 Task: Add a signature Janice Green containing Have a great Grandparents Day, Janice Green to email address softage.5@softage.net and add a folder Birthday parties
Action: Mouse moved to (168, 37)
Screenshot: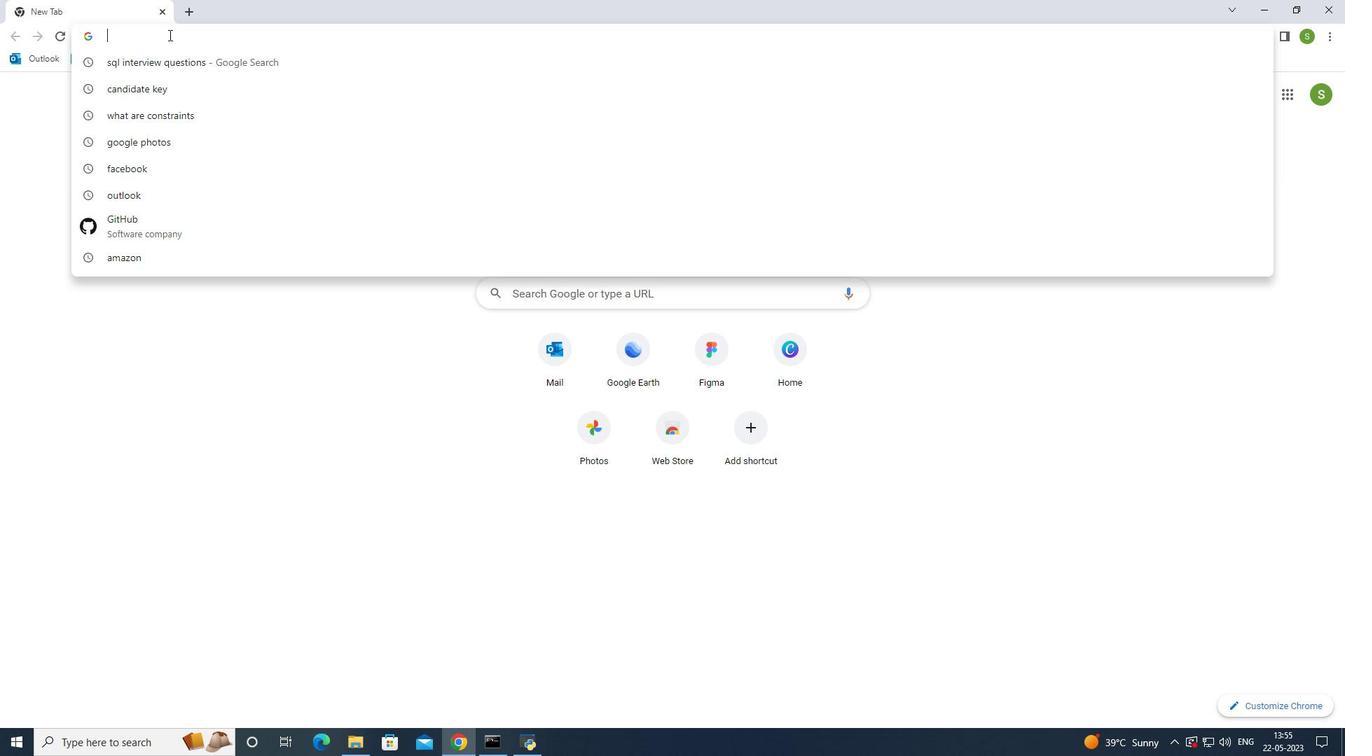 
Action: Key pressed out
Screenshot: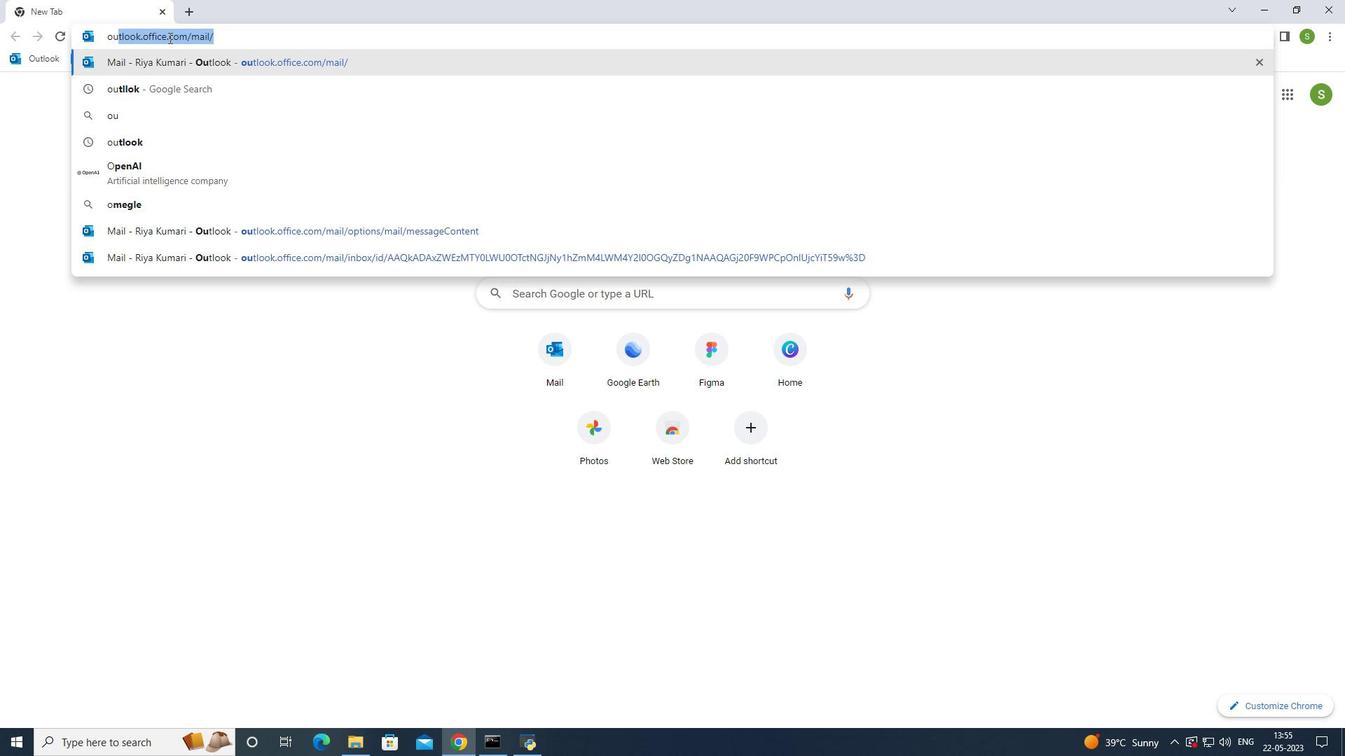 
Action: Mouse moved to (168, 38)
Screenshot: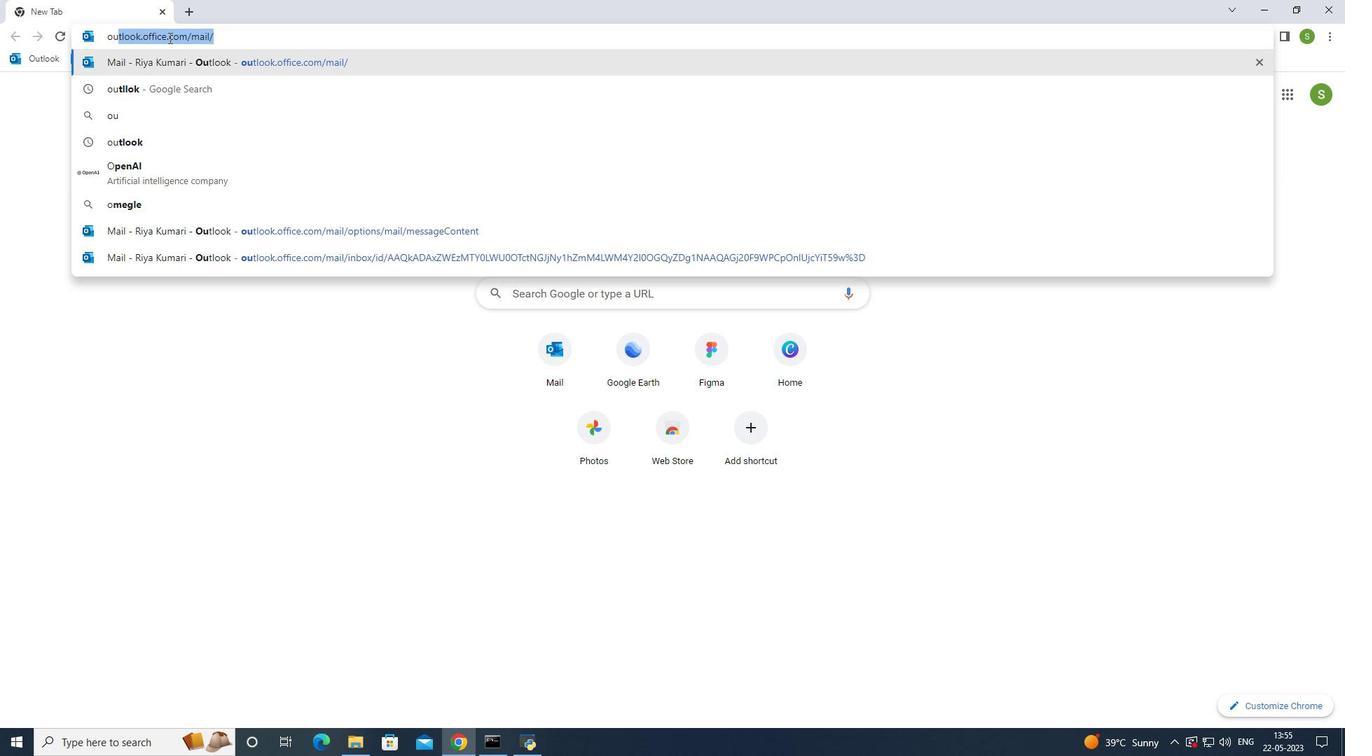 
Action: Key pressed look<Key.enter>
Screenshot: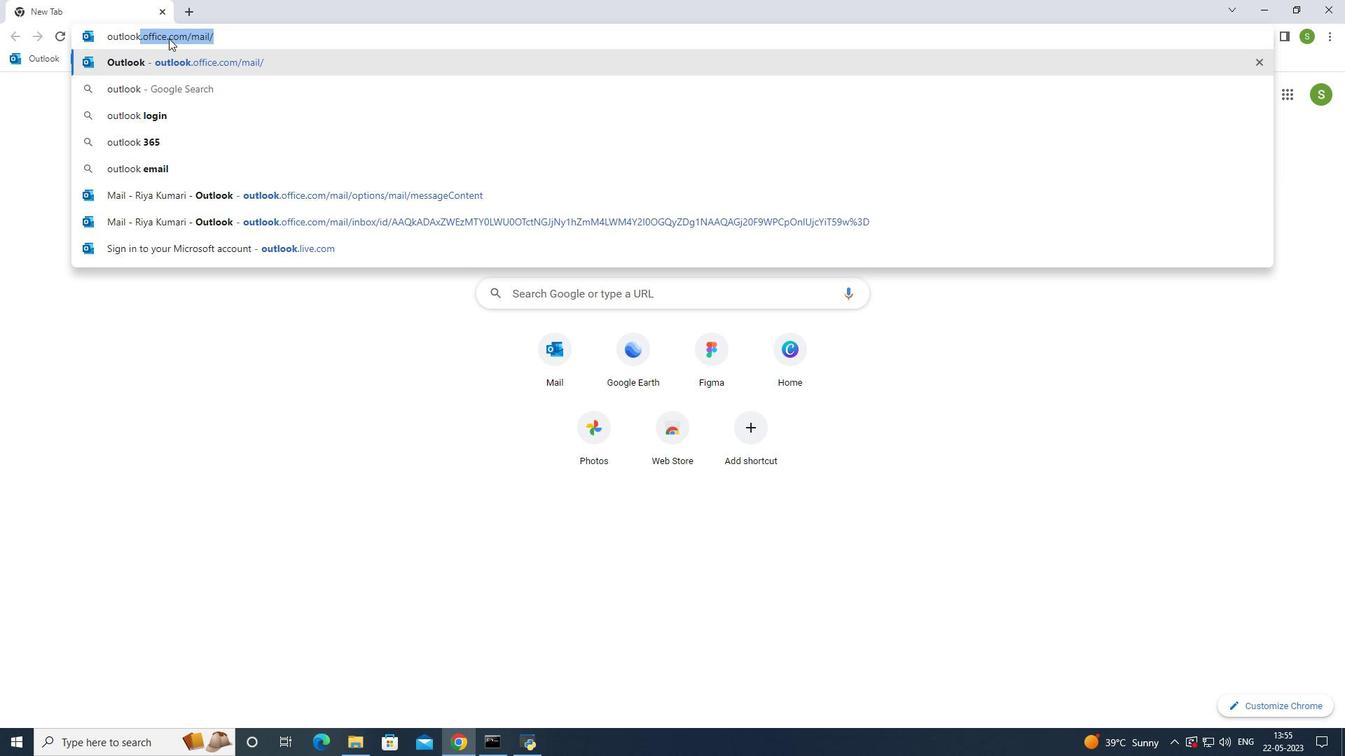 
Action: Mouse moved to (107, 120)
Screenshot: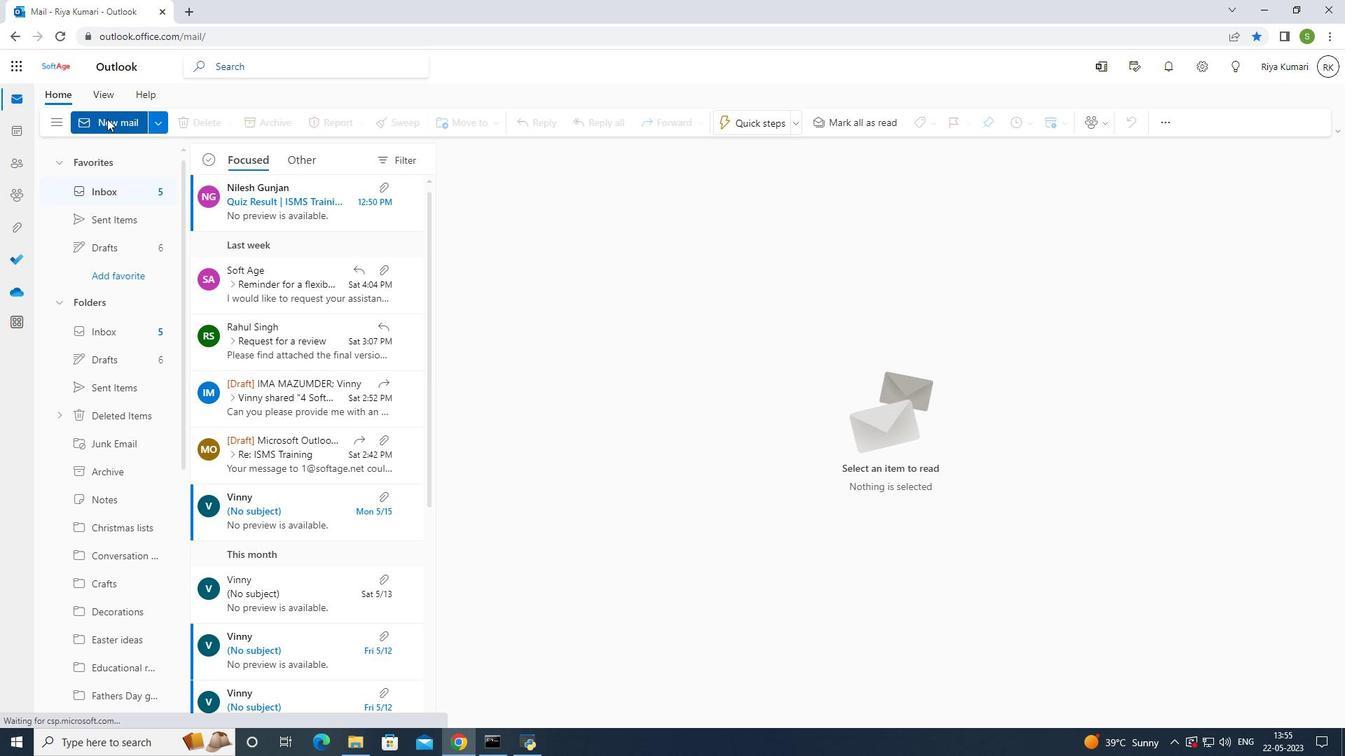 
Action: Mouse pressed left at (107, 120)
Screenshot: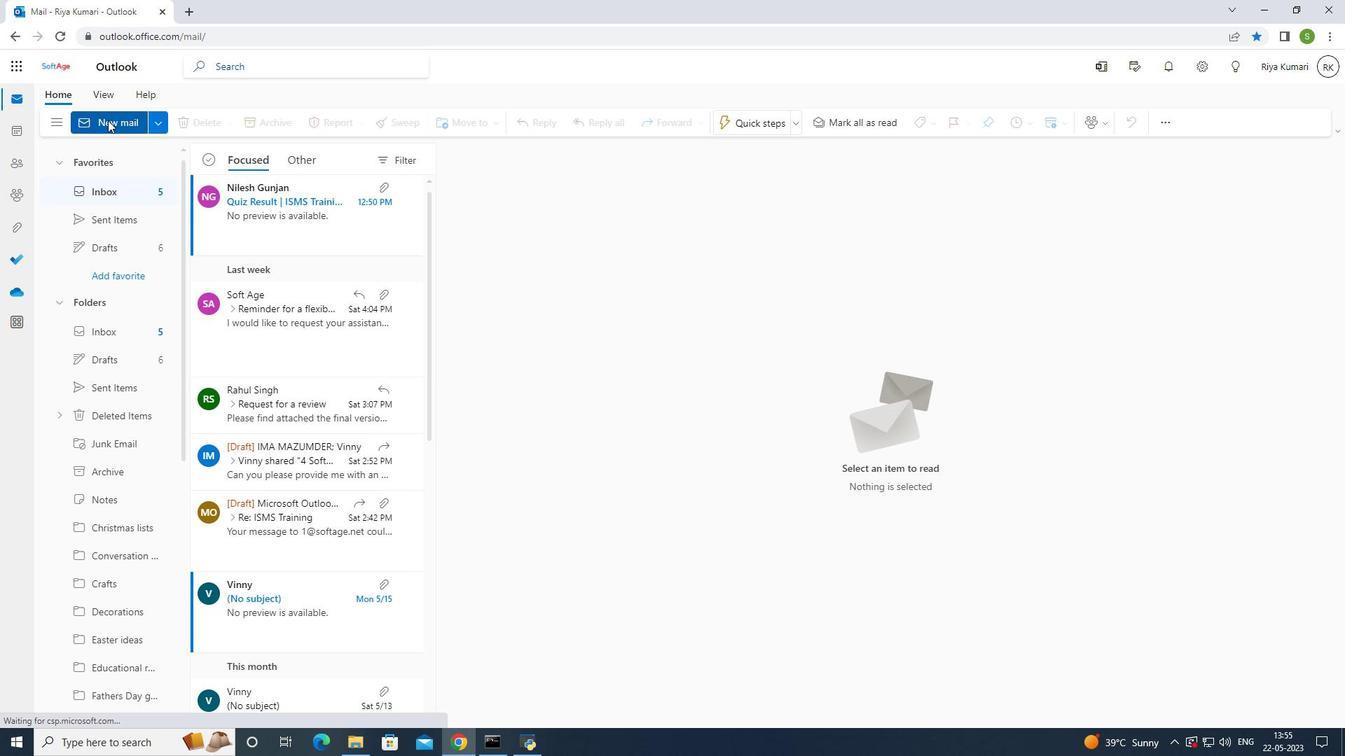 
Action: Mouse moved to (917, 129)
Screenshot: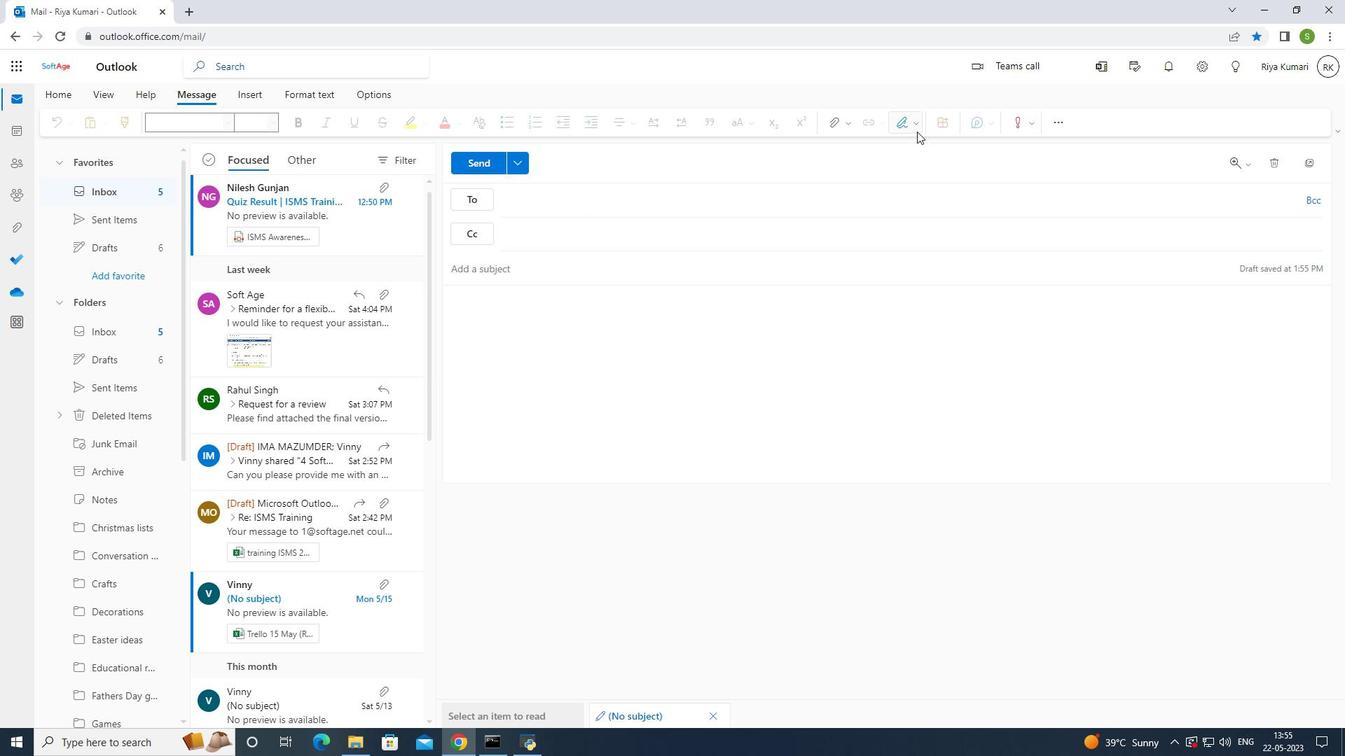 
Action: Mouse pressed left at (917, 129)
Screenshot: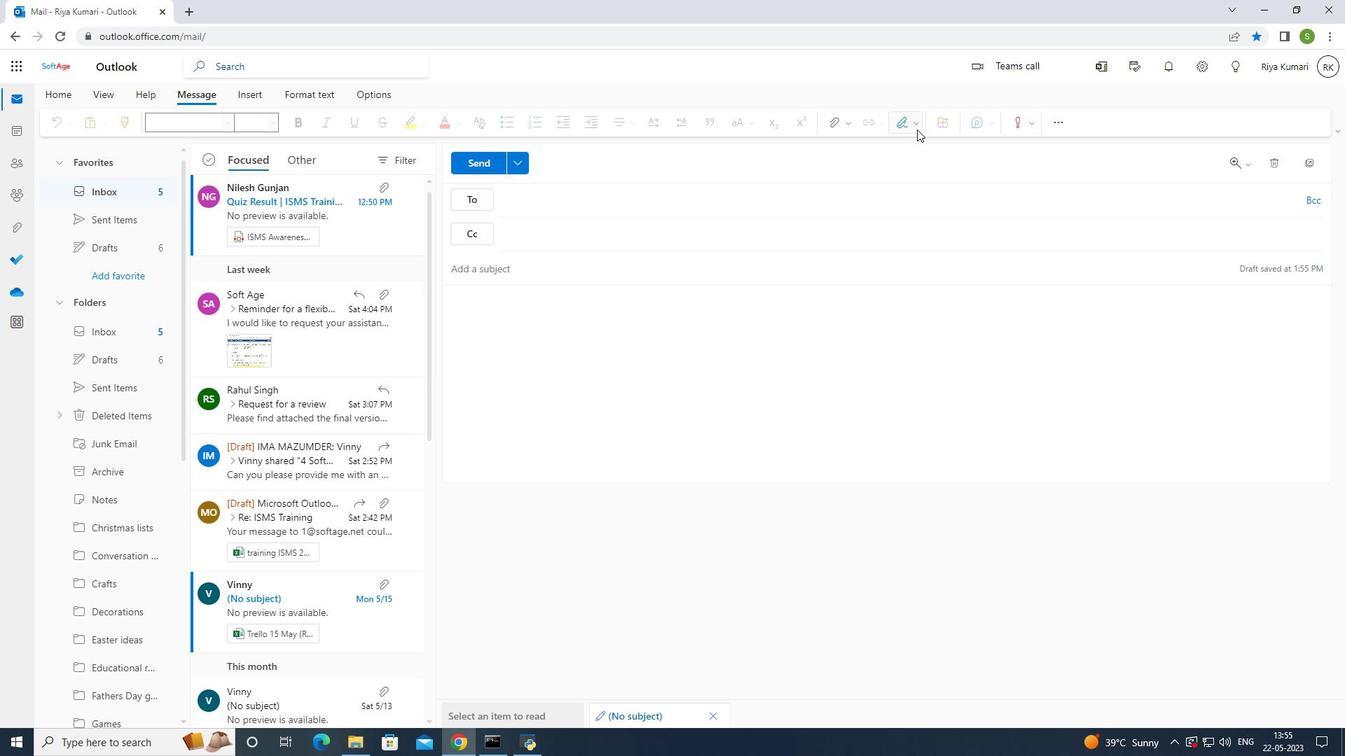 
Action: Mouse moved to (903, 178)
Screenshot: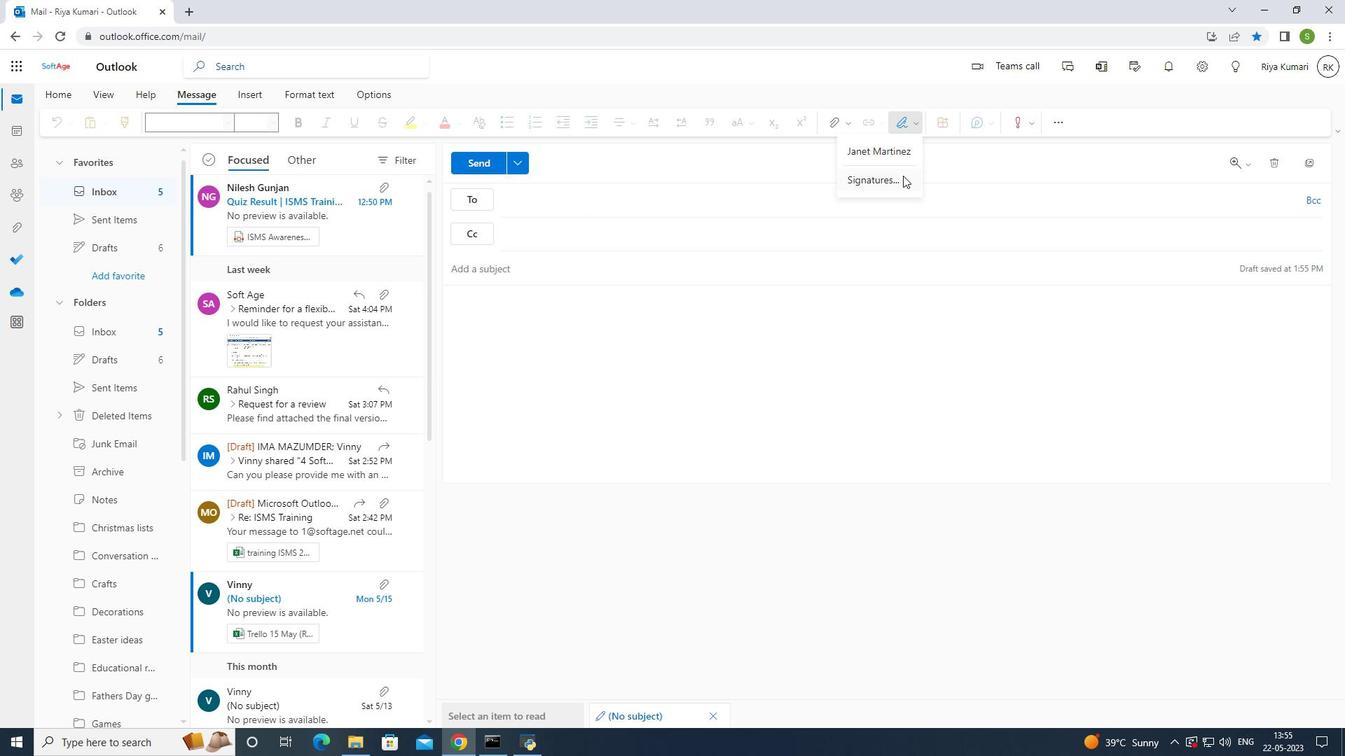 
Action: Mouse pressed left at (903, 178)
Screenshot: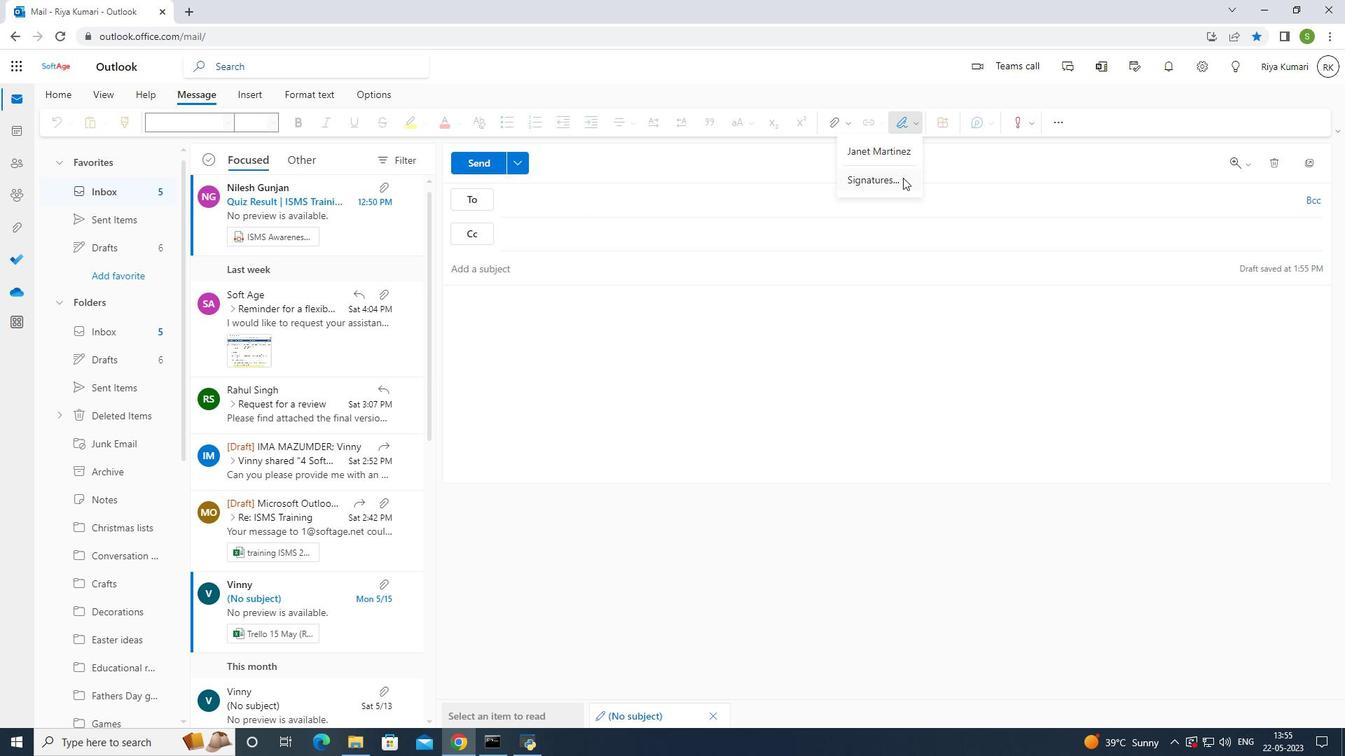 
Action: Mouse moved to (891, 241)
Screenshot: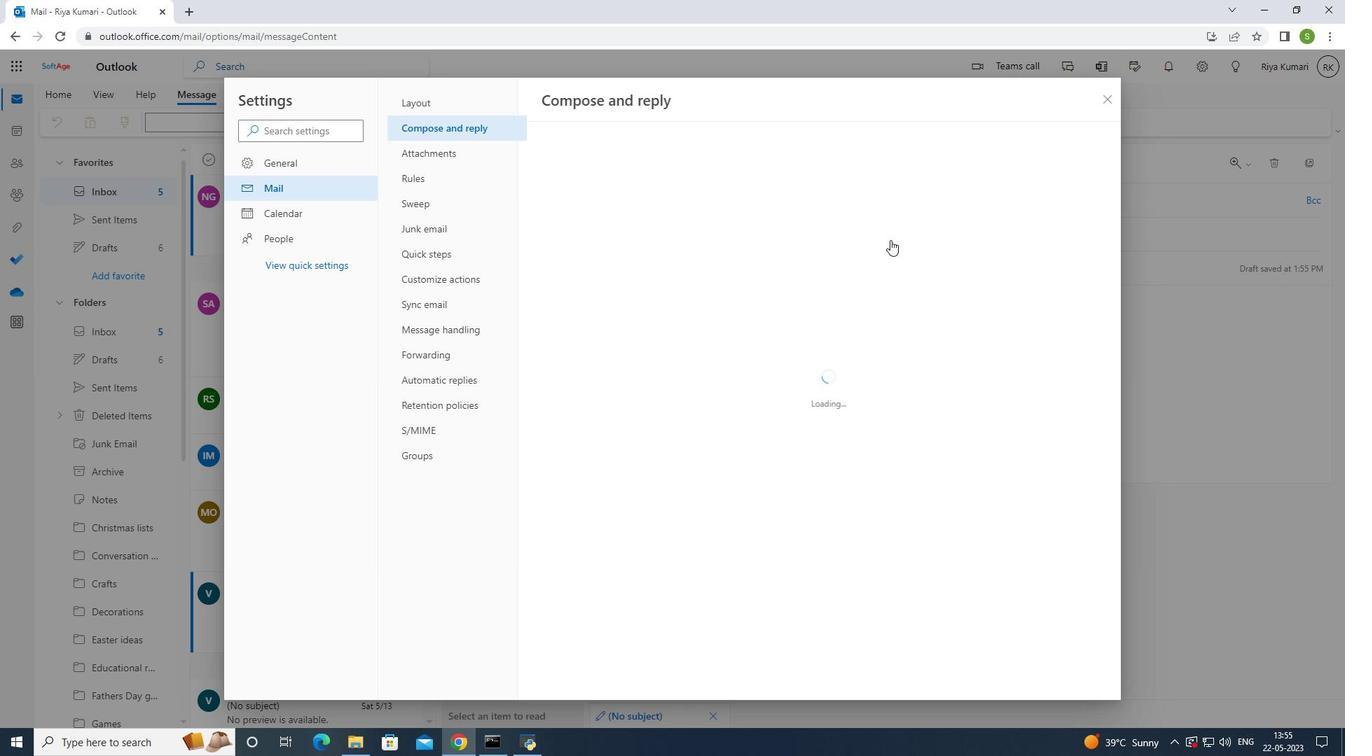 
Action: Mouse pressed left at (891, 241)
Screenshot: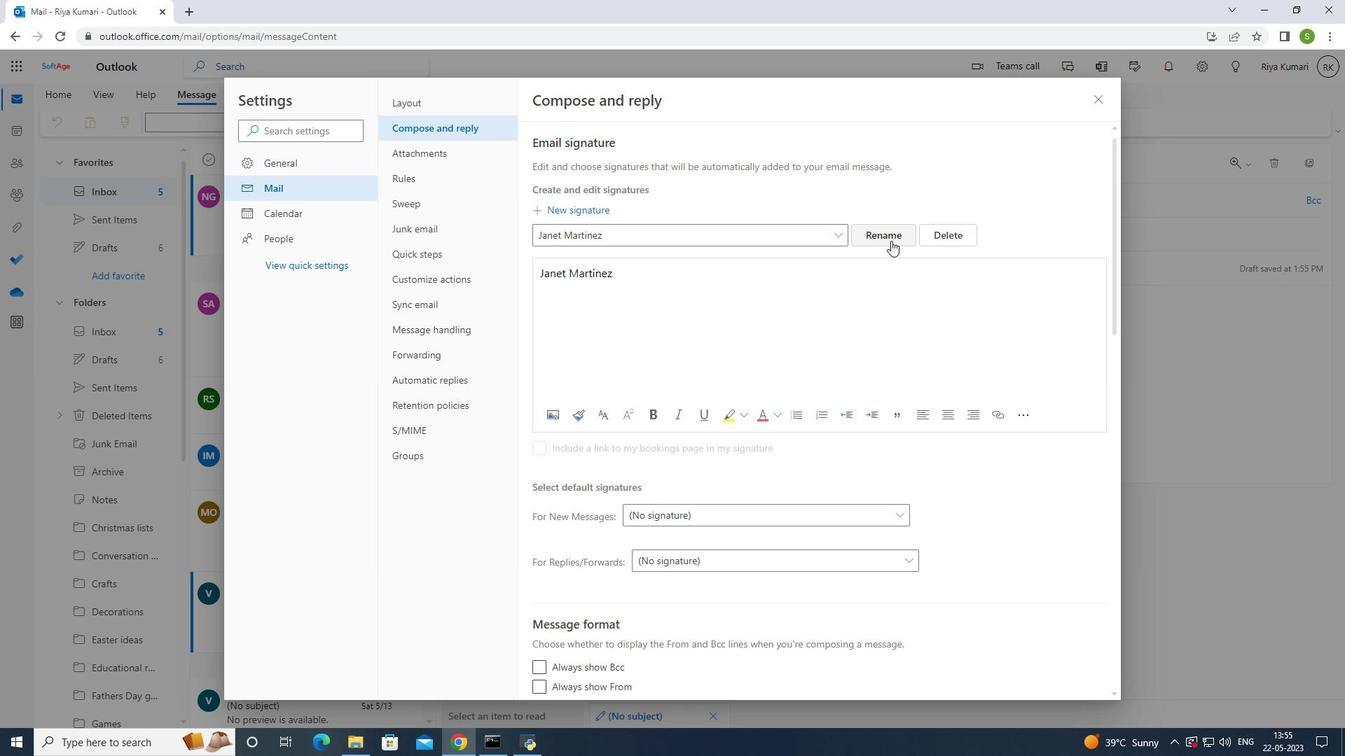 
Action: Mouse moved to (822, 238)
Screenshot: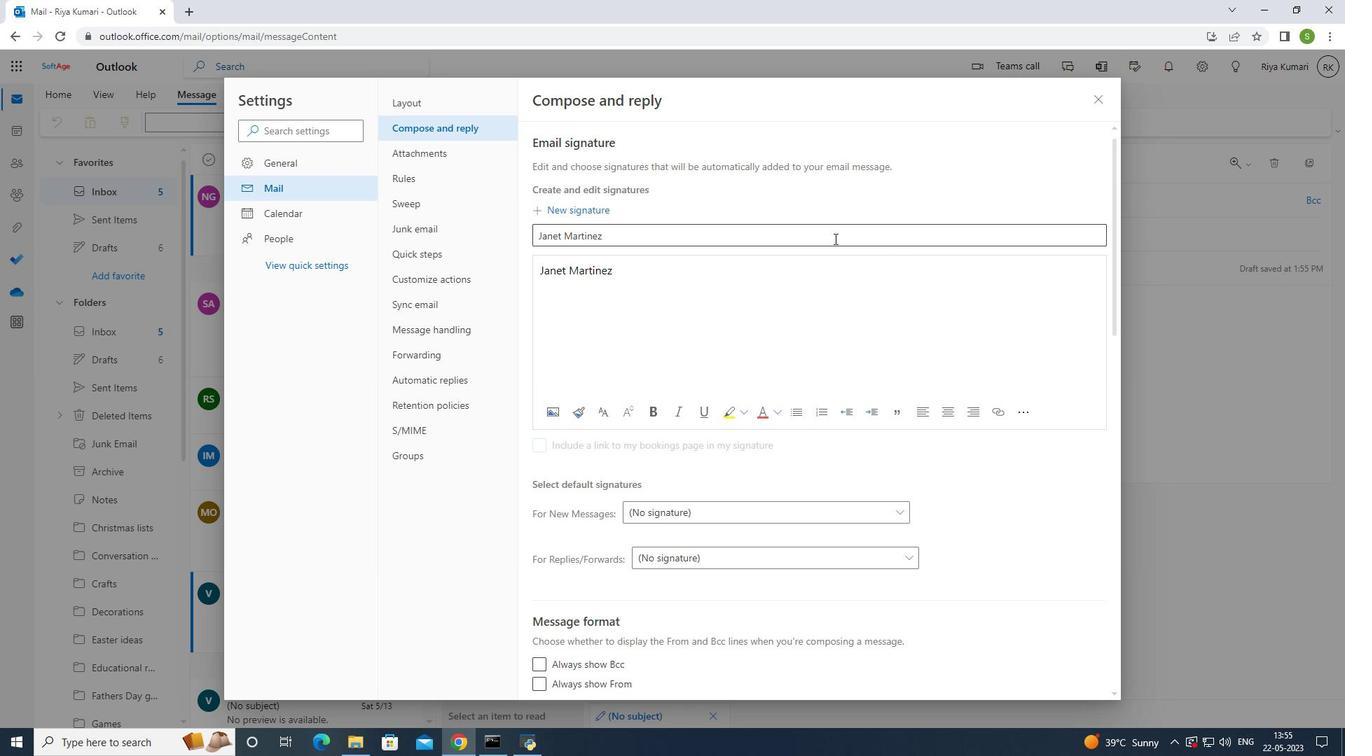 
Action: Mouse pressed left at (822, 238)
Screenshot: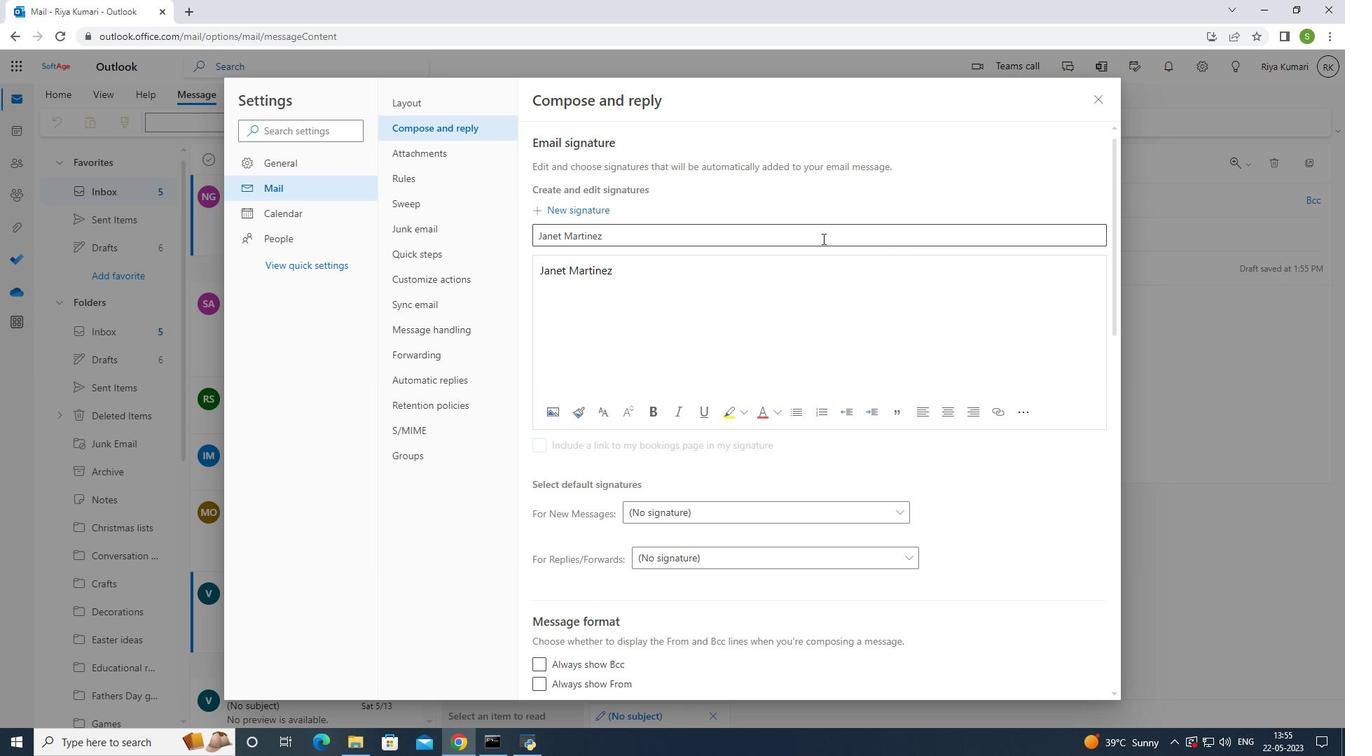 
Action: Mouse moved to (819, 232)
Screenshot: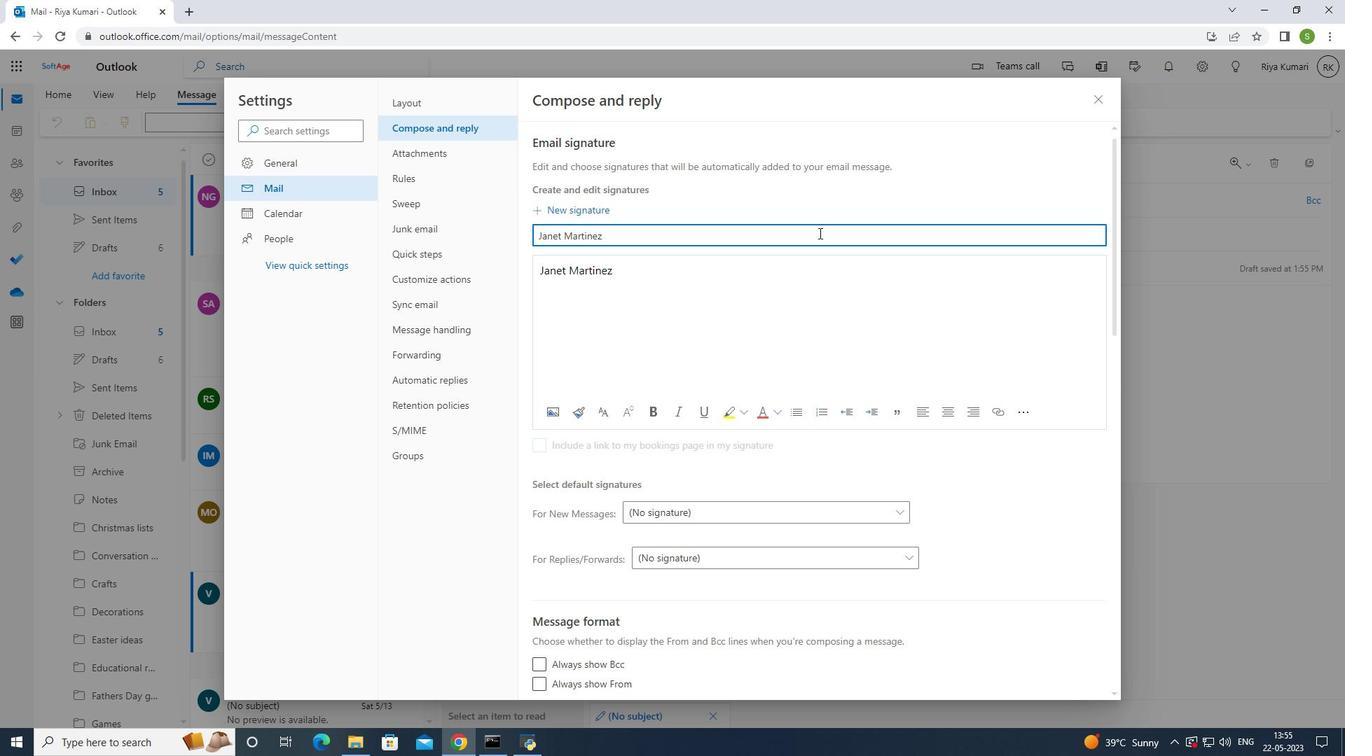 
Action: Key pressed <Key.backspace>
Screenshot: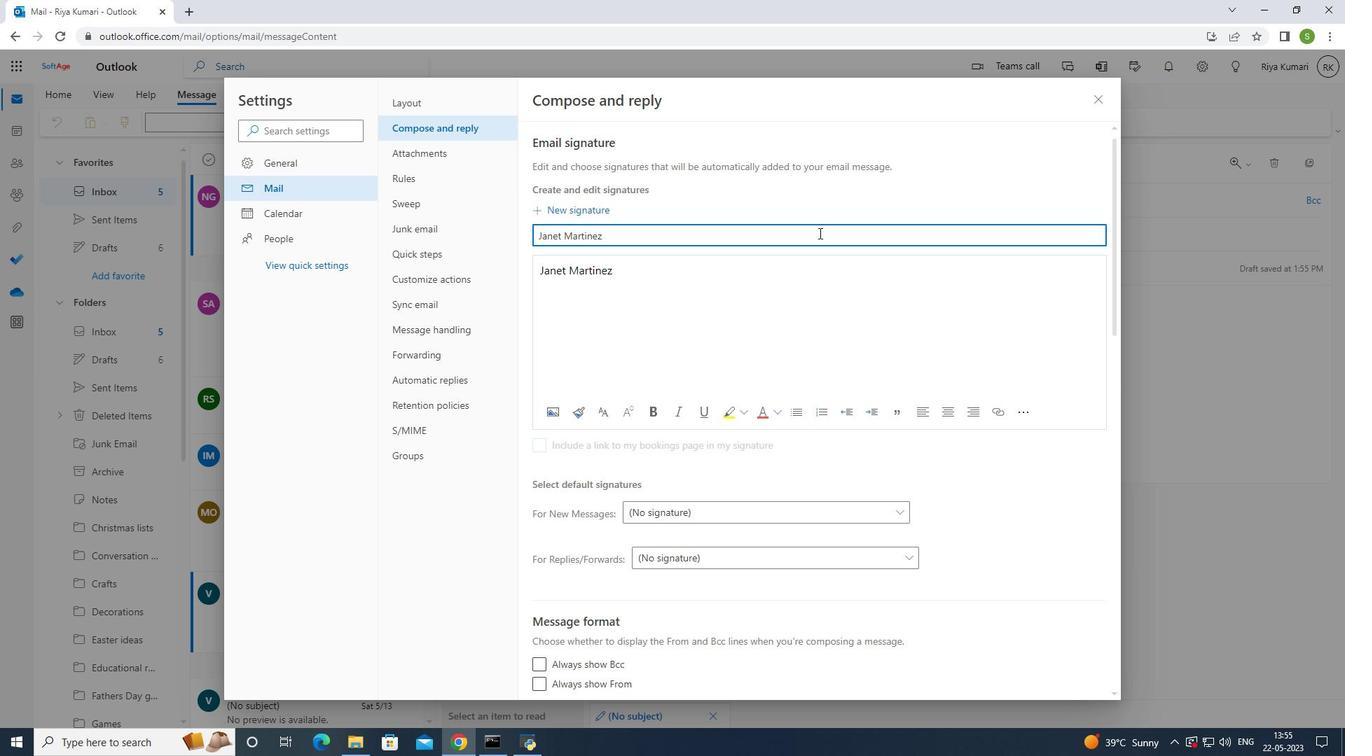 
Action: Mouse moved to (819, 230)
Screenshot: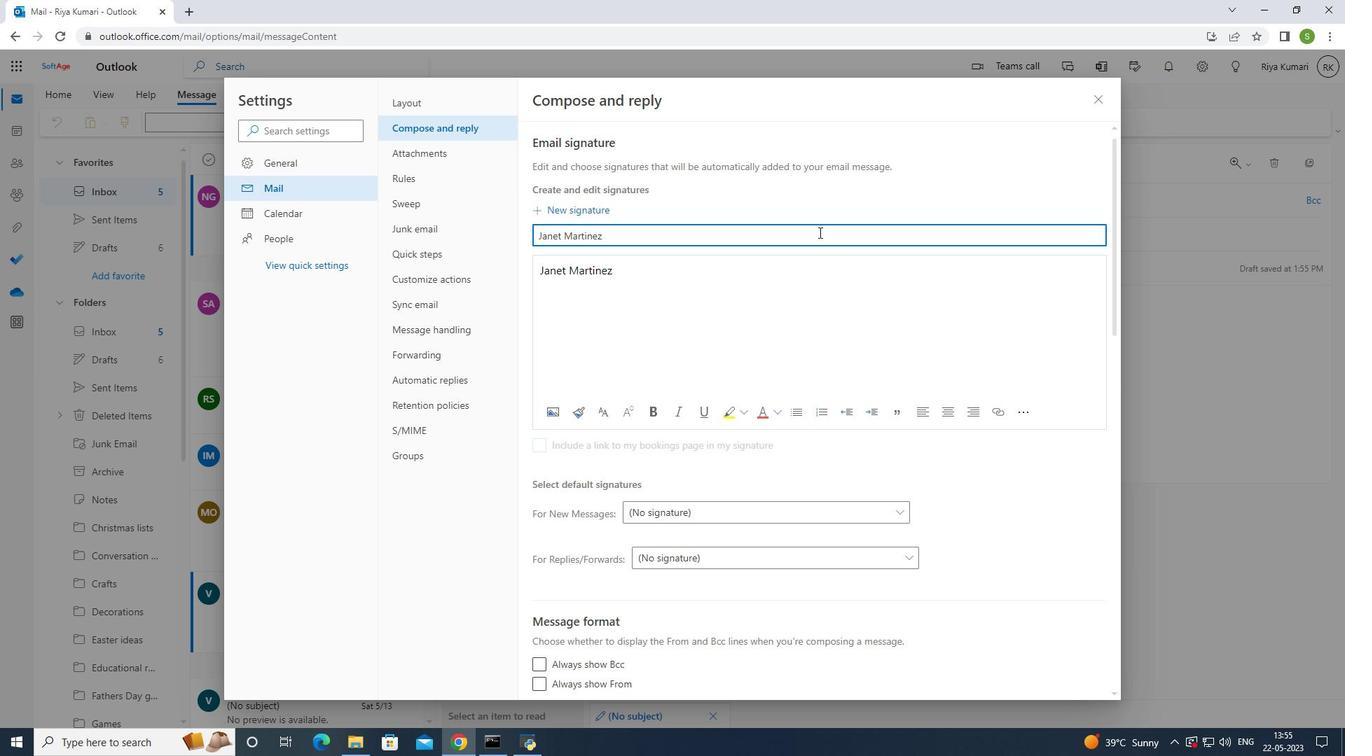 
Action: Key pressed <Key.backspace><Key.backspace><Key.backspace><Key.backspace><Key.backspace><Key.backspace><Key.backspace><Key.backspace><Key.backspace><Key.backspace><Key.backspace><Key.backspace><Key.backspace><Key.backspace><Key.backspace><Key.backspace><Key.backspace><Key.shift><Key.shift><Key.shift><Key.shift><Key.shift><Key.shift><Key.shift><Key.shift><Key.shift><Key.shift><Key.shift><Key.shift>Janice<Key.space><Key.shift><Key.shift><Key.shift><Key.shift><Key.shift><Key.shift><Key.shift>Greenctrl+A
Screenshot: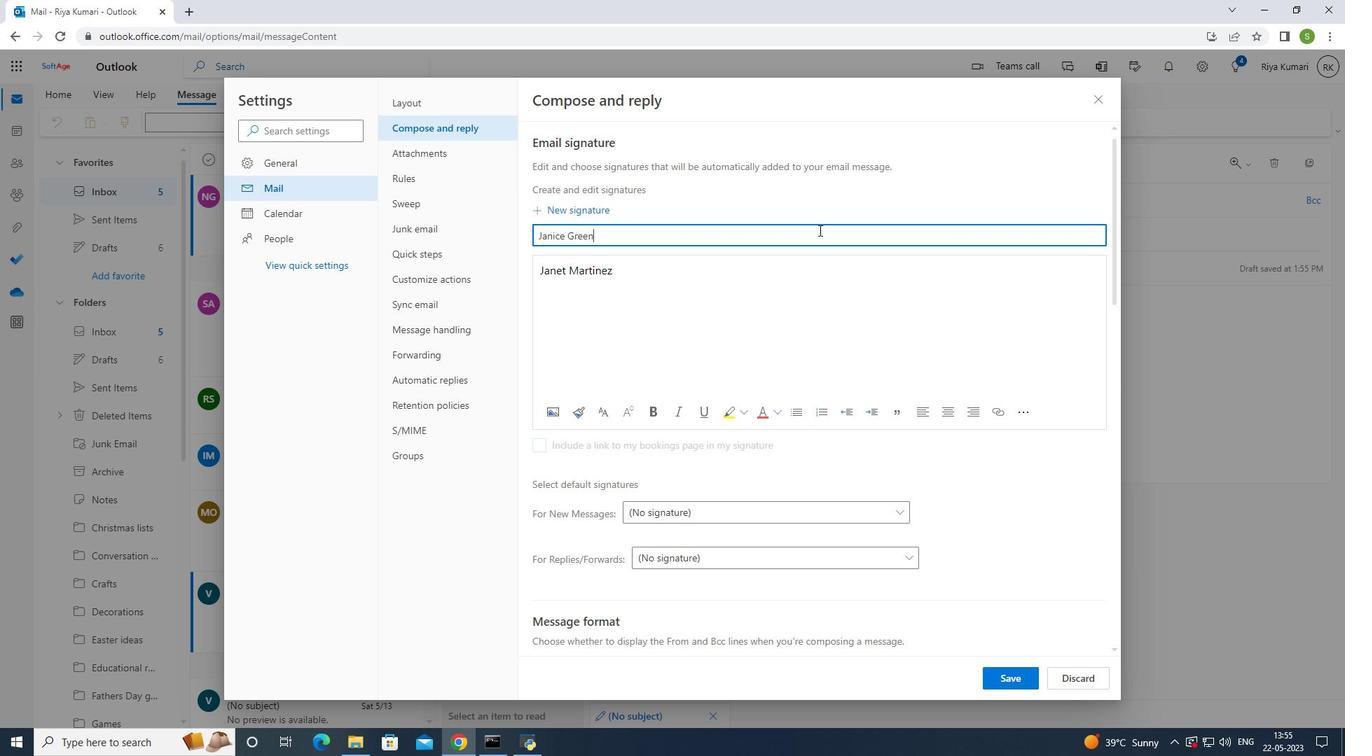 
Action: Mouse moved to (626, 271)
Screenshot: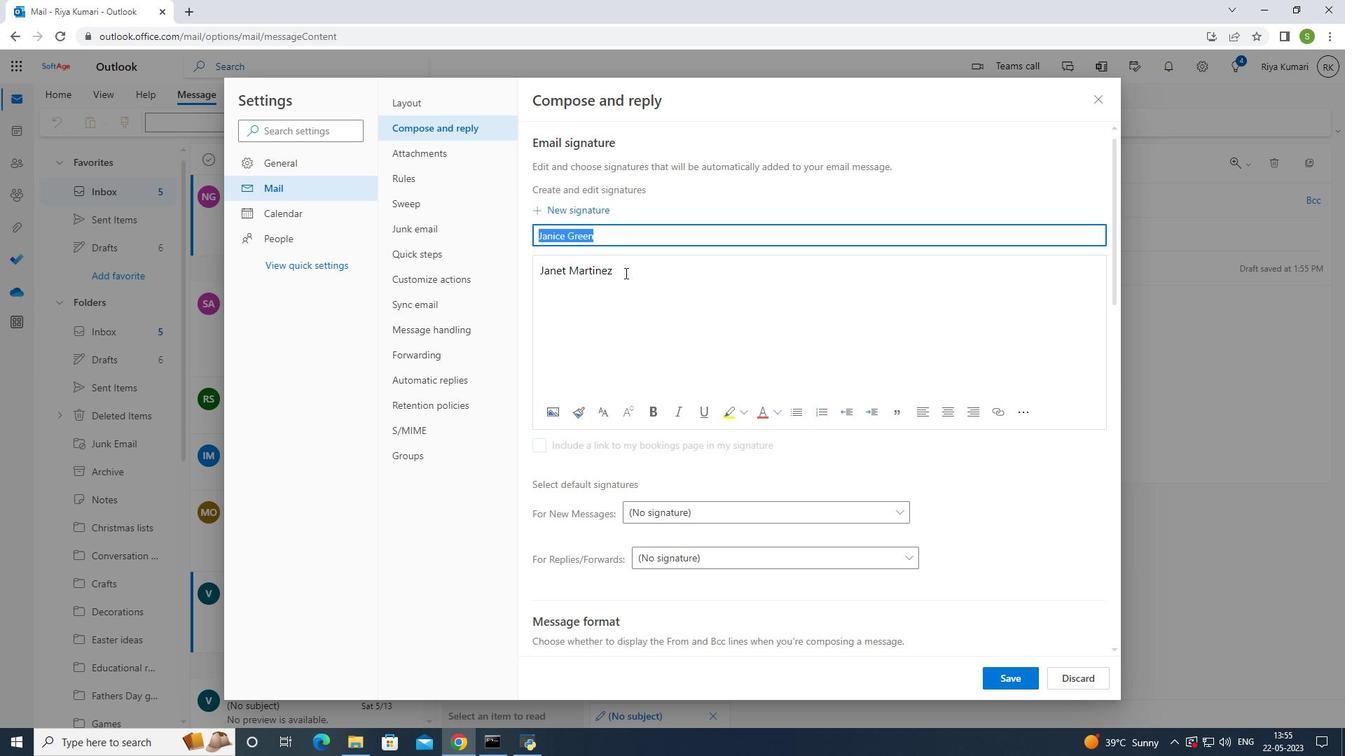 
Action: Mouse pressed left at (626, 271)
Screenshot: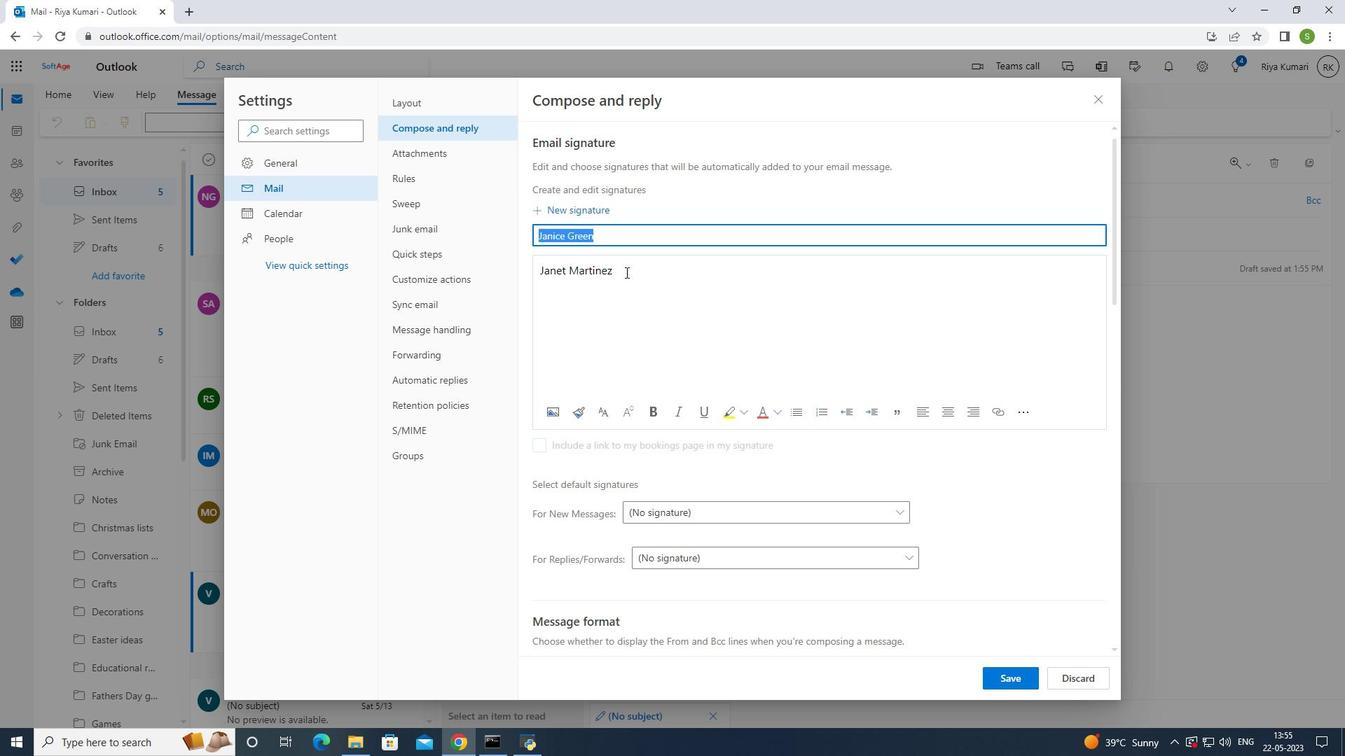 
Action: Key pressed <Key.backspace>
Screenshot: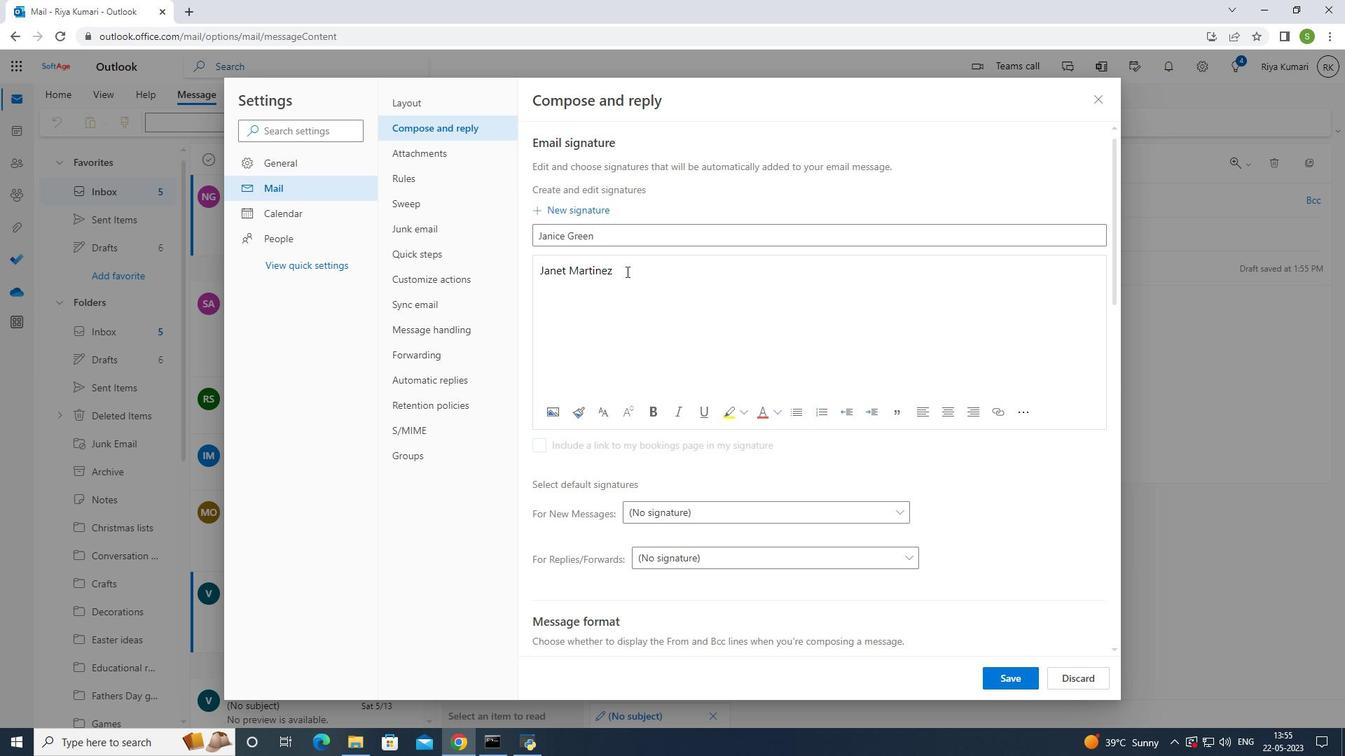 
Action: Mouse moved to (626, 271)
Screenshot: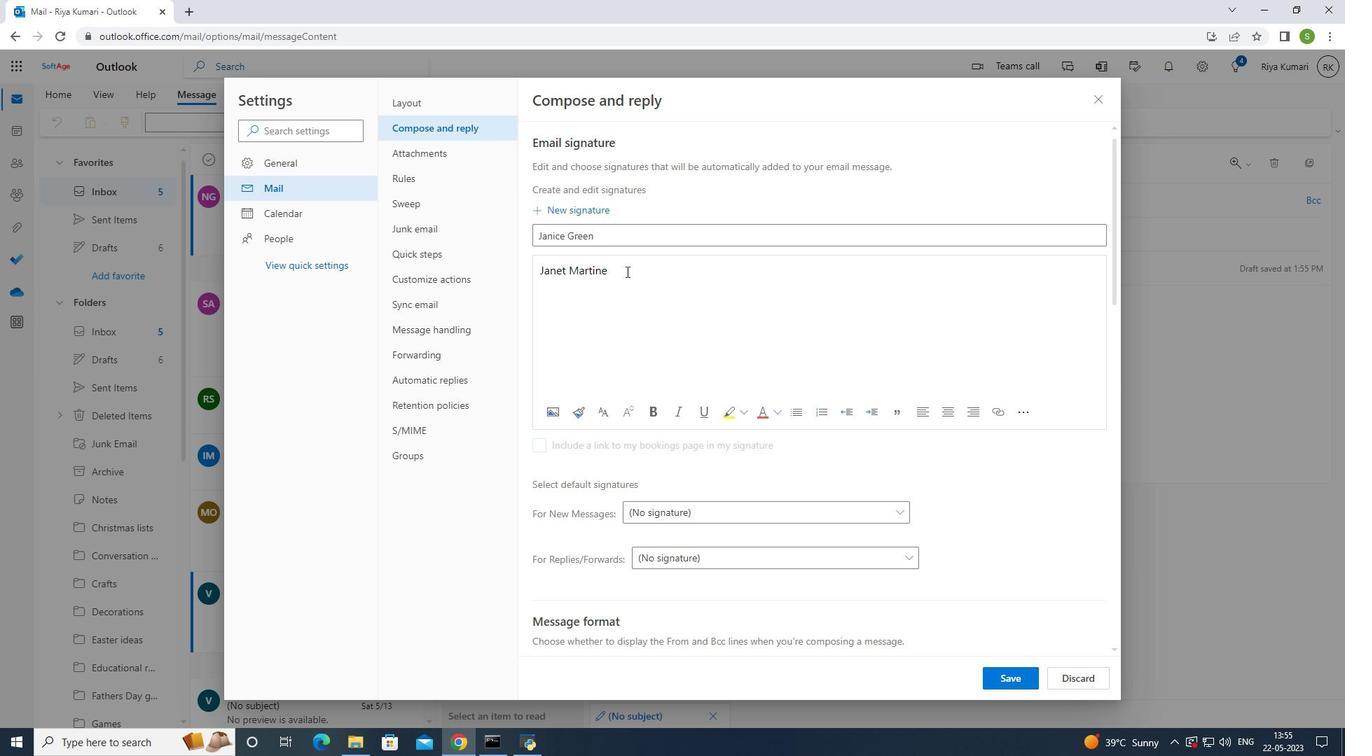 
Action: Key pressed <Key.backspace><Key.backspace><Key.backspace><Key.backspace><Key.backspace><Key.backspace><Key.backspace><Key.backspace>
Screenshot: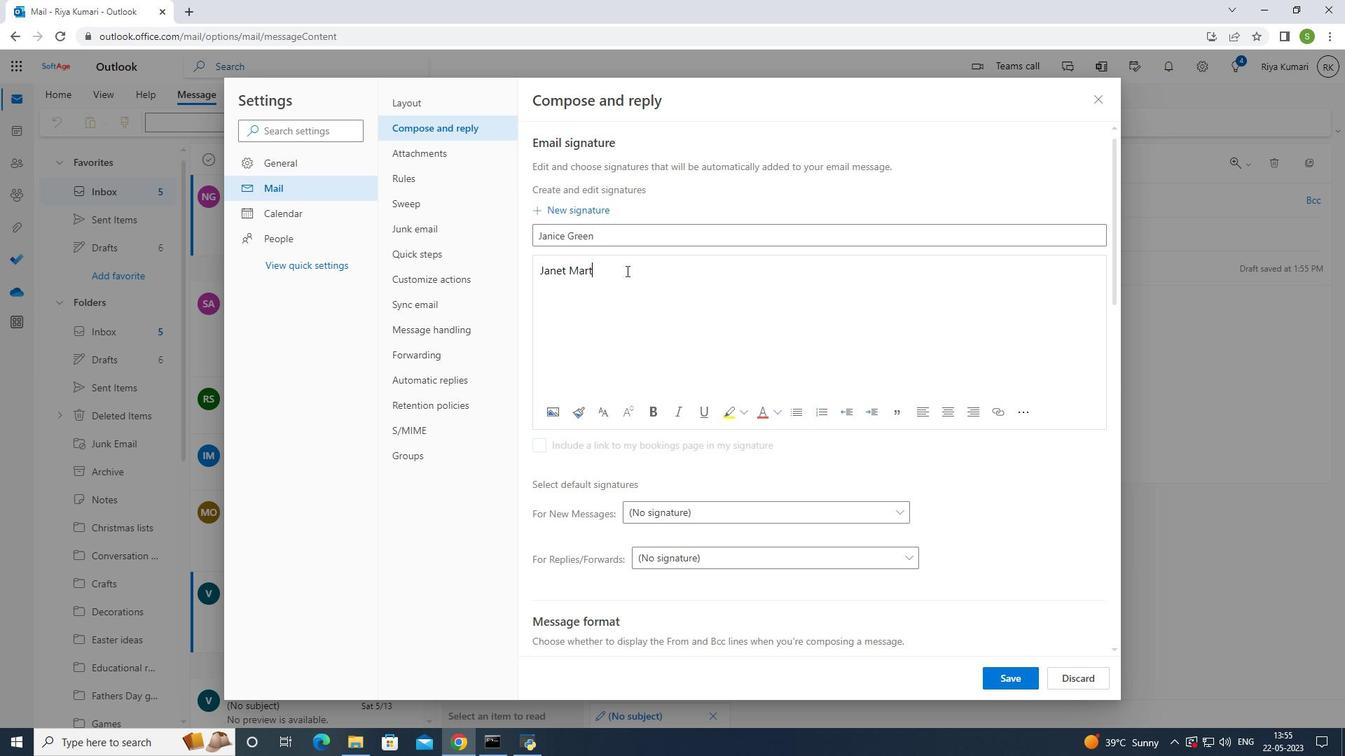 
Action: Mouse moved to (624, 272)
Screenshot: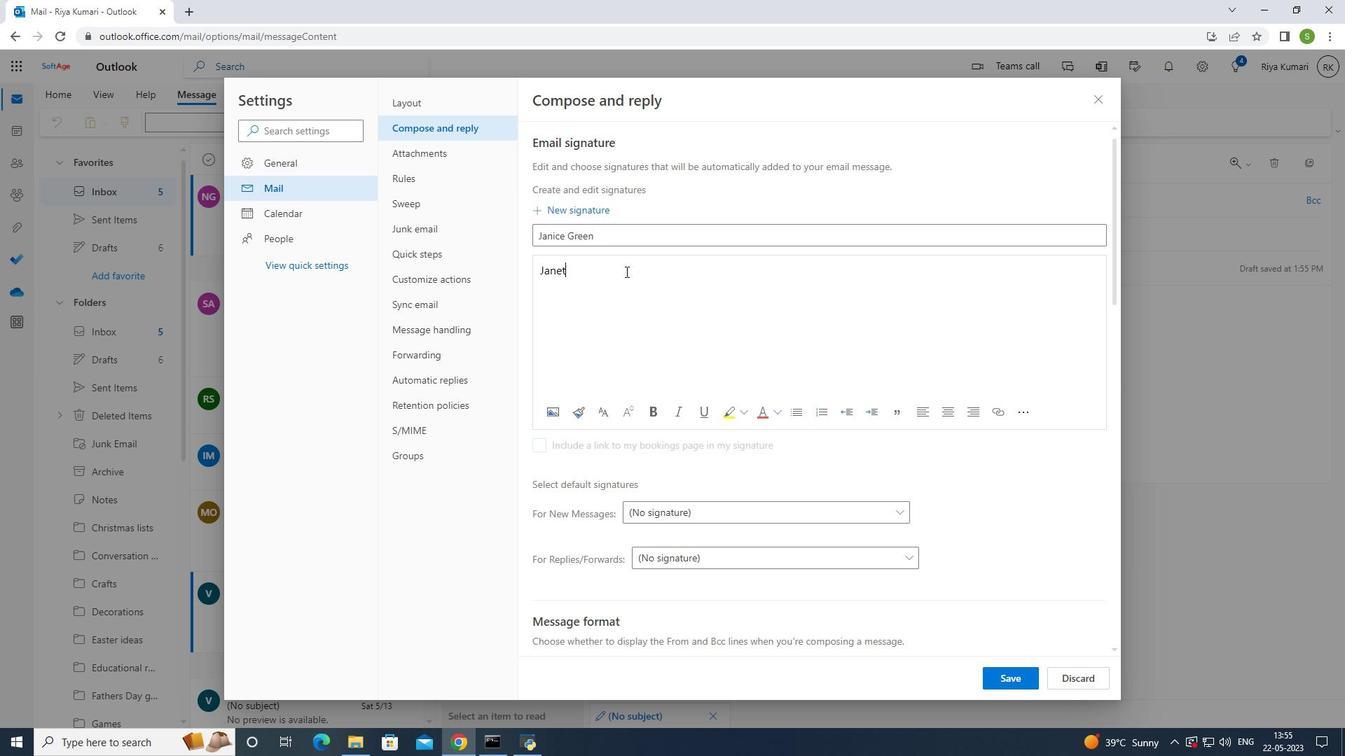 
Action: Key pressed <Key.backspace>
Screenshot: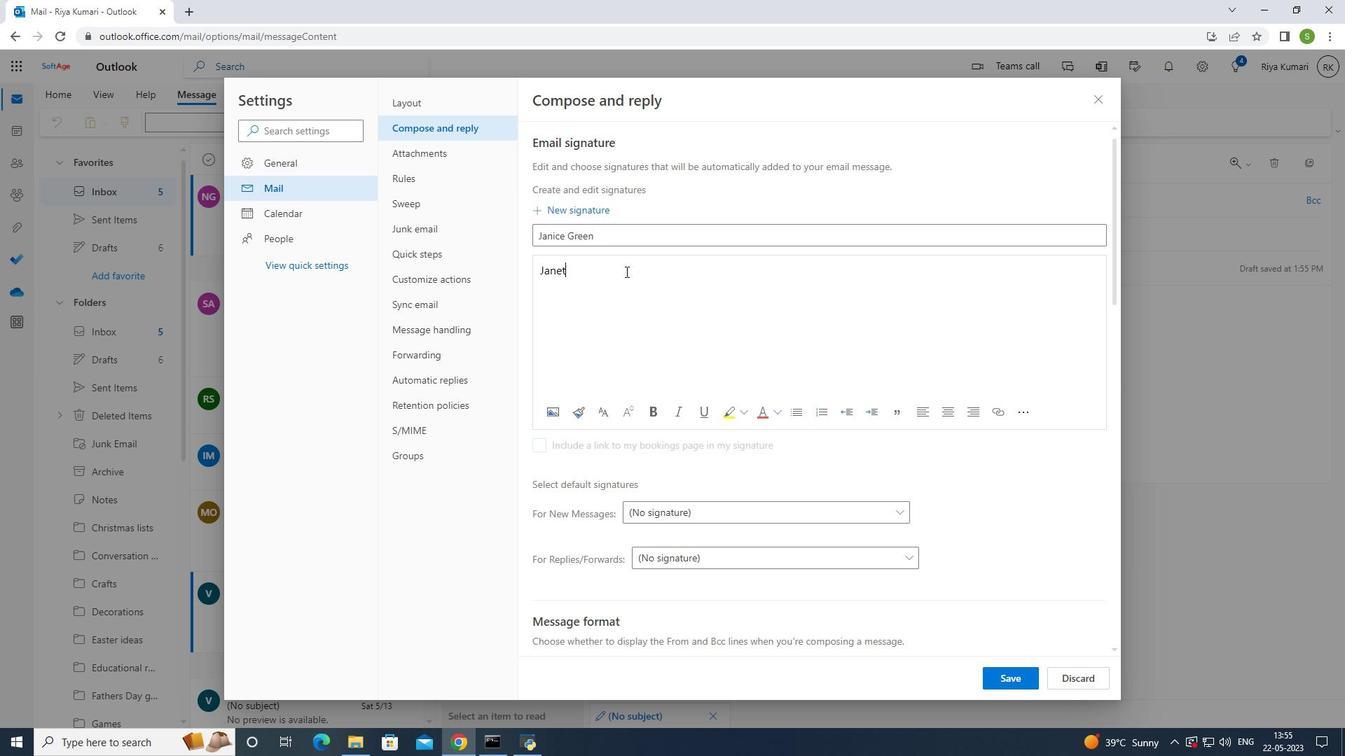 
Action: Mouse moved to (623, 272)
Screenshot: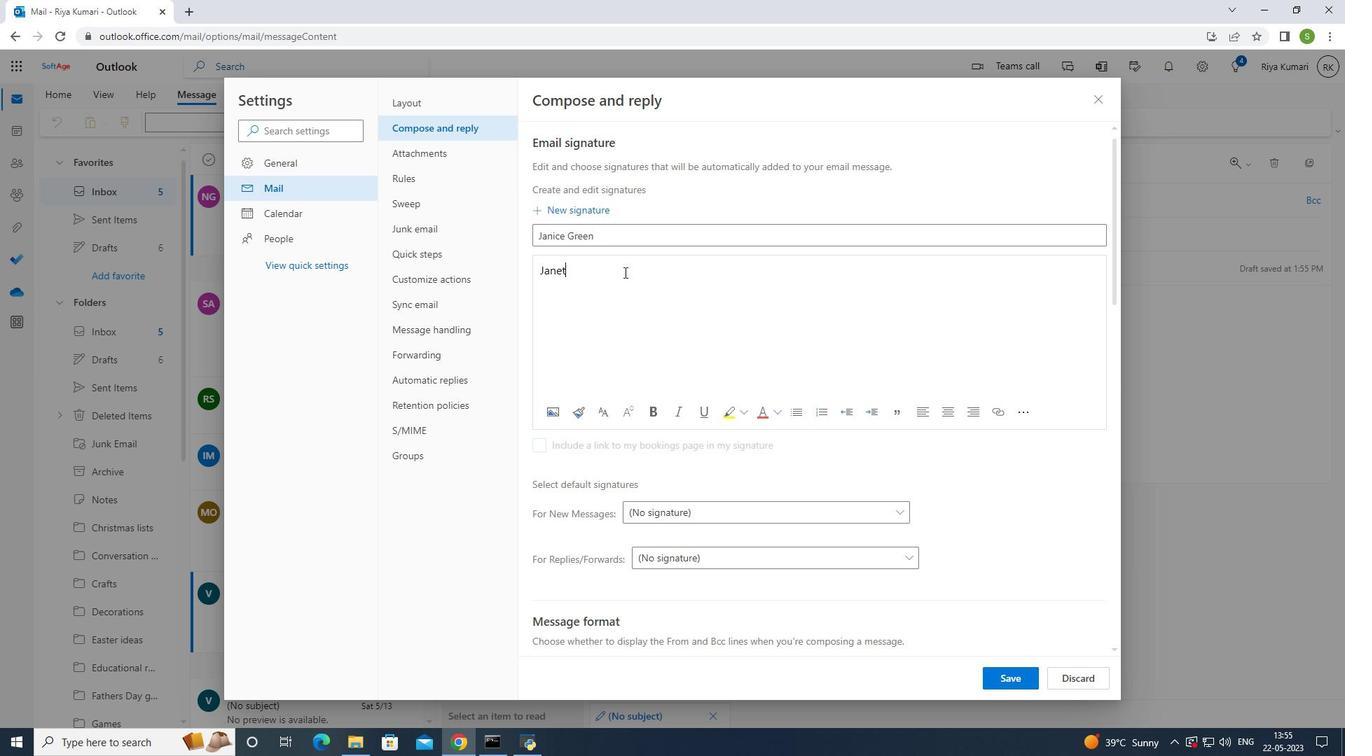 
Action: Key pressed <Key.backspace>ice<Key.space><Key.shift>Green
Screenshot: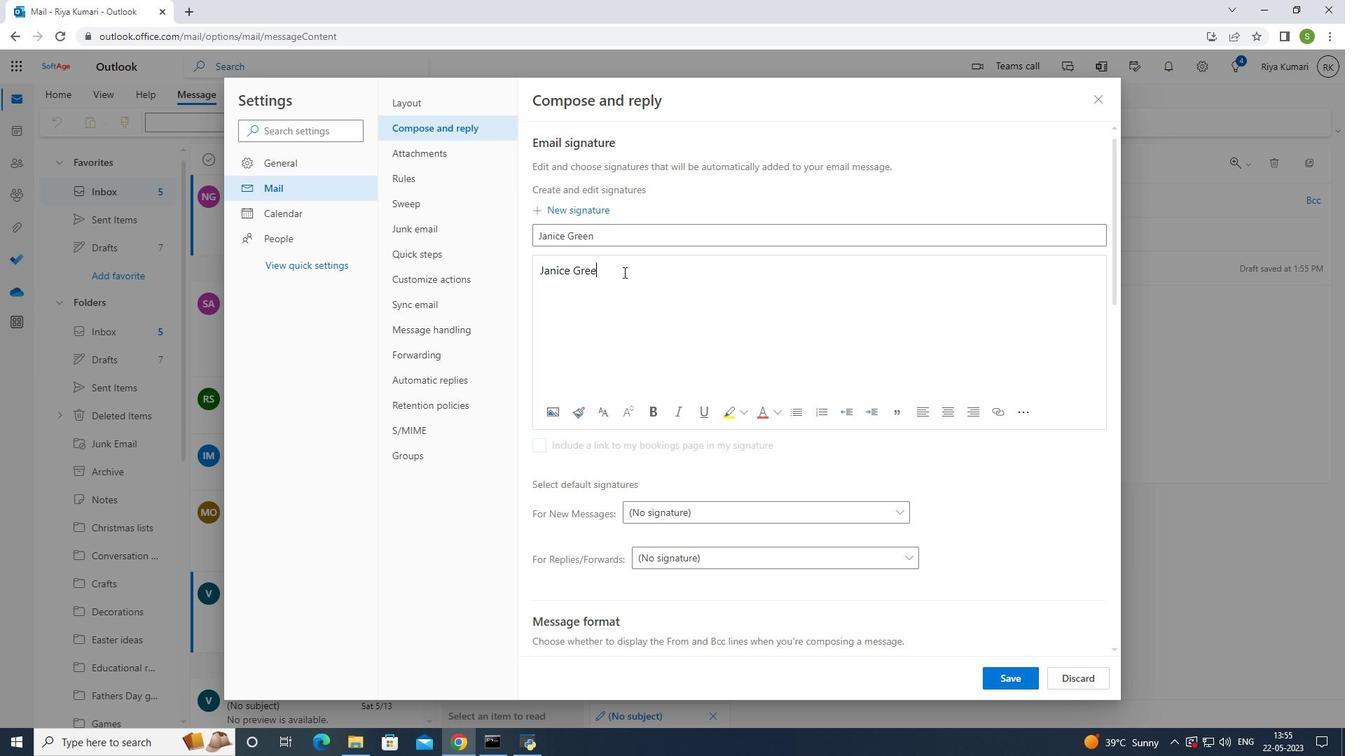 
Action: Mouse moved to (1011, 681)
Screenshot: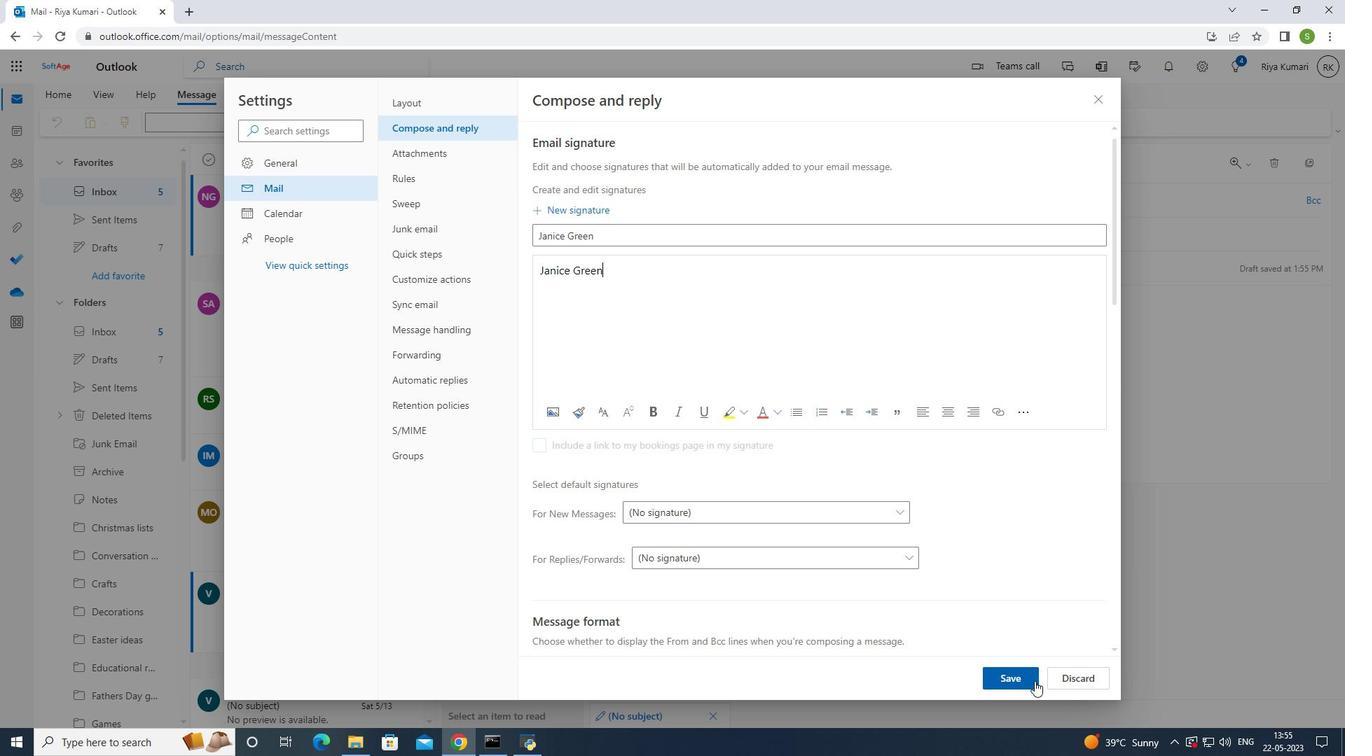 
Action: Mouse pressed left at (1011, 681)
Screenshot: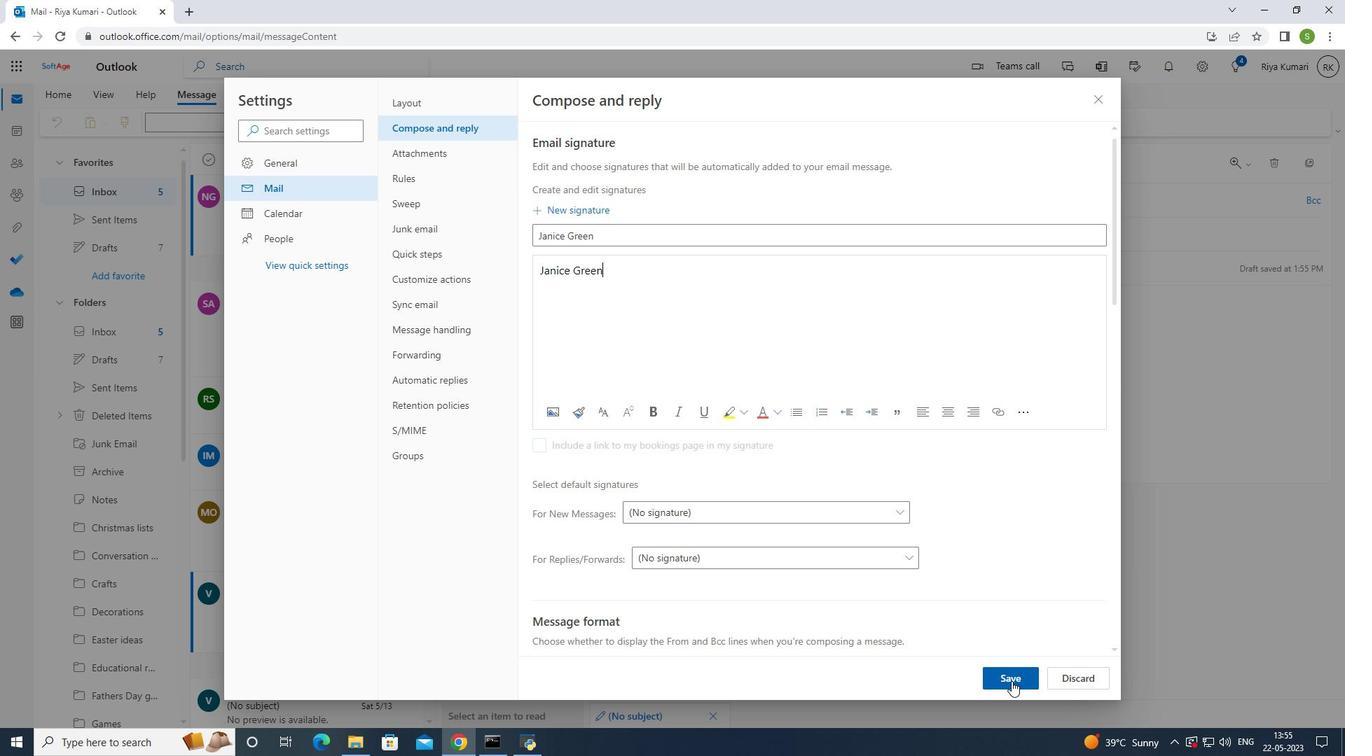 
Action: Mouse moved to (1093, 98)
Screenshot: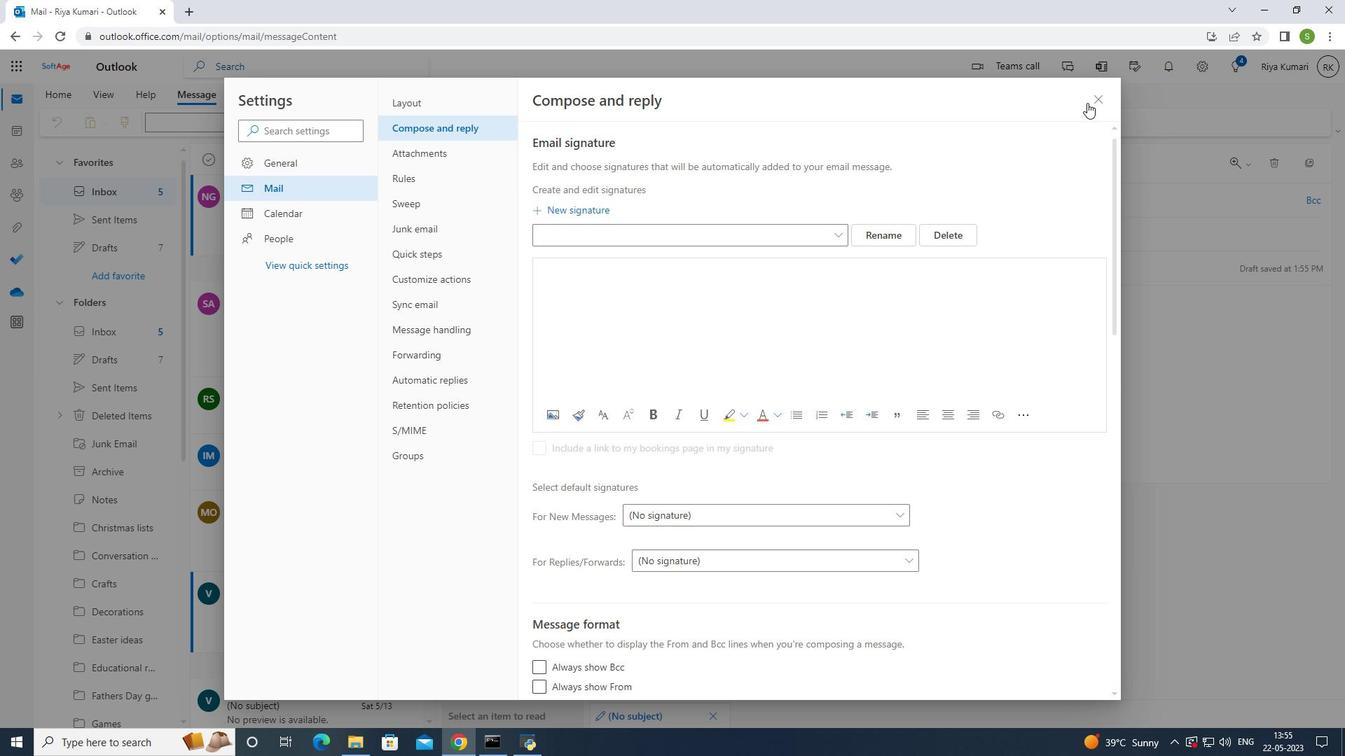 
Action: Mouse pressed left at (1093, 98)
Screenshot: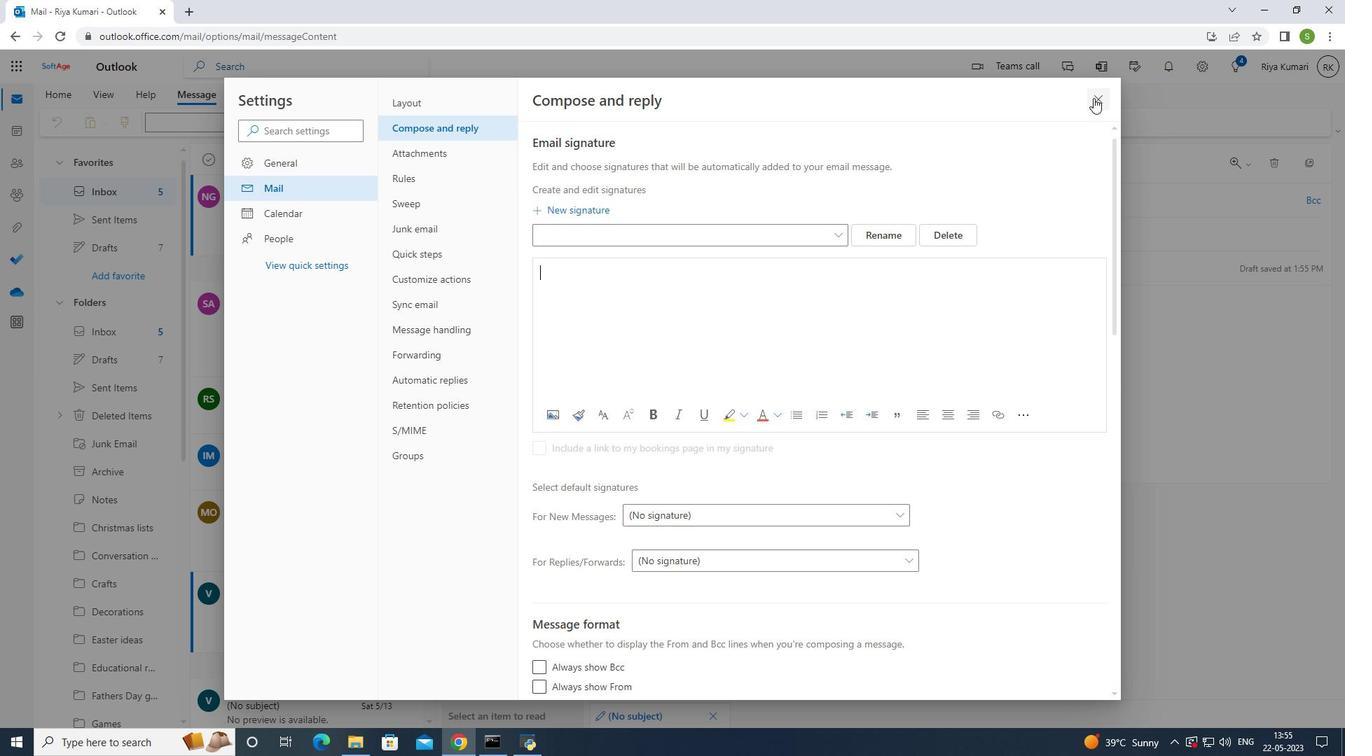 
Action: Mouse moved to (493, 331)
Screenshot: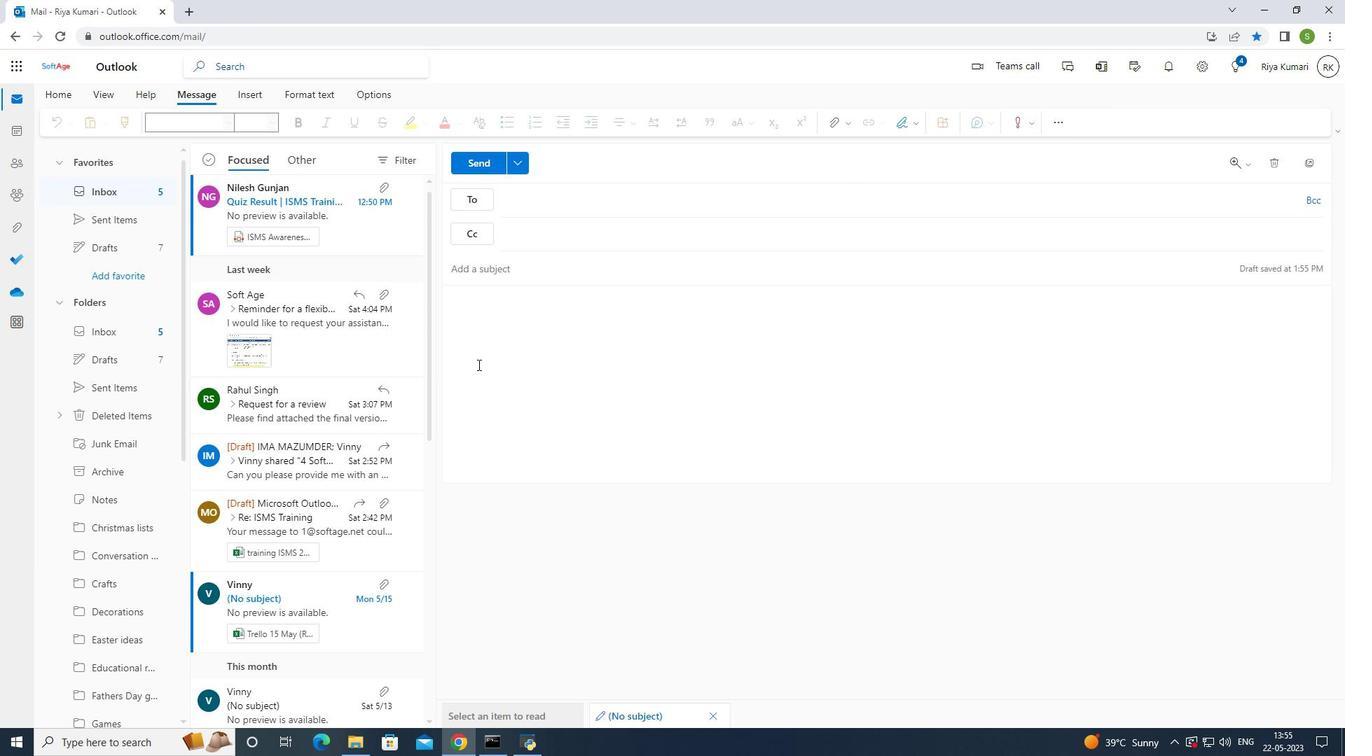 
Action: Mouse pressed left at (493, 331)
Screenshot: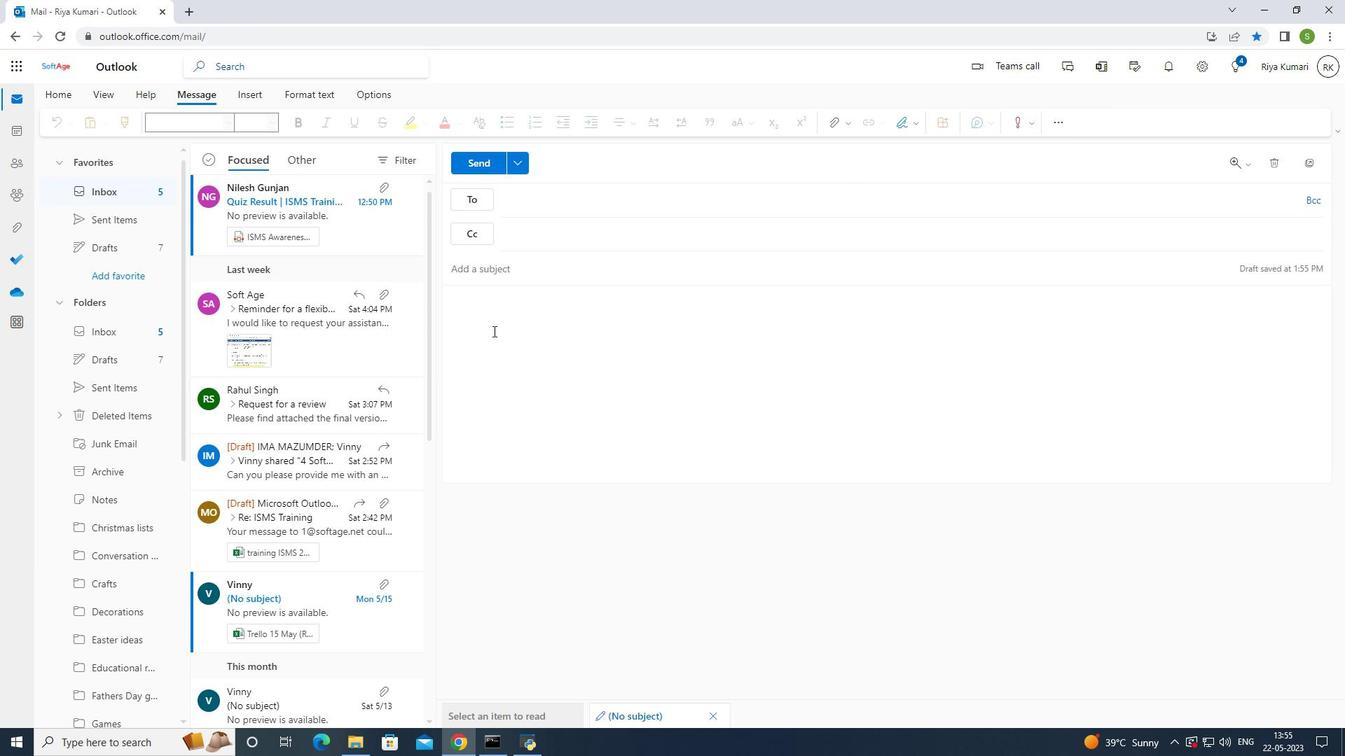 
Action: Mouse moved to (908, 124)
Screenshot: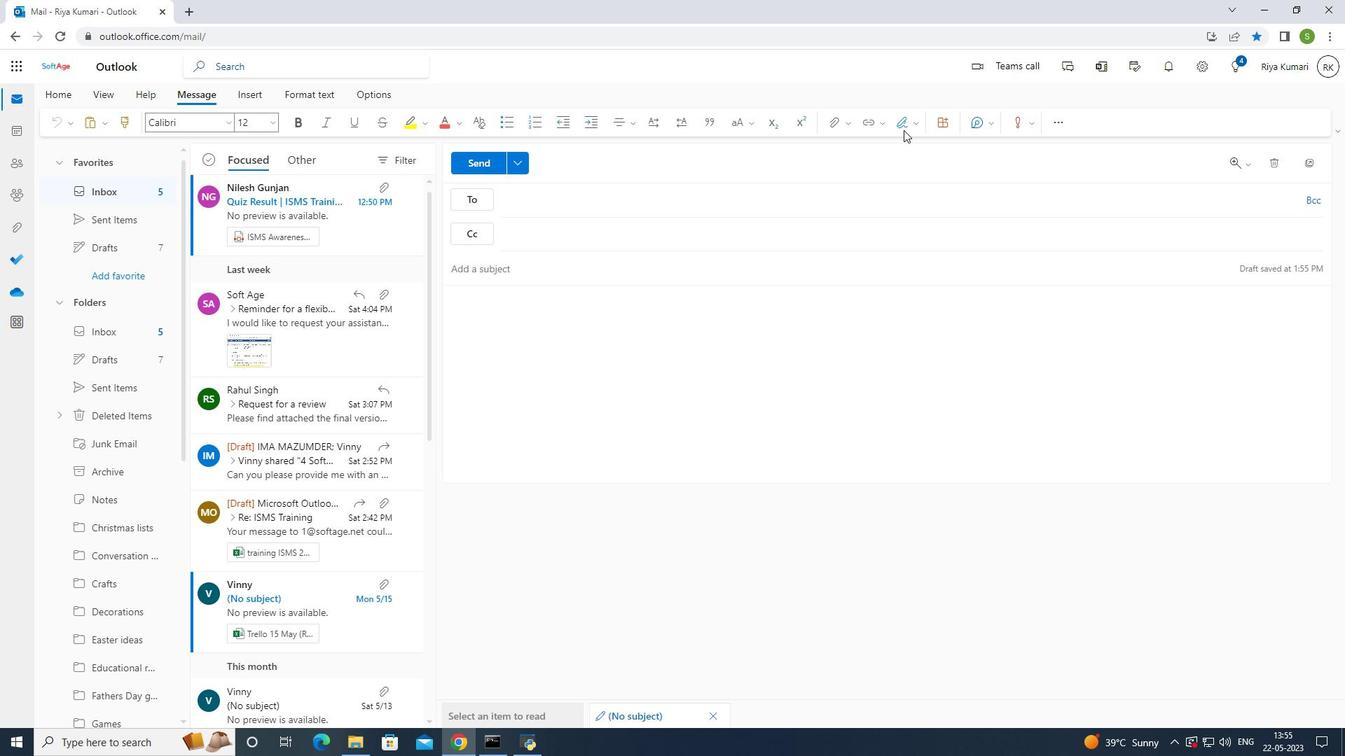 
Action: Mouse pressed left at (908, 124)
Screenshot: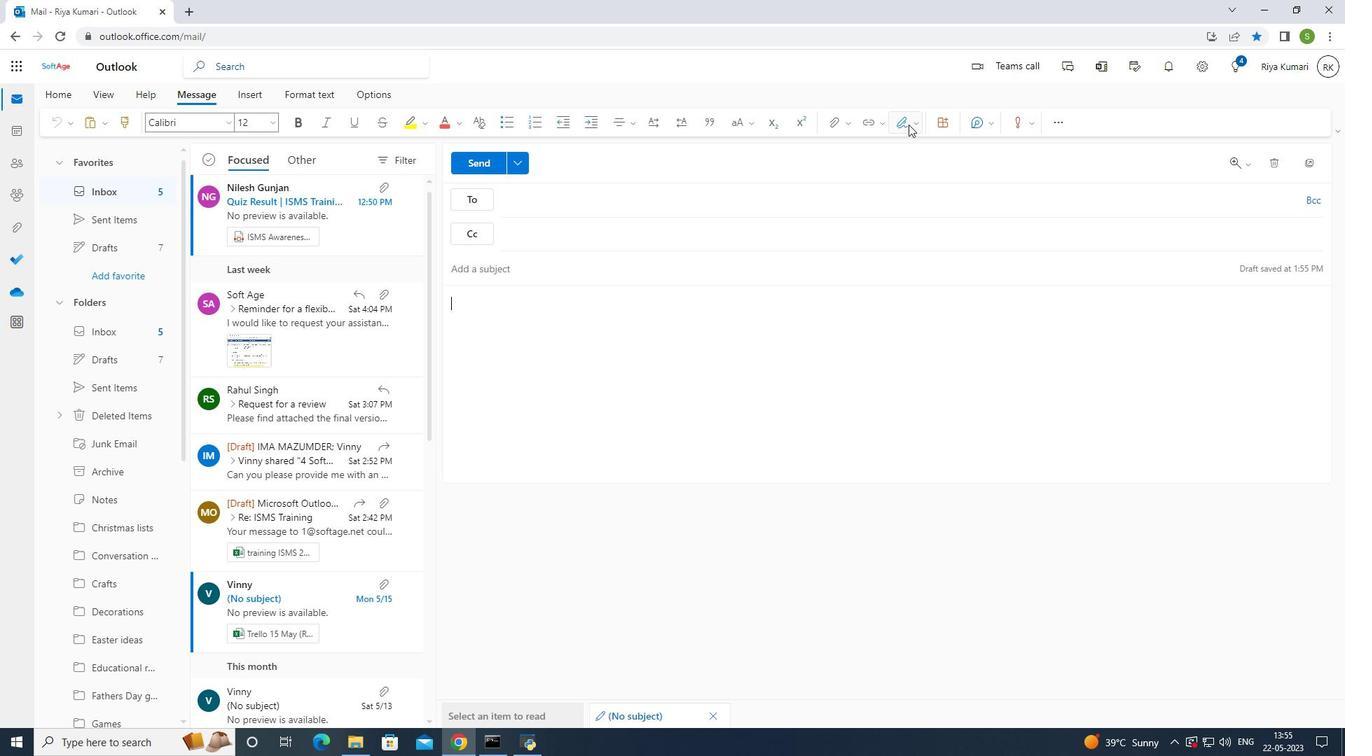
Action: Mouse moved to (906, 148)
Screenshot: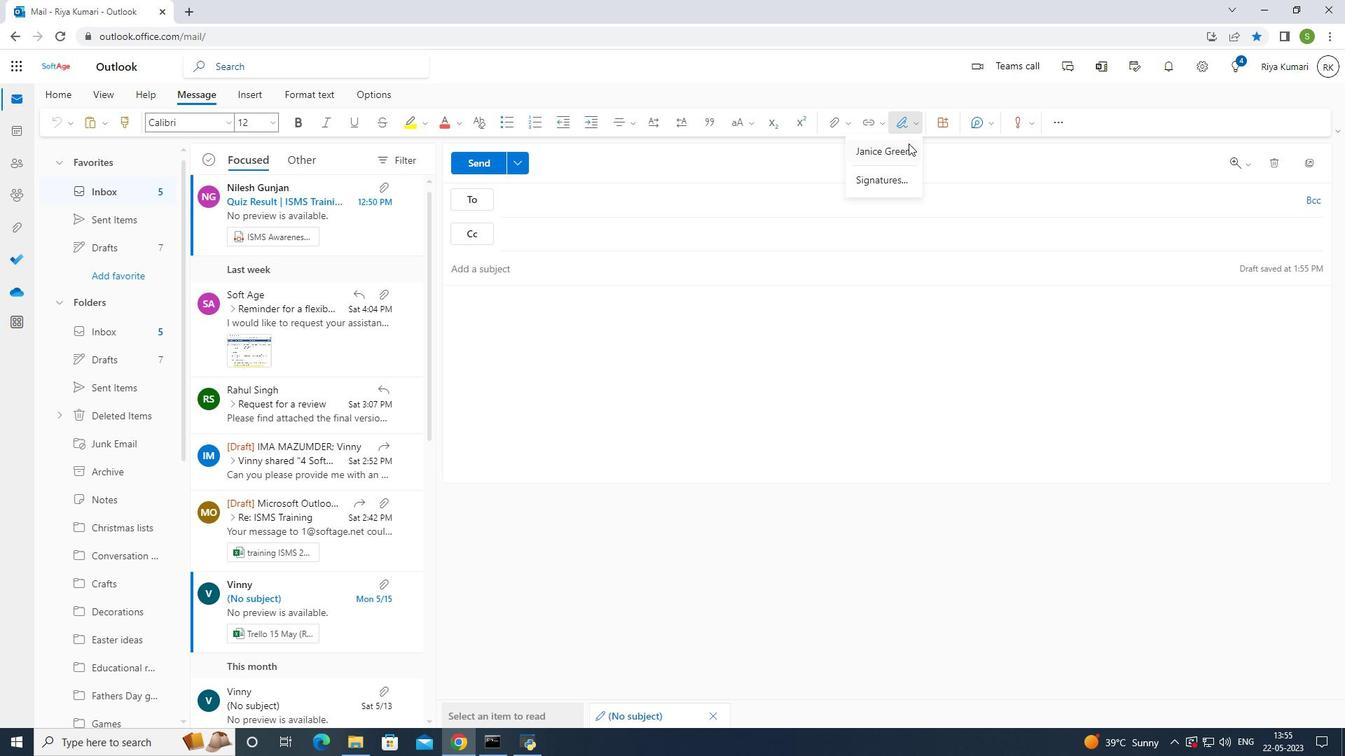 
Action: Mouse pressed left at (906, 148)
Screenshot: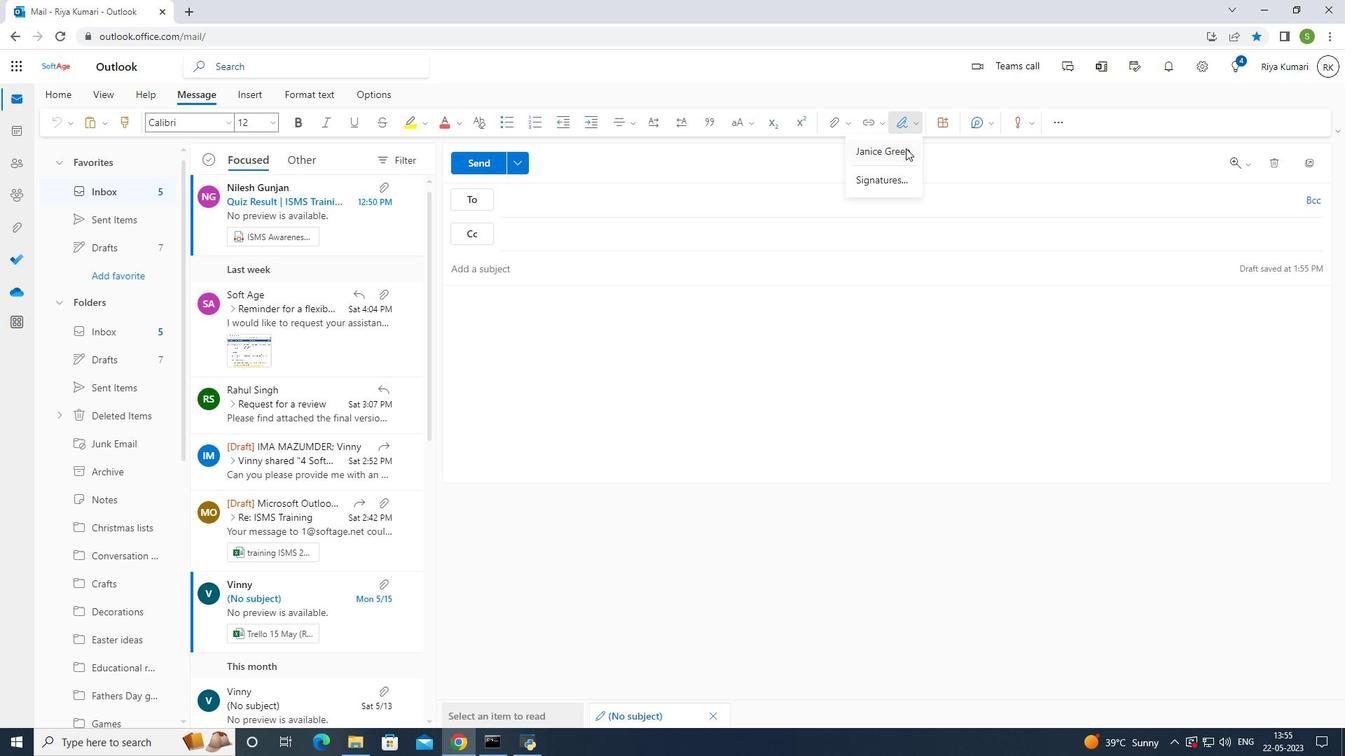 
Action: Mouse moved to (609, 202)
Screenshot: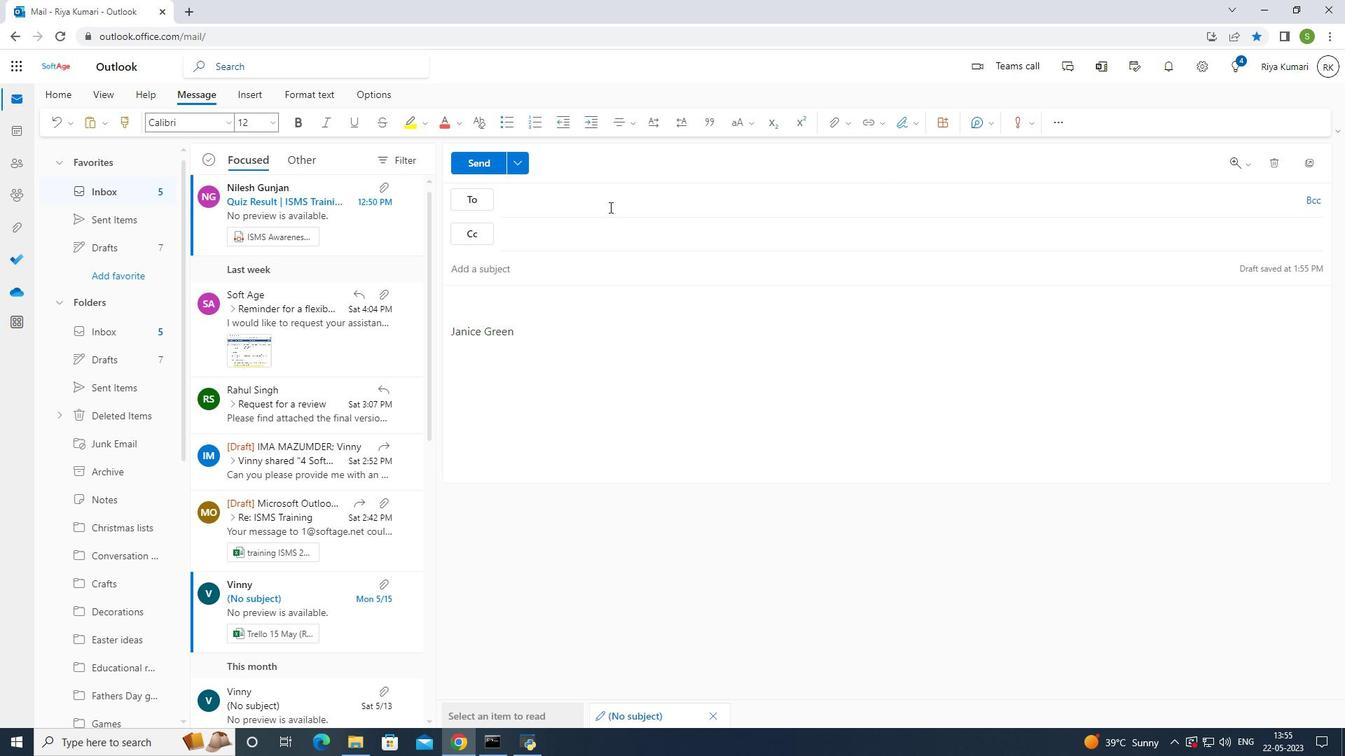 
Action: Mouse pressed left at (609, 202)
Screenshot: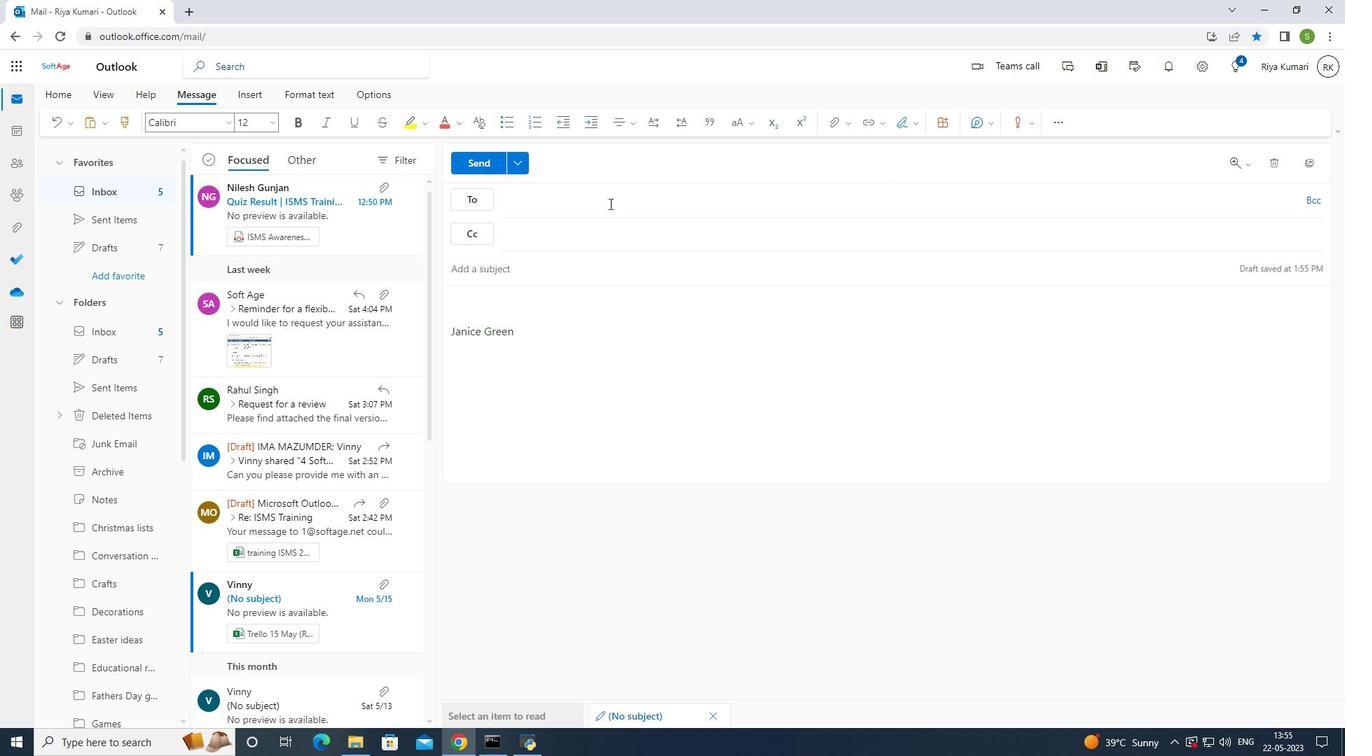 
Action: Mouse moved to (674, 205)
Screenshot: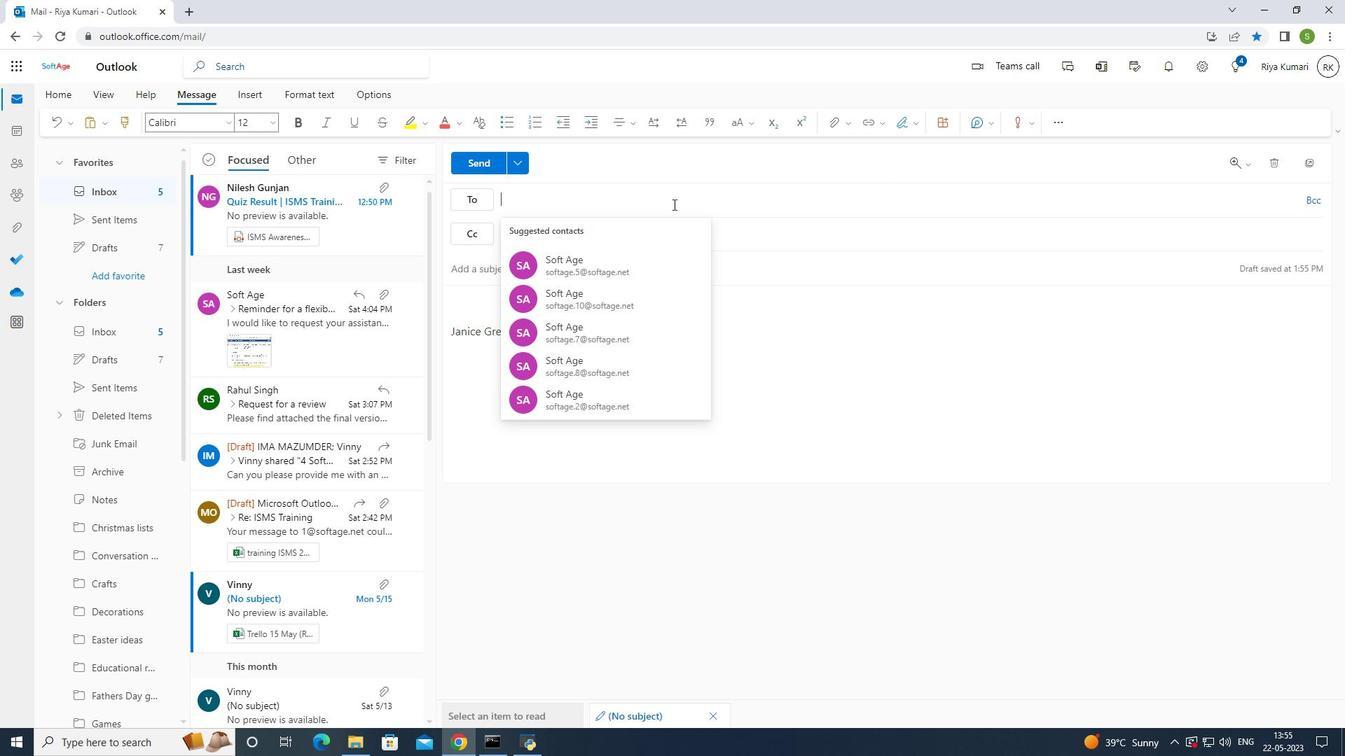 
Action: Key pressed softage.5<Key.shift><Key.shift><Key.shift><Key.shift><Key.shift>@softage.net
Screenshot: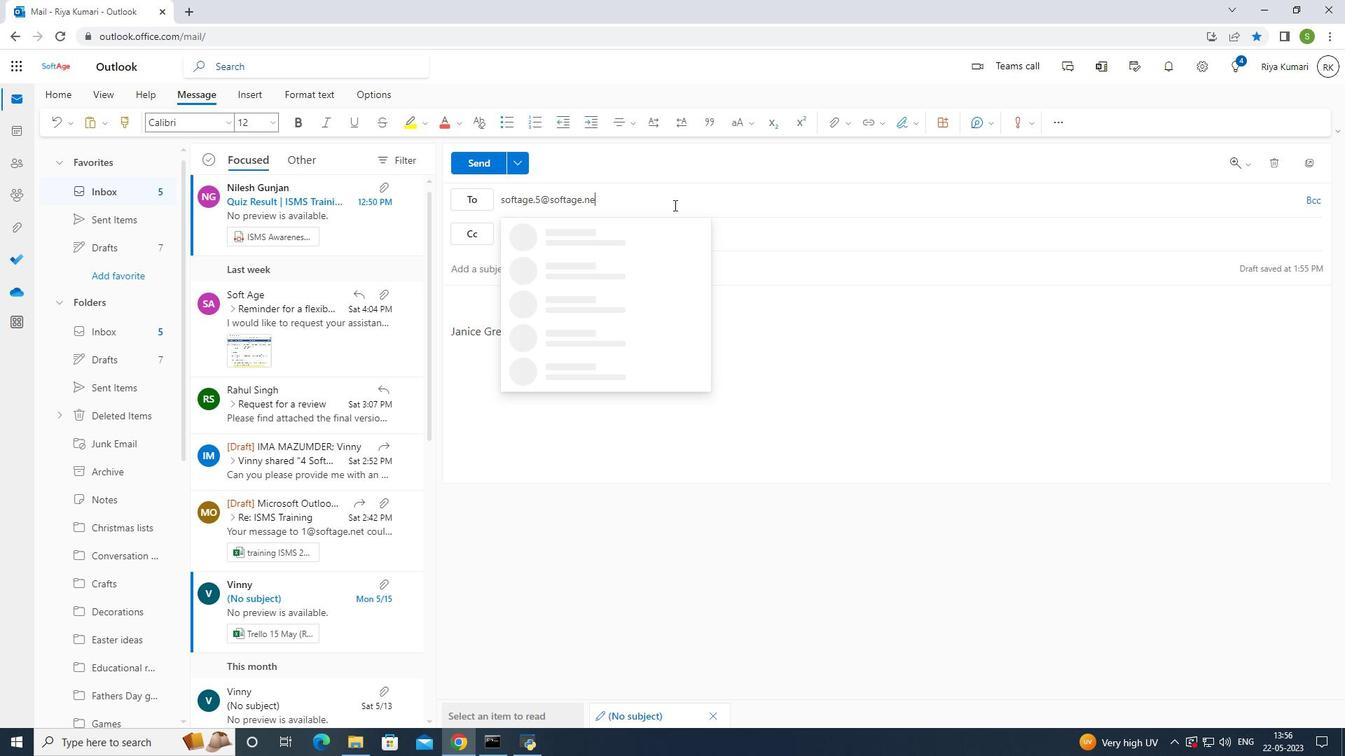 
Action: Mouse moved to (600, 230)
Screenshot: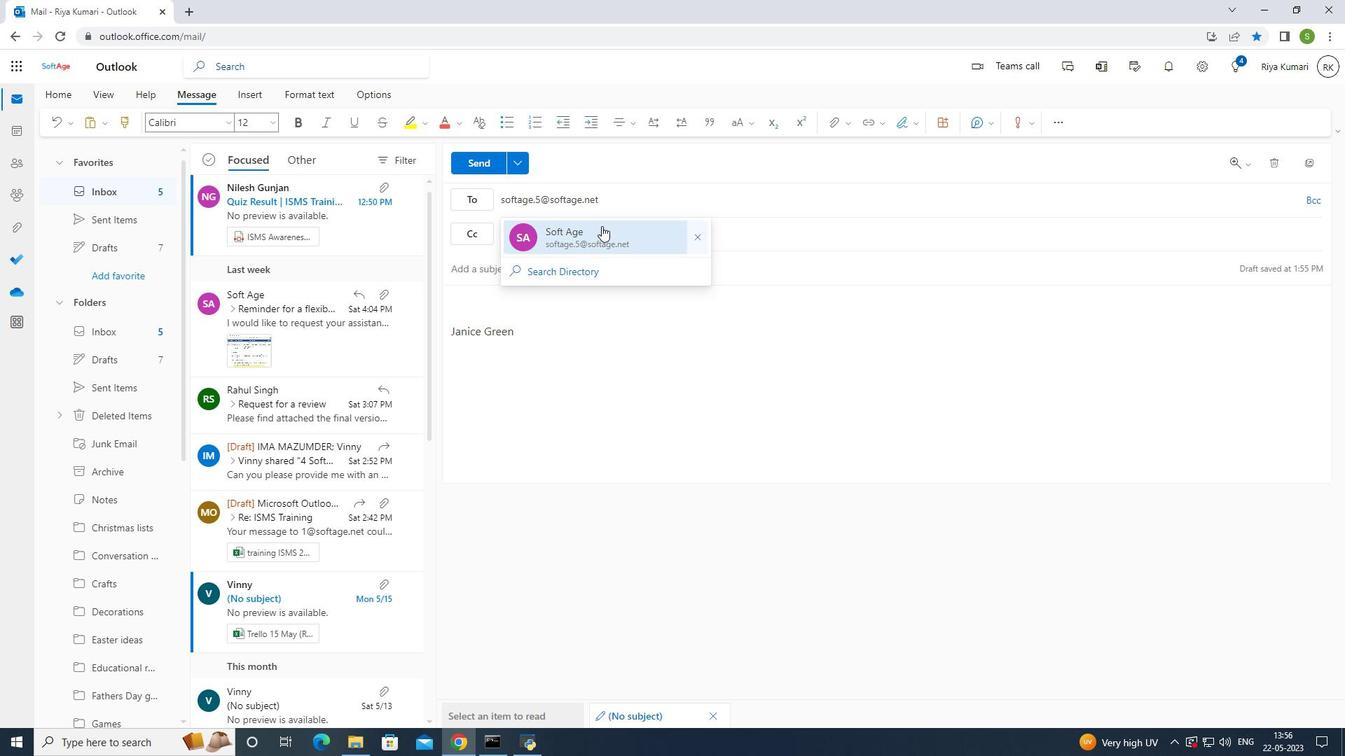 
Action: Mouse pressed left at (600, 230)
Screenshot: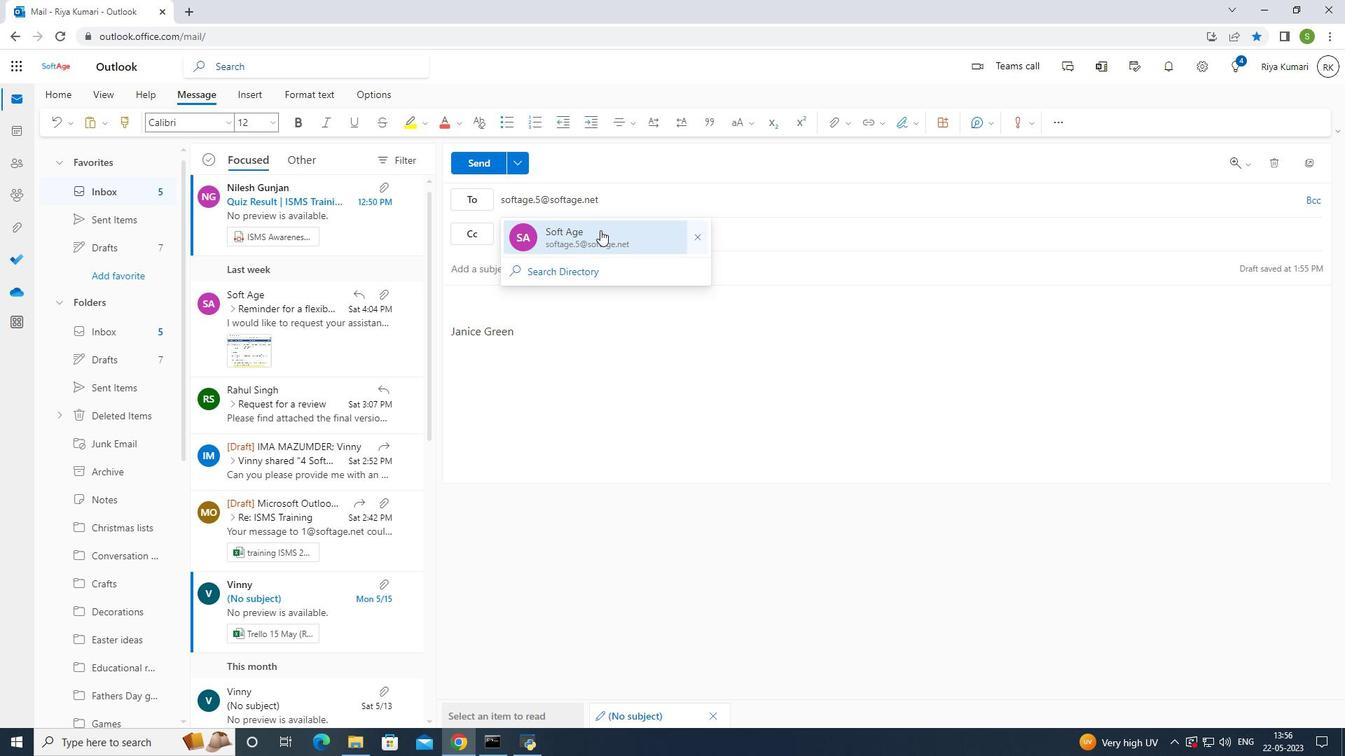 
Action: Mouse moved to (511, 302)
Screenshot: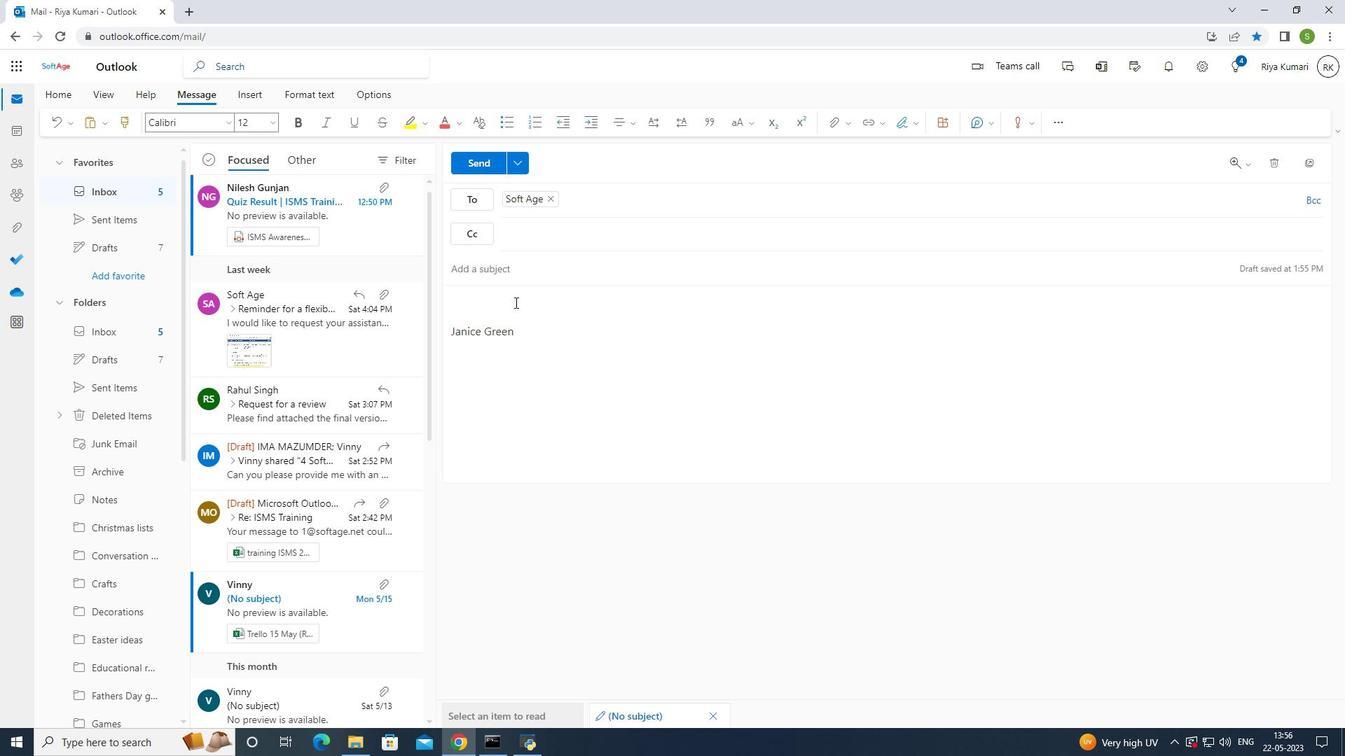 
Action: Mouse pressed left at (511, 302)
Screenshot: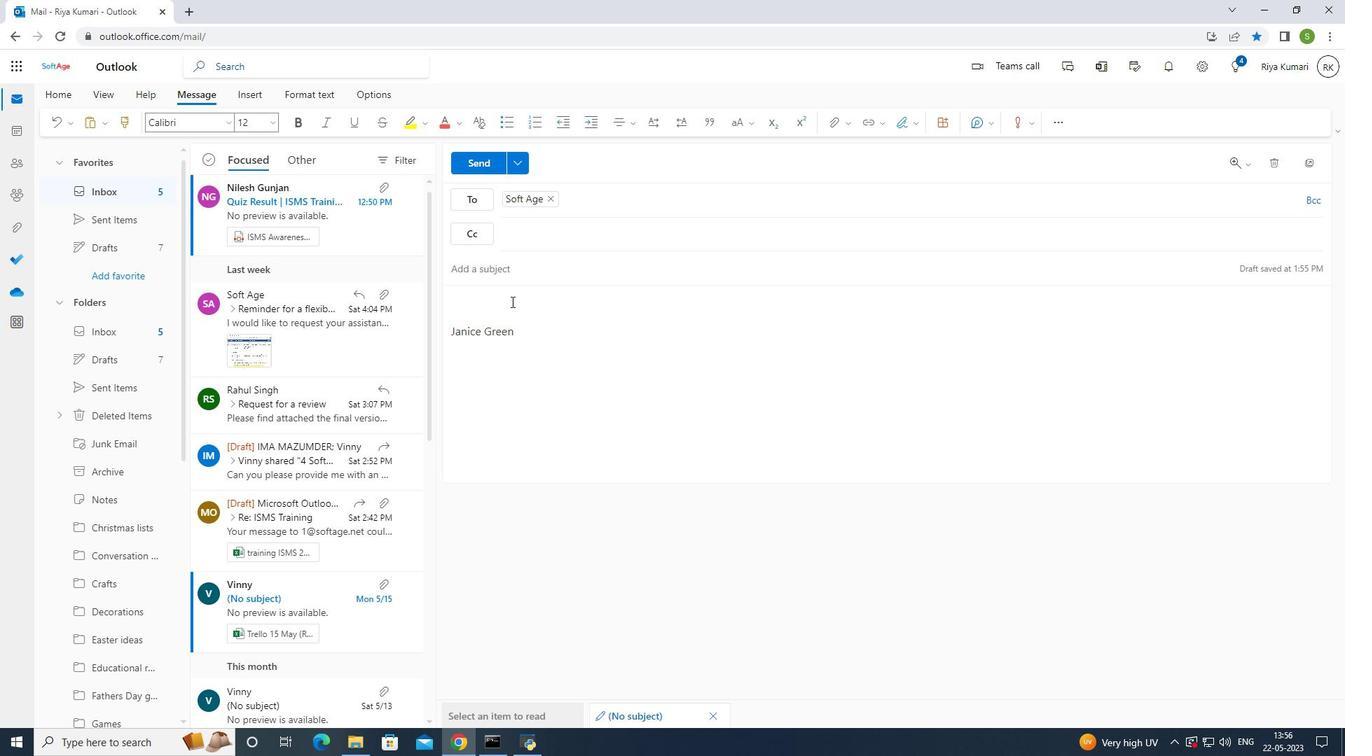 
Action: Mouse moved to (713, 294)
Screenshot: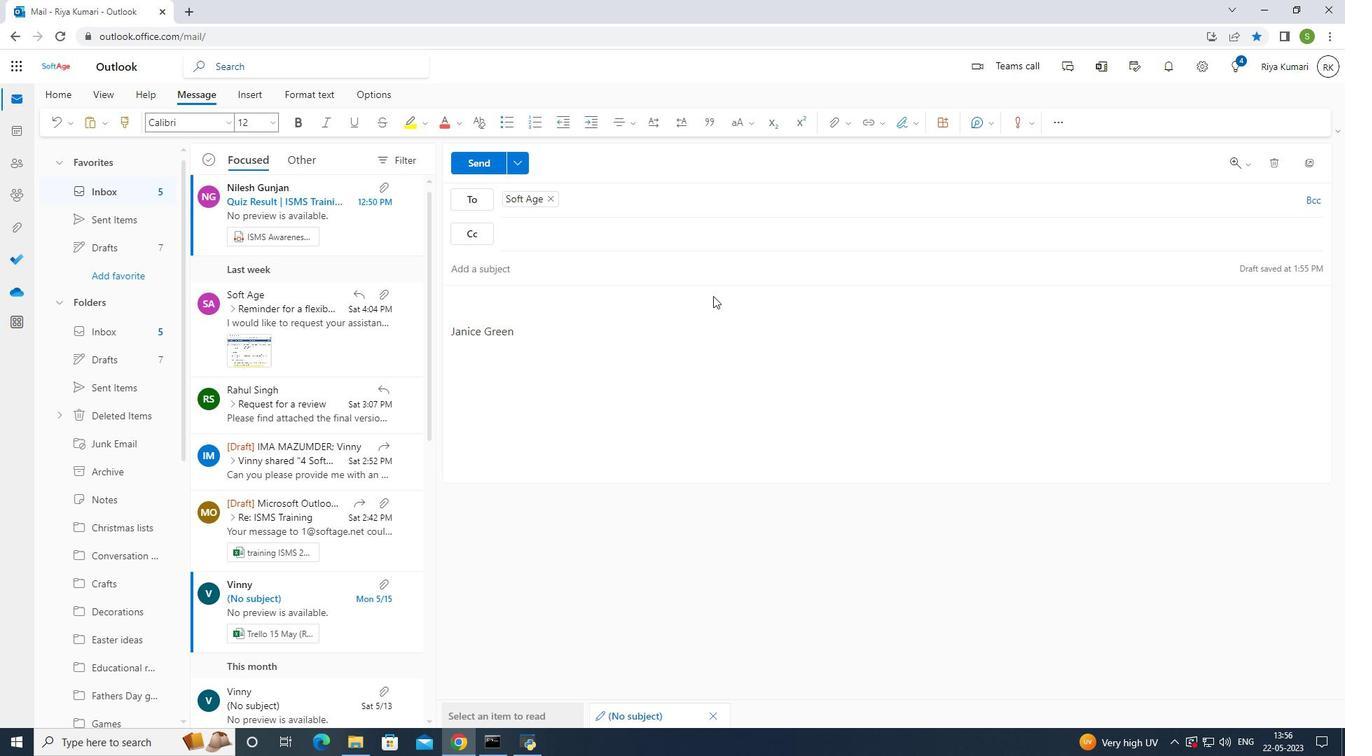 
Action: Key pressed <Key.shift>Have<Key.space>a<Key.space>great<Key.space><Key.shift>Grandparents<Key.space><Key.shift><Key.shift><Key.shift><Key.shift><Key.shift><Key.shift><Key.shift><Key.shift><Key.shift><Key.shift><Key.shift><Key.shift>Day.
Screenshot: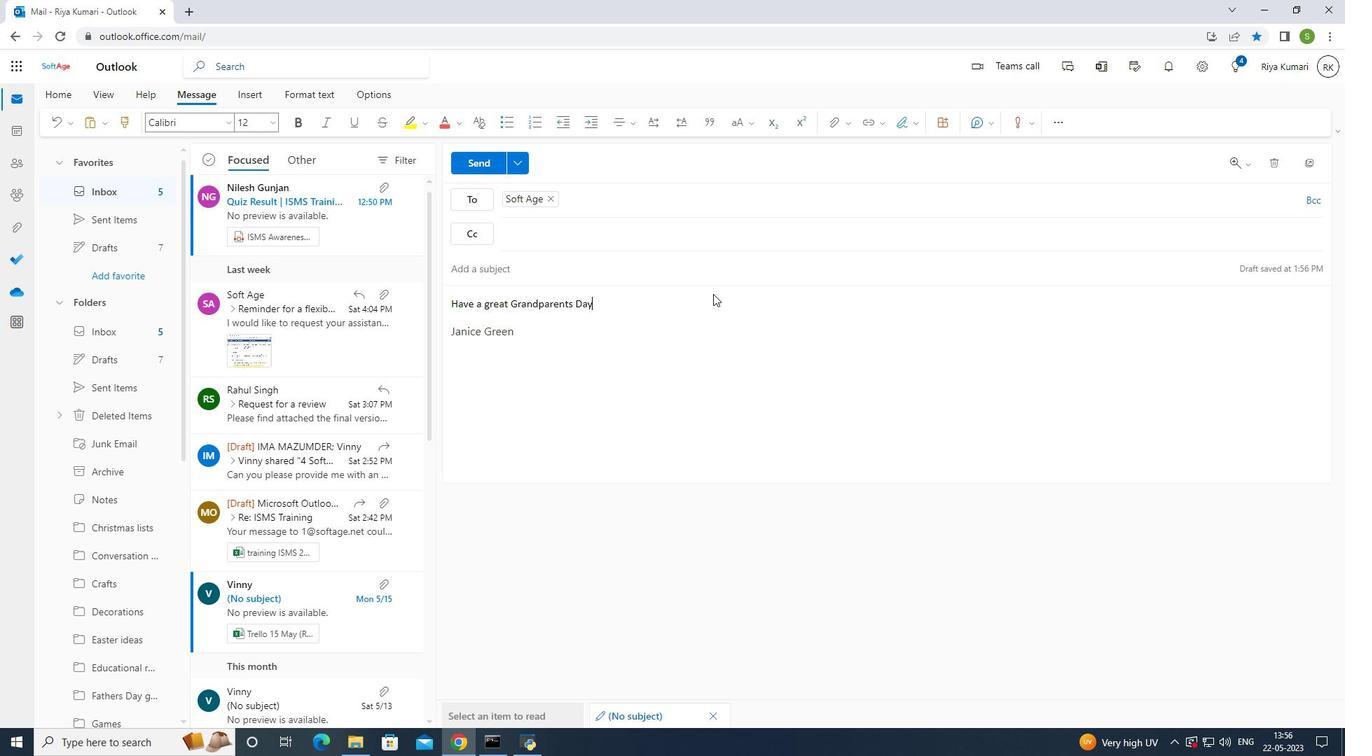 
Action: Mouse moved to (133, 394)
Screenshot: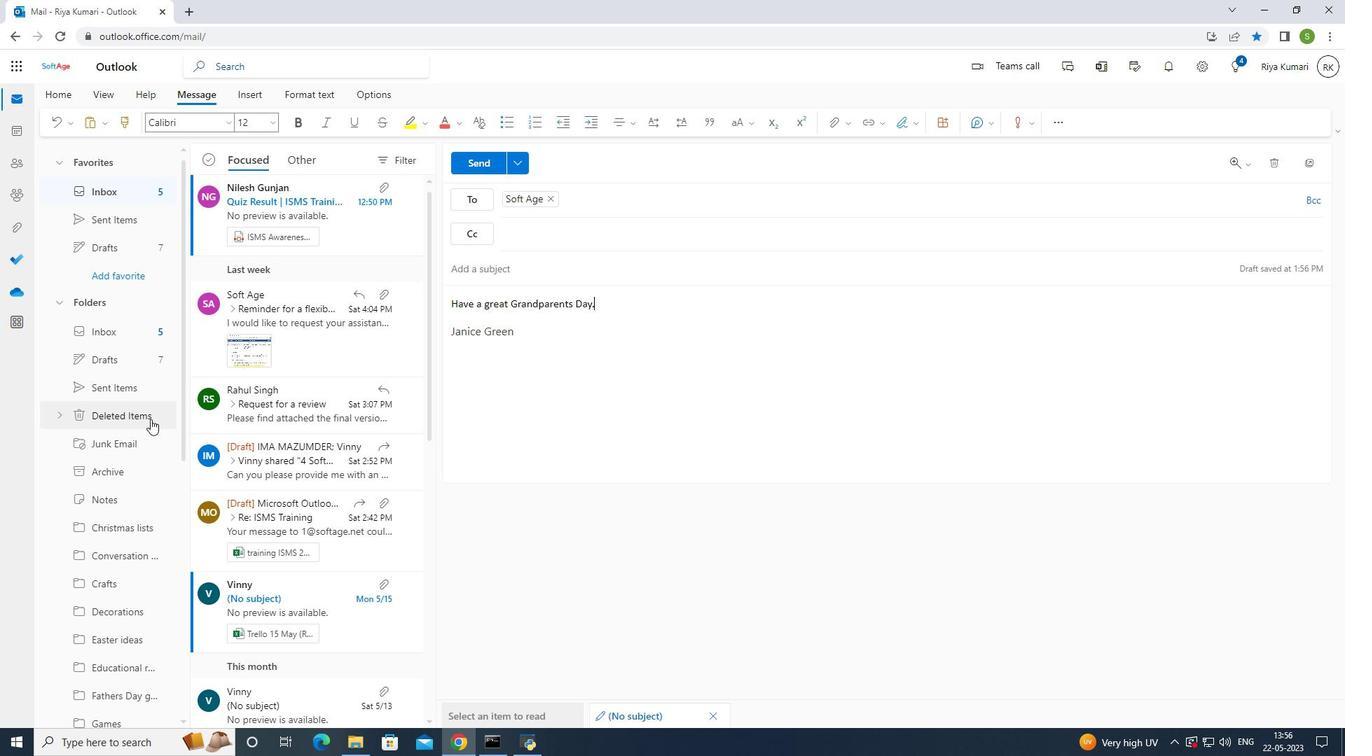 
Action: Mouse scrolled (133, 393) with delta (0, 0)
Screenshot: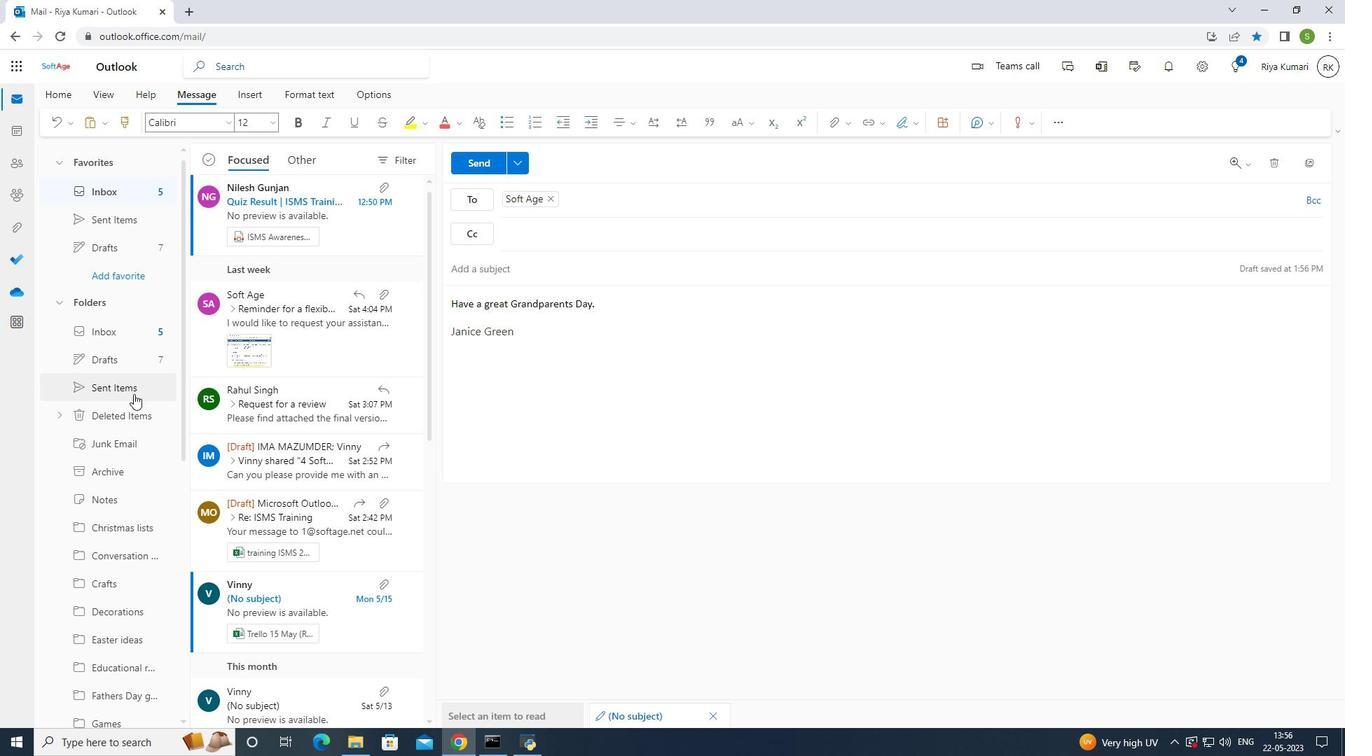 
Action: Mouse scrolled (133, 393) with delta (0, 0)
Screenshot: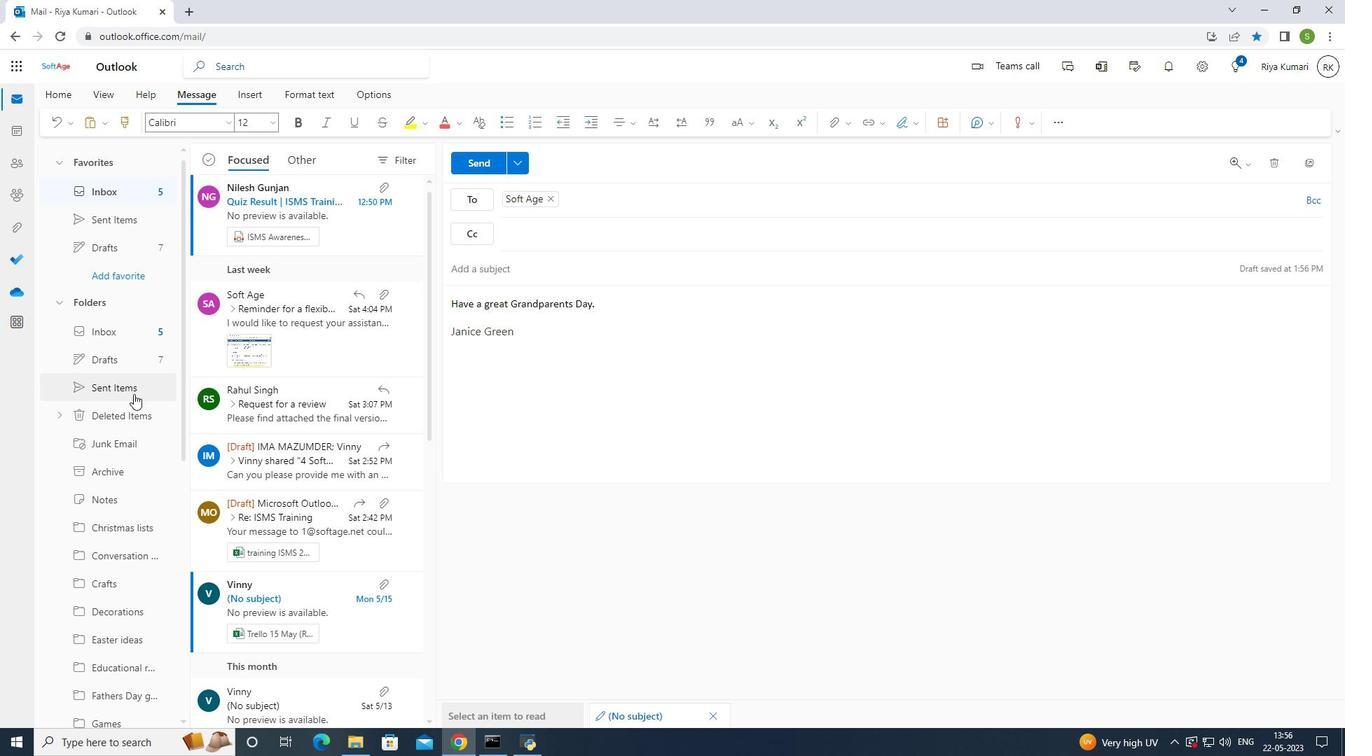
Action: Mouse scrolled (133, 393) with delta (0, 0)
Screenshot: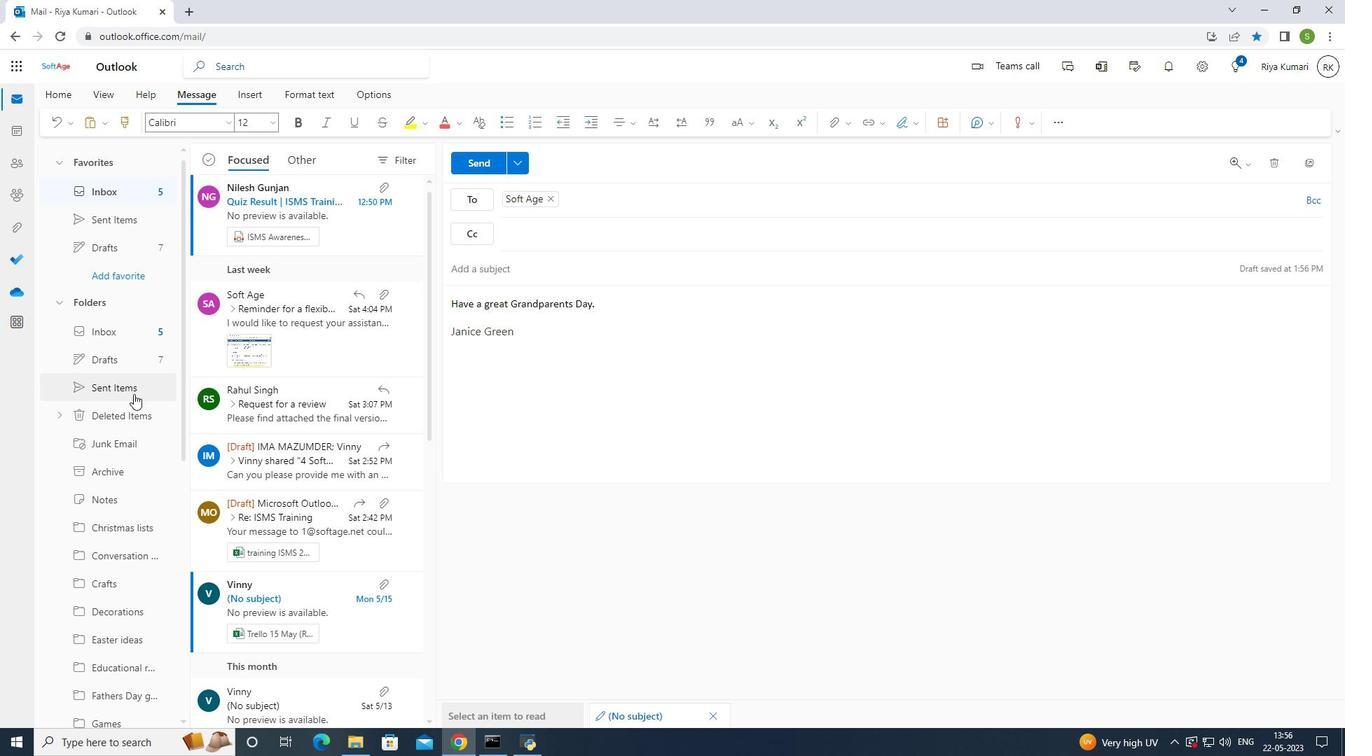 
Action: Mouse scrolled (133, 393) with delta (0, 0)
Screenshot: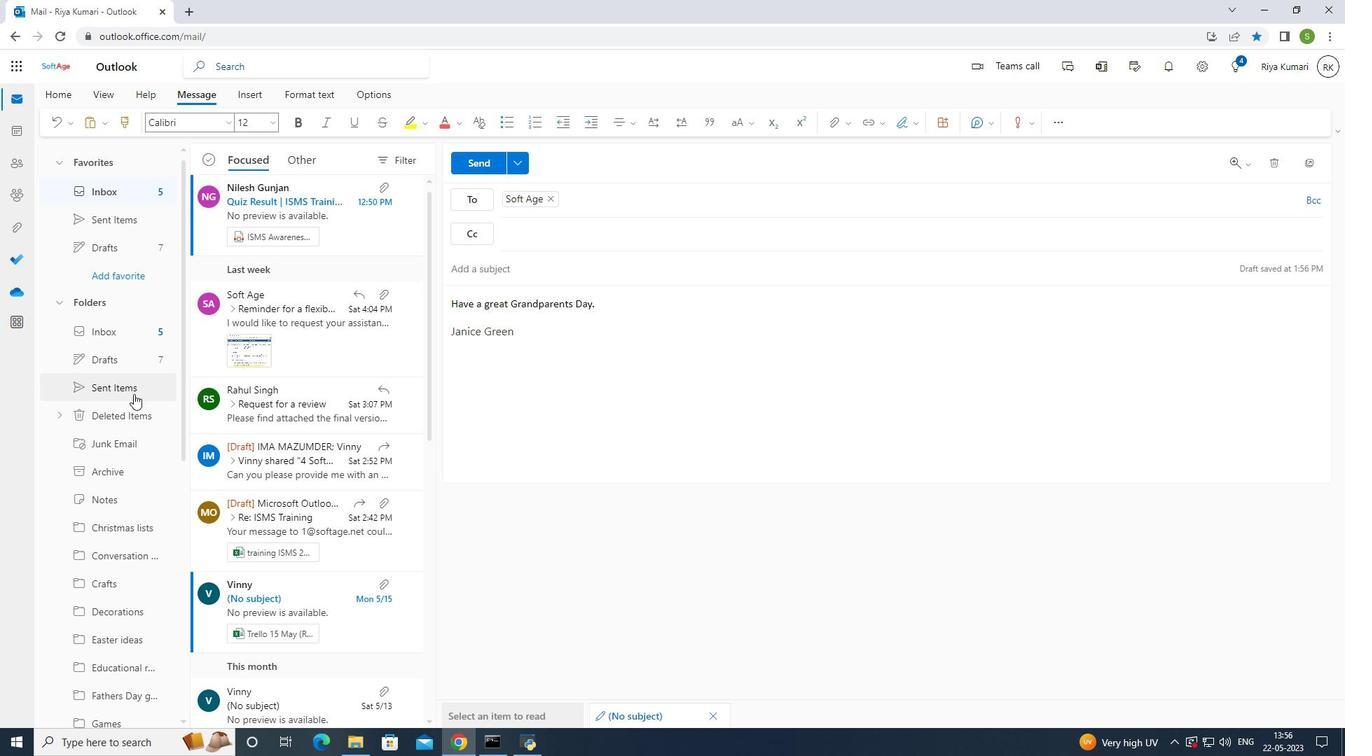 
Action: Mouse moved to (133, 392)
Screenshot: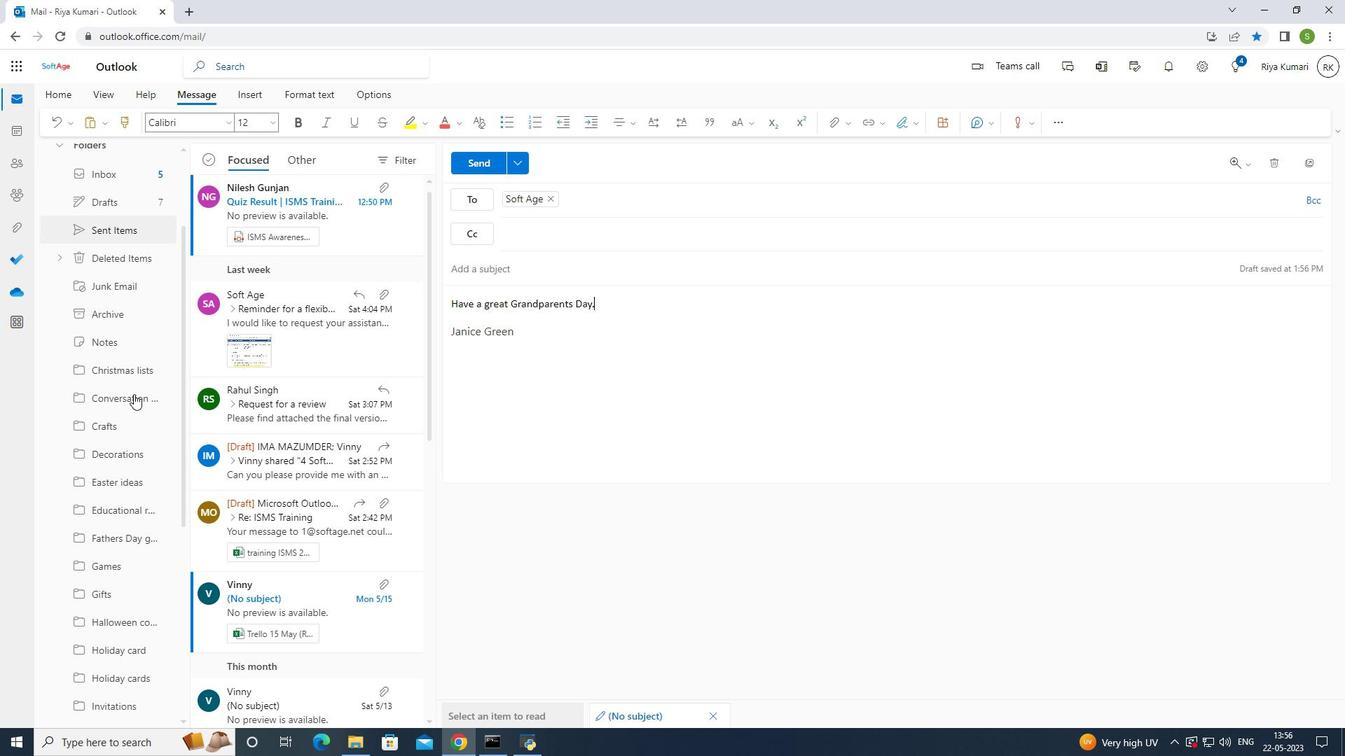 
Action: Mouse scrolled (133, 391) with delta (0, 0)
Screenshot: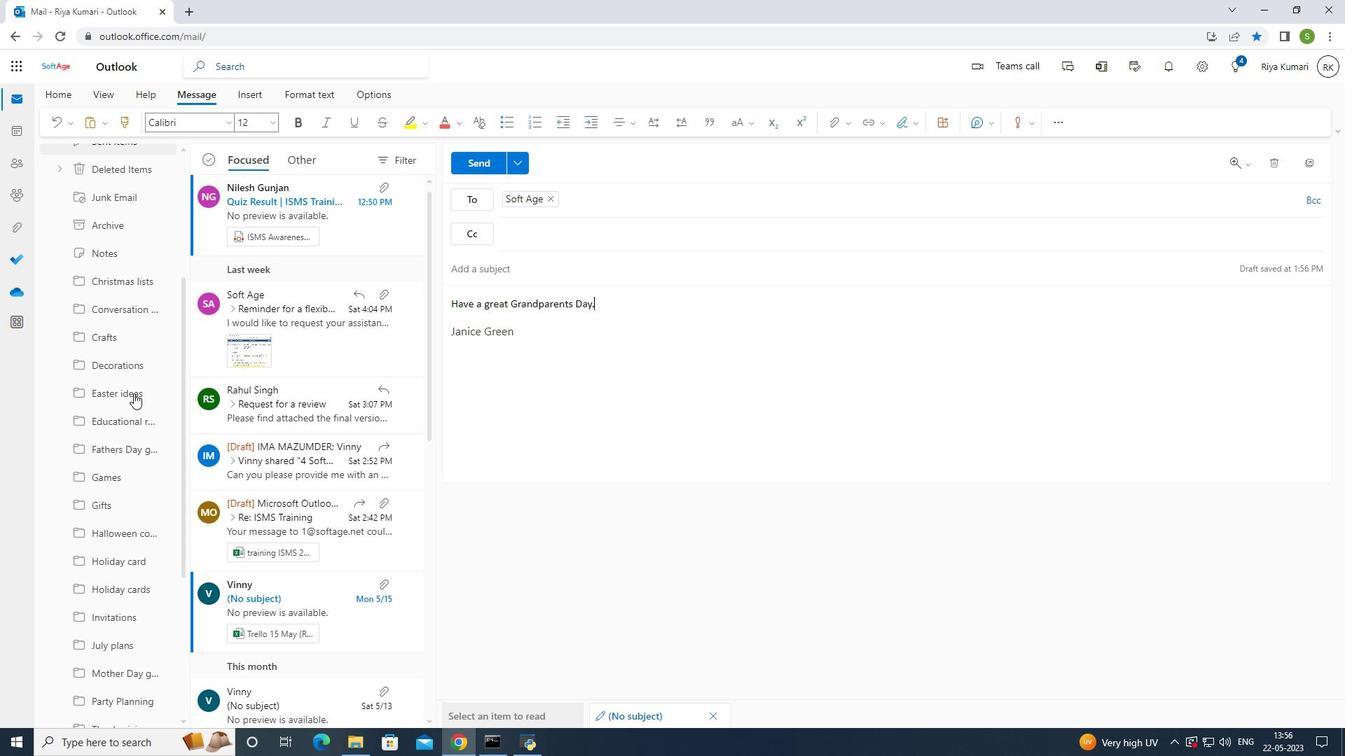 
Action: Mouse scrolled (133, 391) with delta (0, 0)
Screenshot: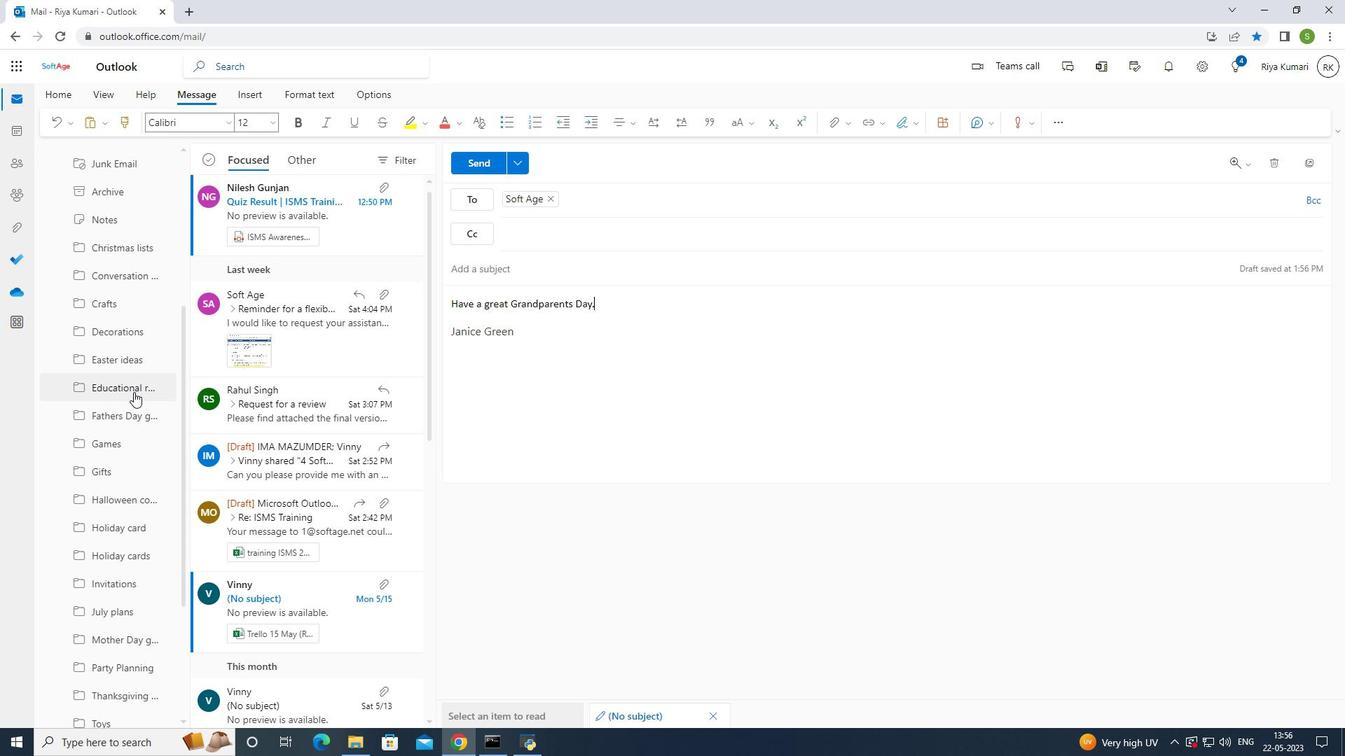 
Action: Mouse scrolled (133, 391) with delta (0, 0)
Screenshot: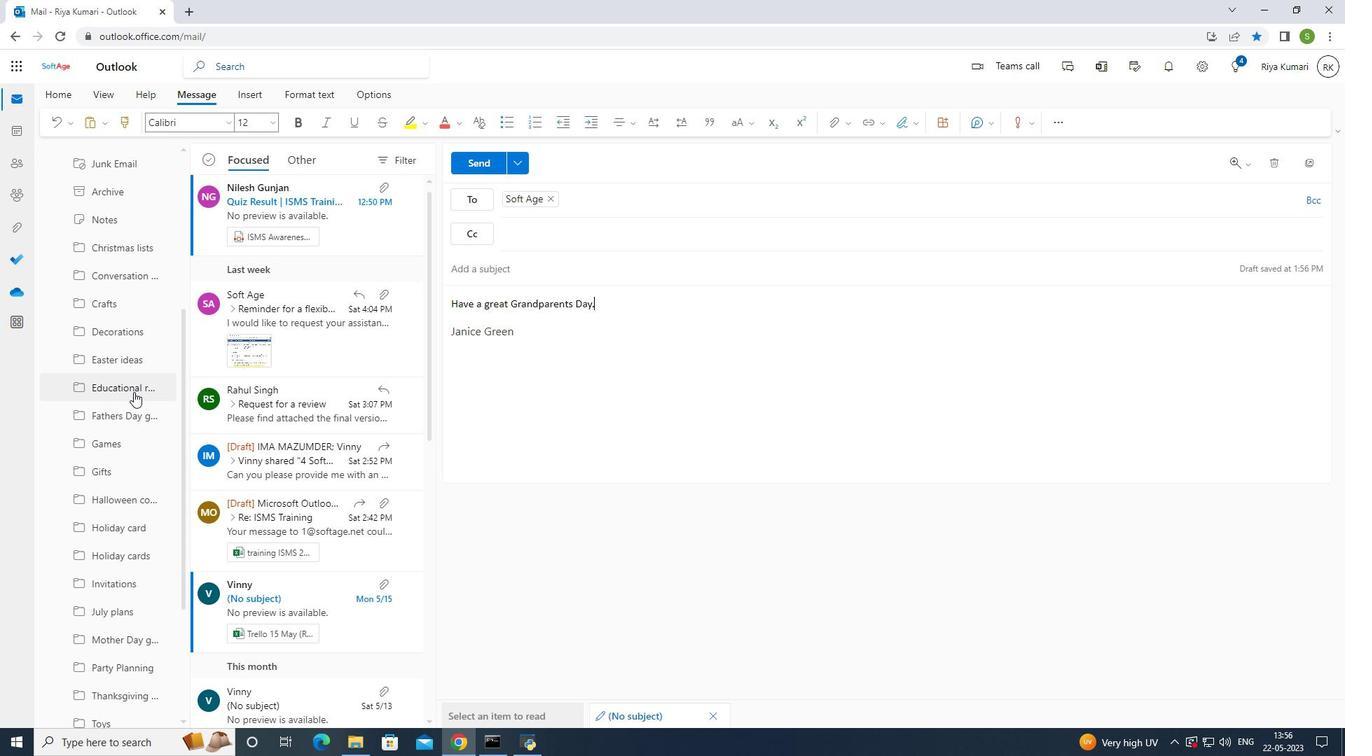 
Action: Mouse scrolled (133, 391) with delta (0, 0)
Screenshot: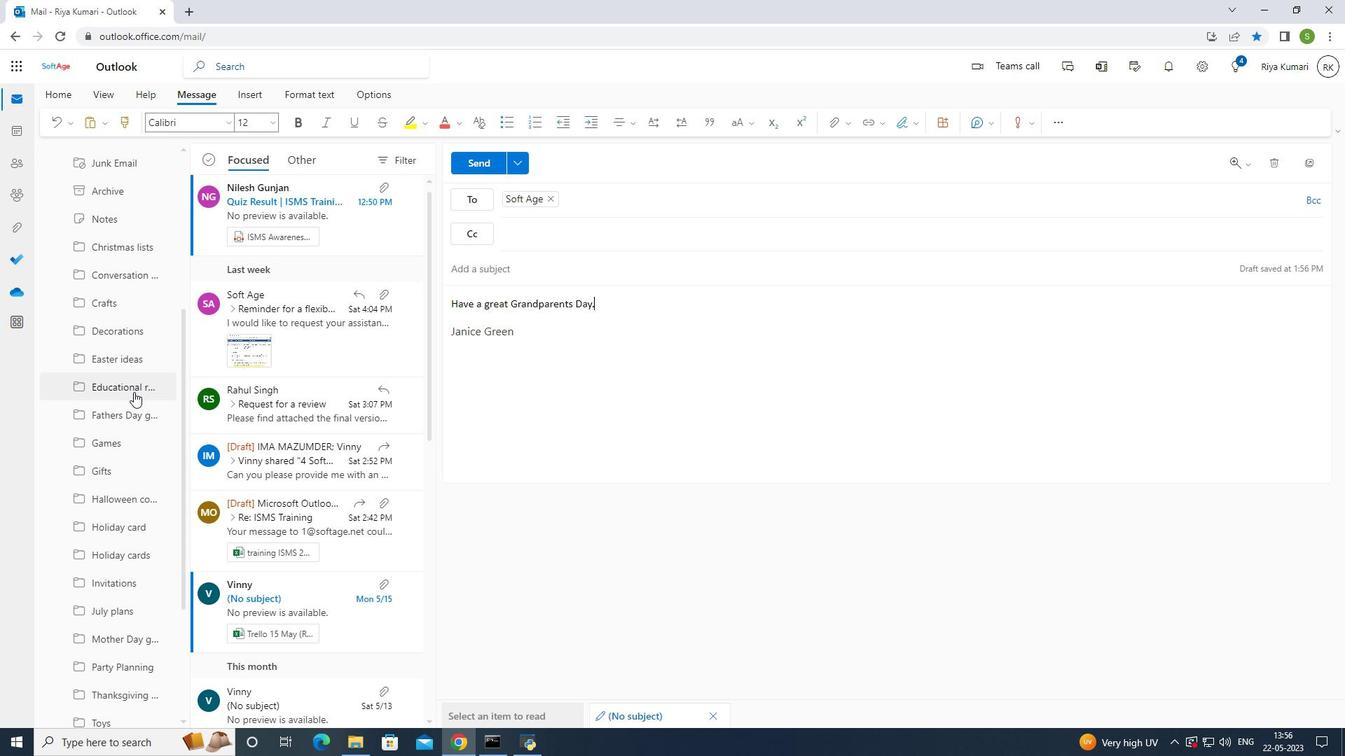 
Action: Mouse scrolled (133, 391) with delta (0, 0)
Screenshot: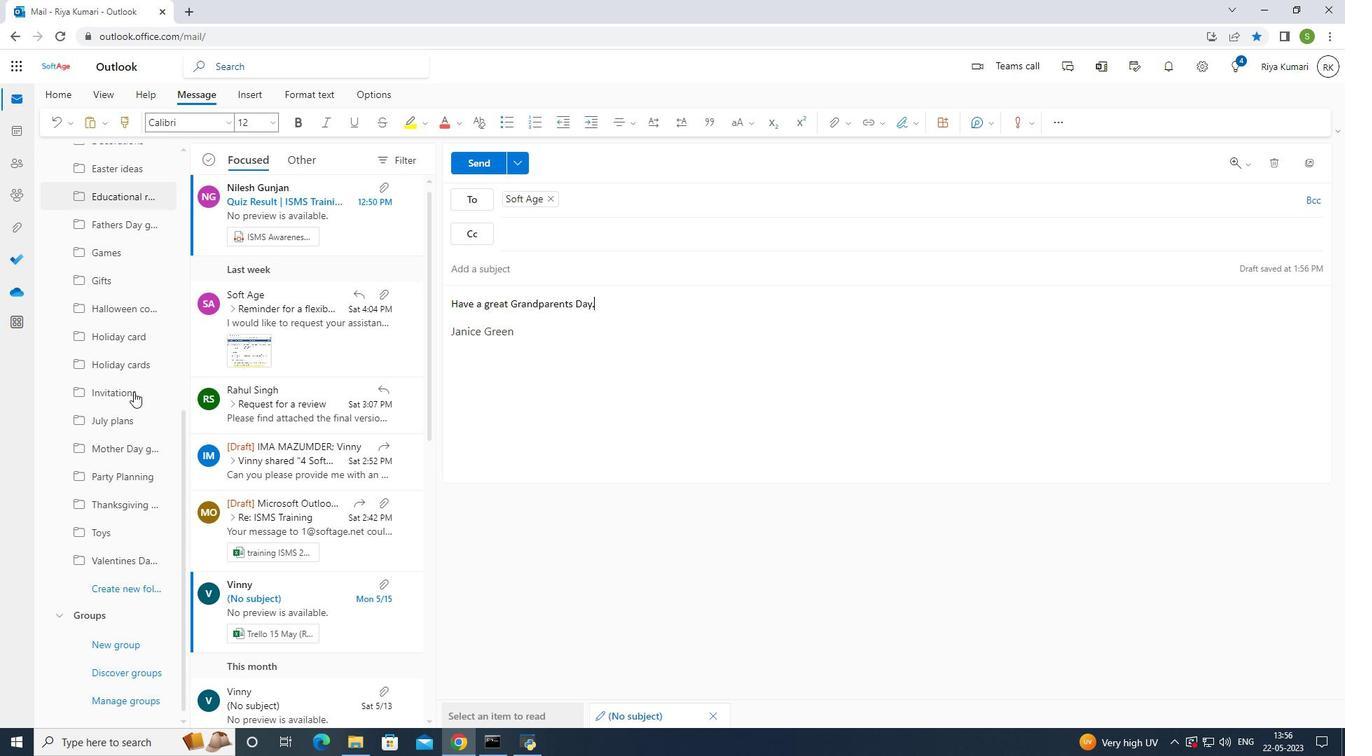 
Action: Mouse scrolled (133, 391) with delta (0, 0)
Screenshot: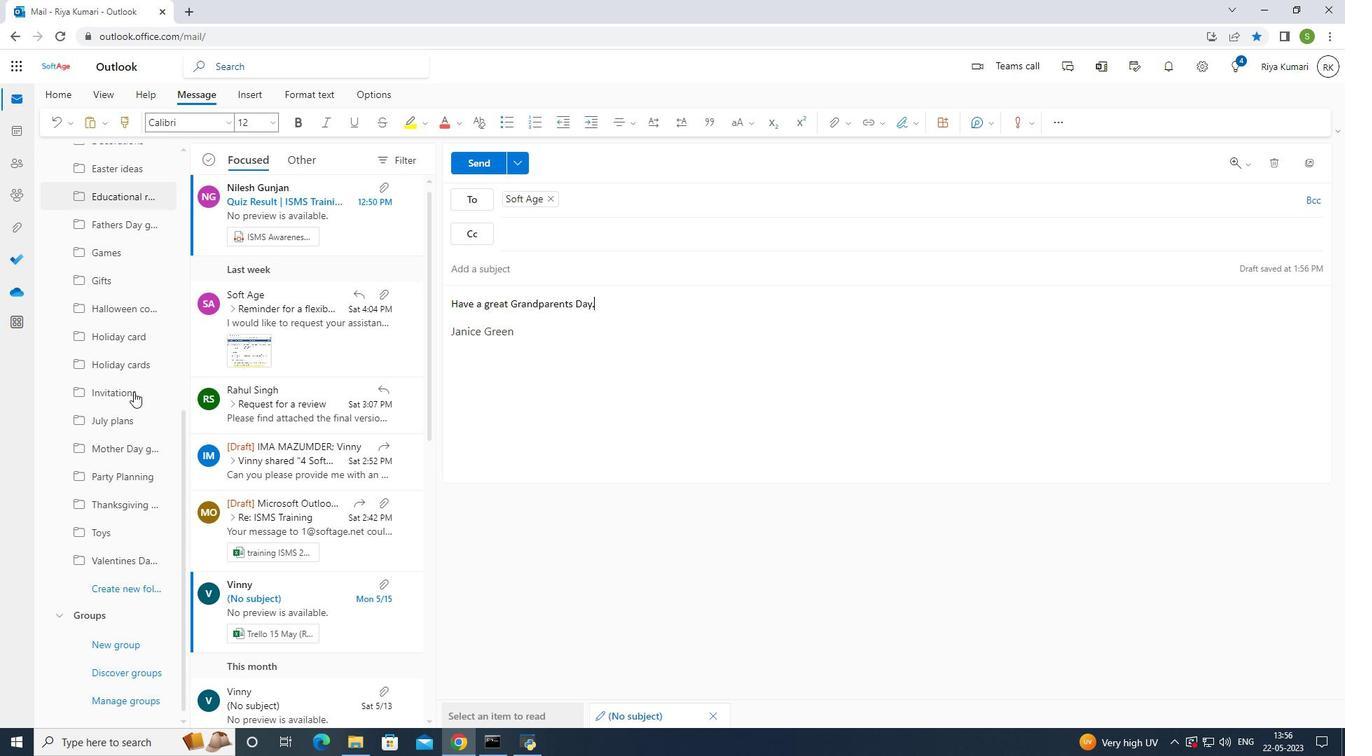 
Action: Mouse scrolled (133, 391) with delta (0, 0)
Screenshot: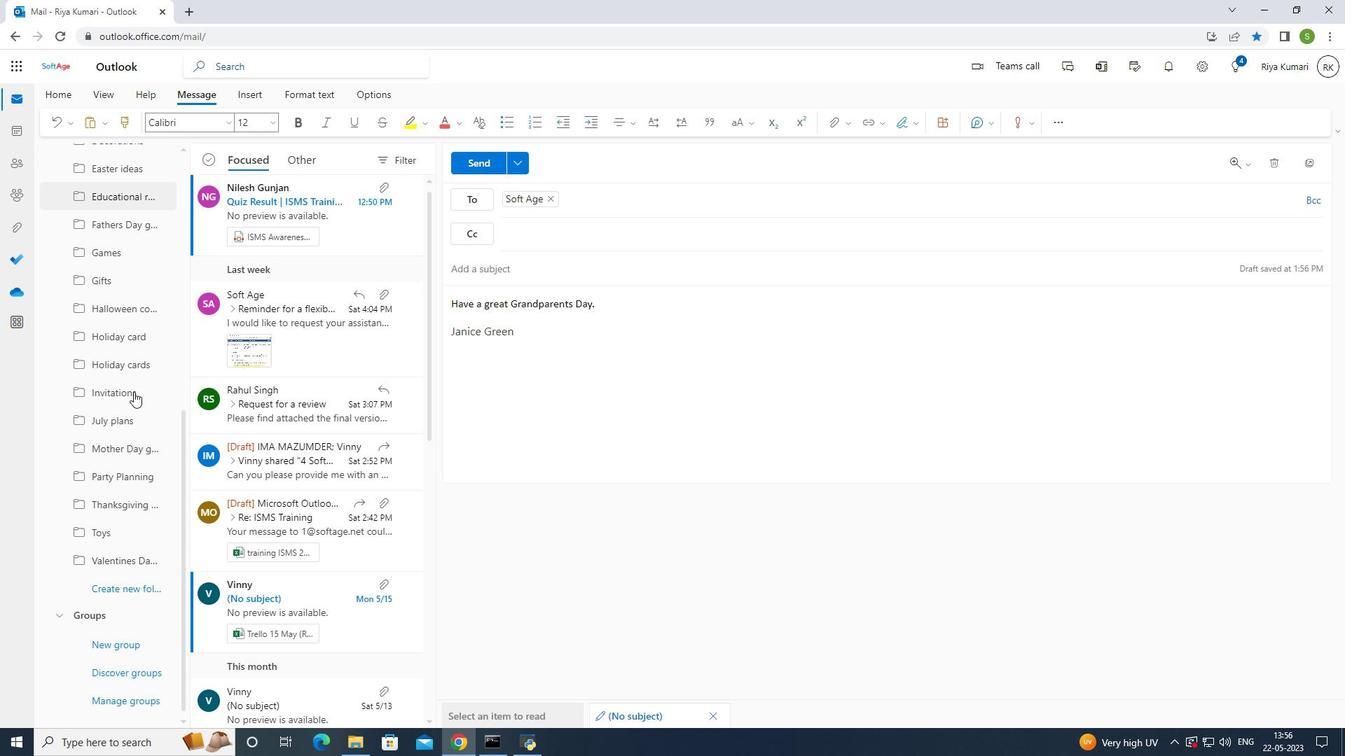 
Action: Mouse scrolled (133, 391) with delta (0, 0)
Screenshot: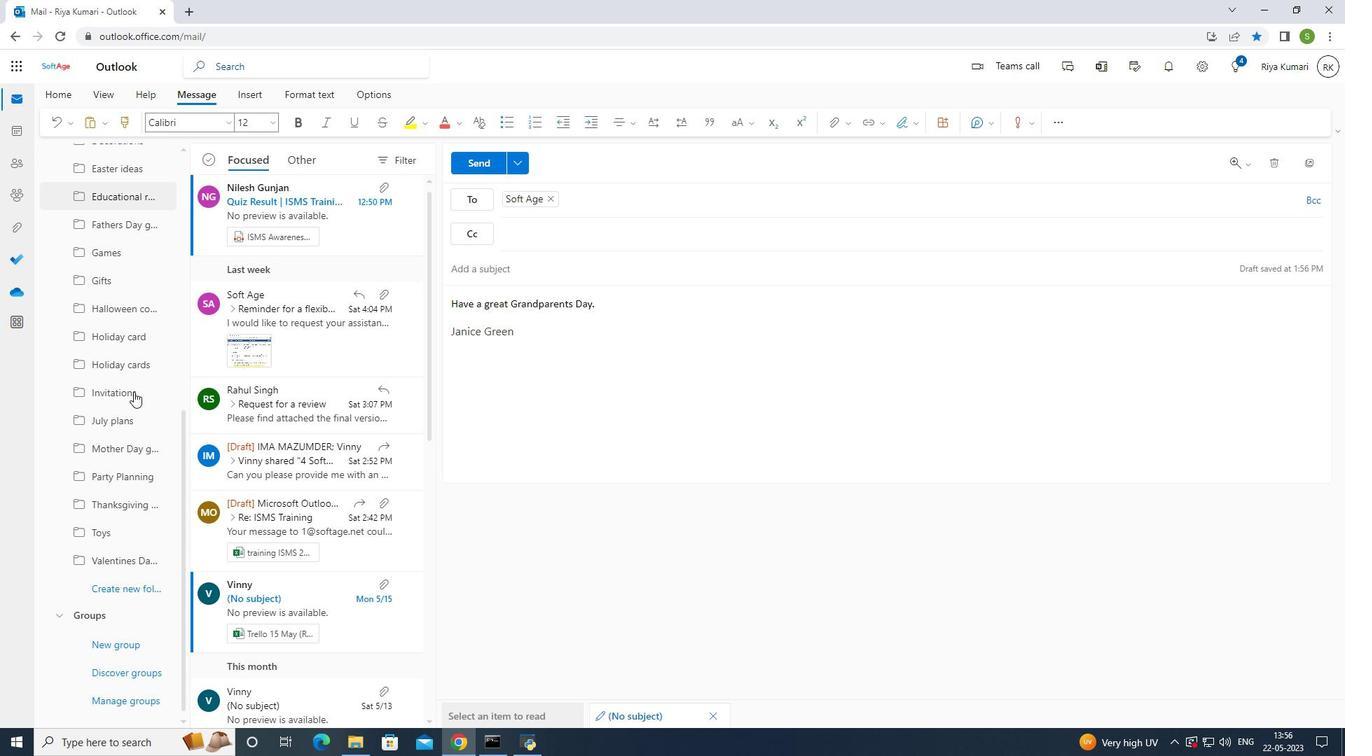 
Action: Mouse moved to (118, 588)
Screenshot: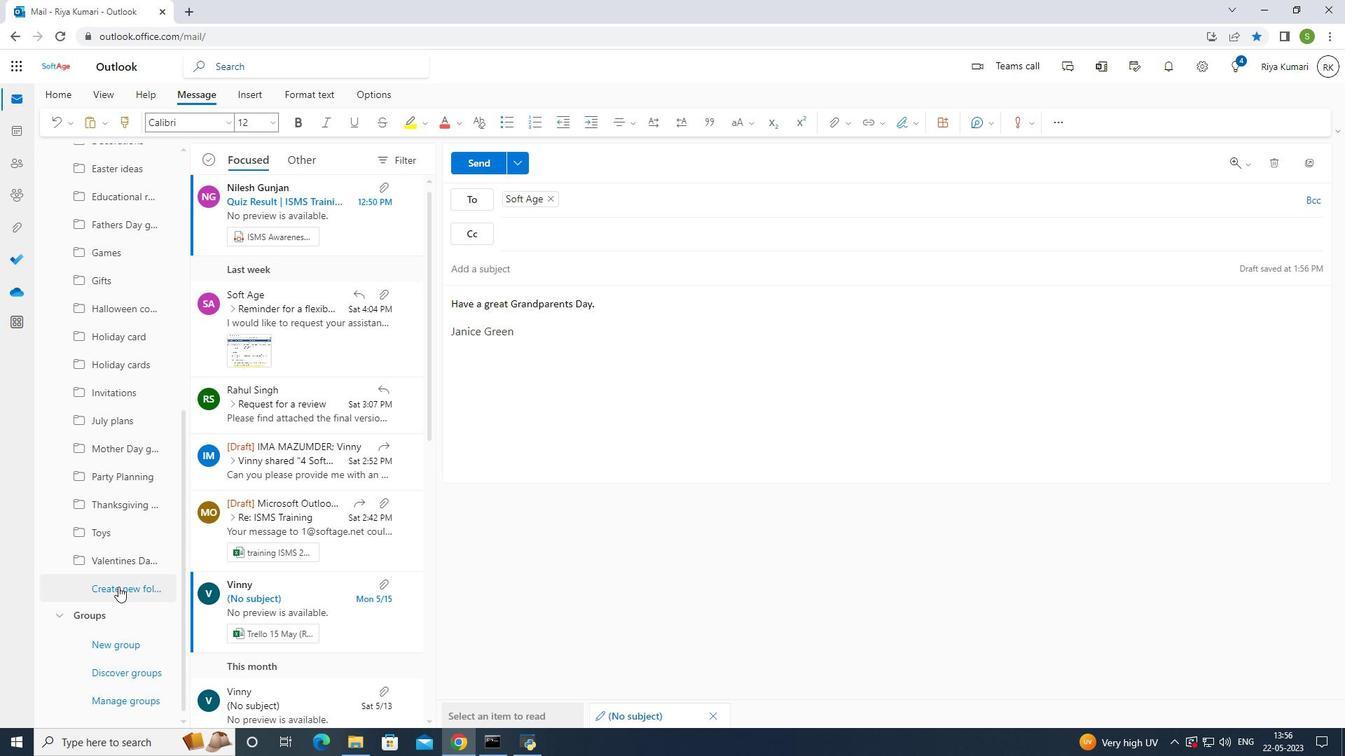 
Action: Mouse pressed left at (118, 588)
Screenshot: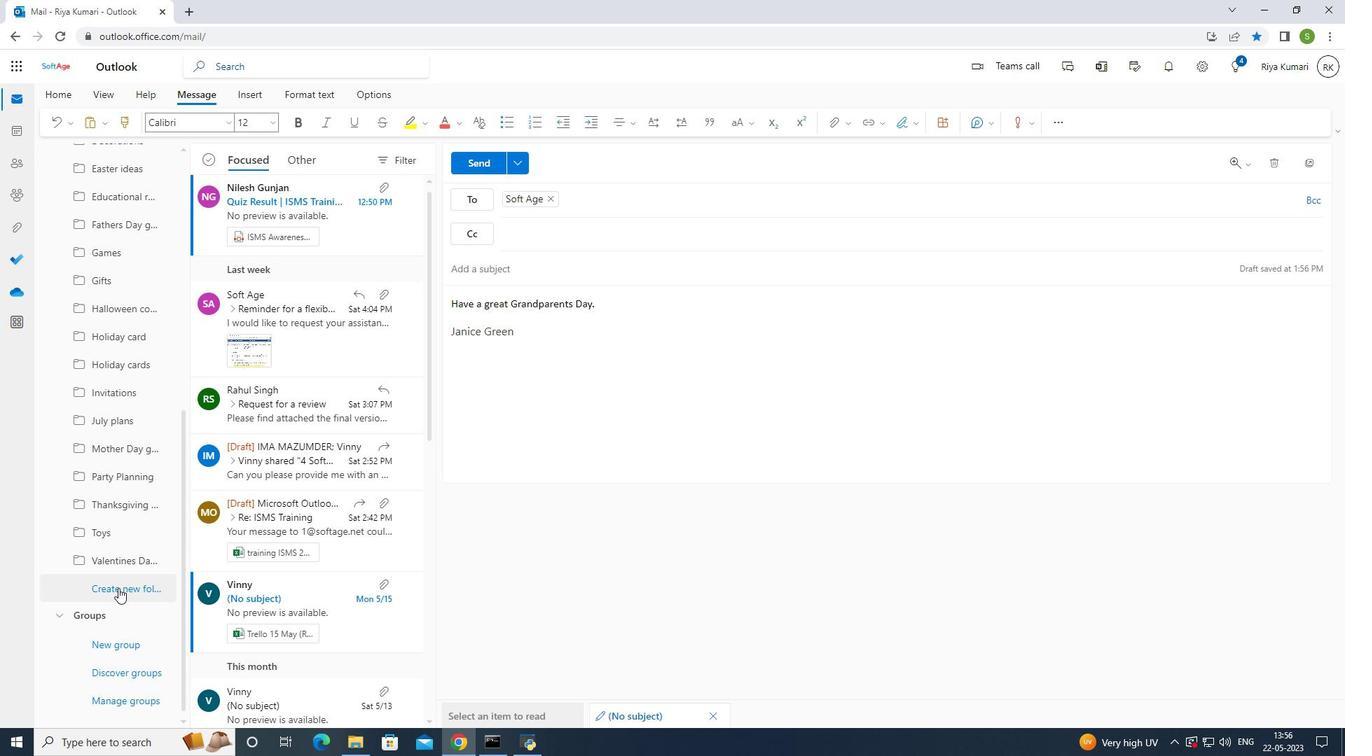 
Action: Mouse moved to (193, 491)
Screenshot: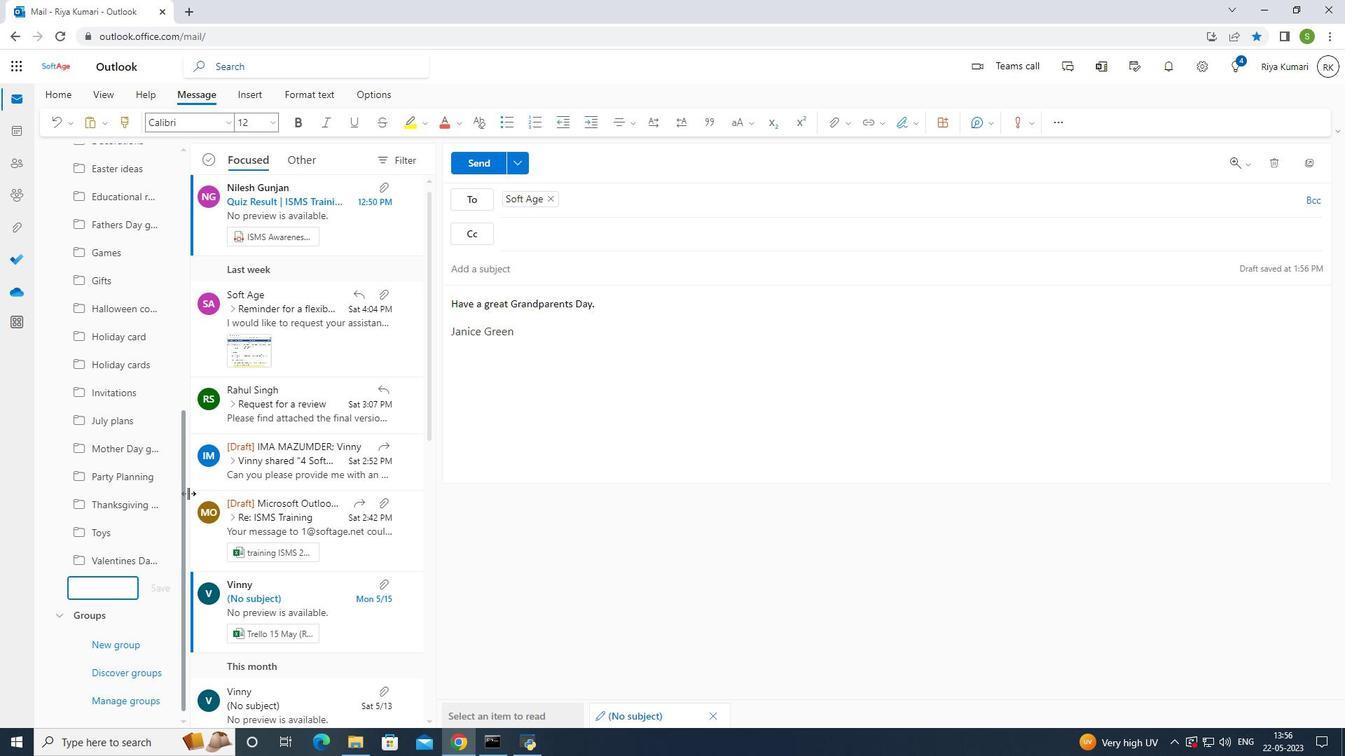 
Action: Key pressed <Key.shift>Birthy<Key.backspace>dya<Key.backspace><Key.backspace>ay<Key.space>parties
Screenshot: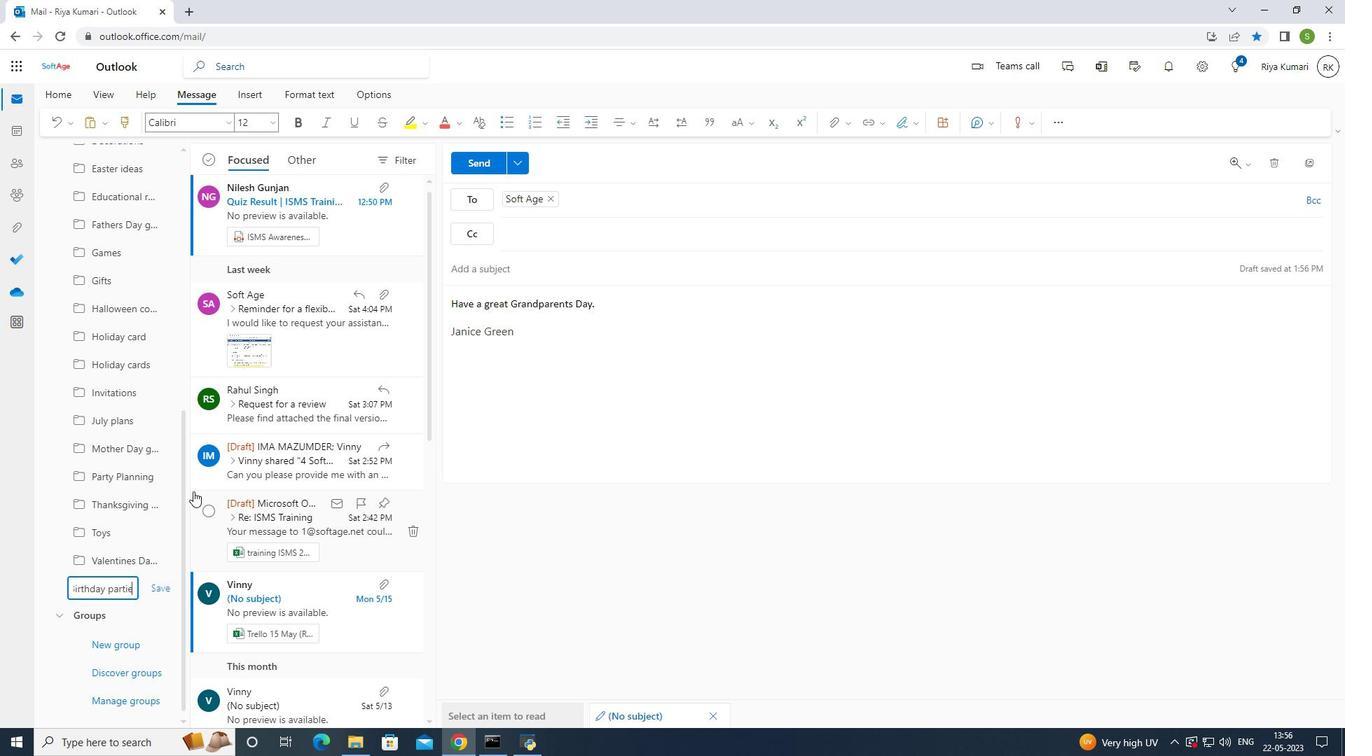 
Action: Mouse moved to (161, 589)
Screenshot: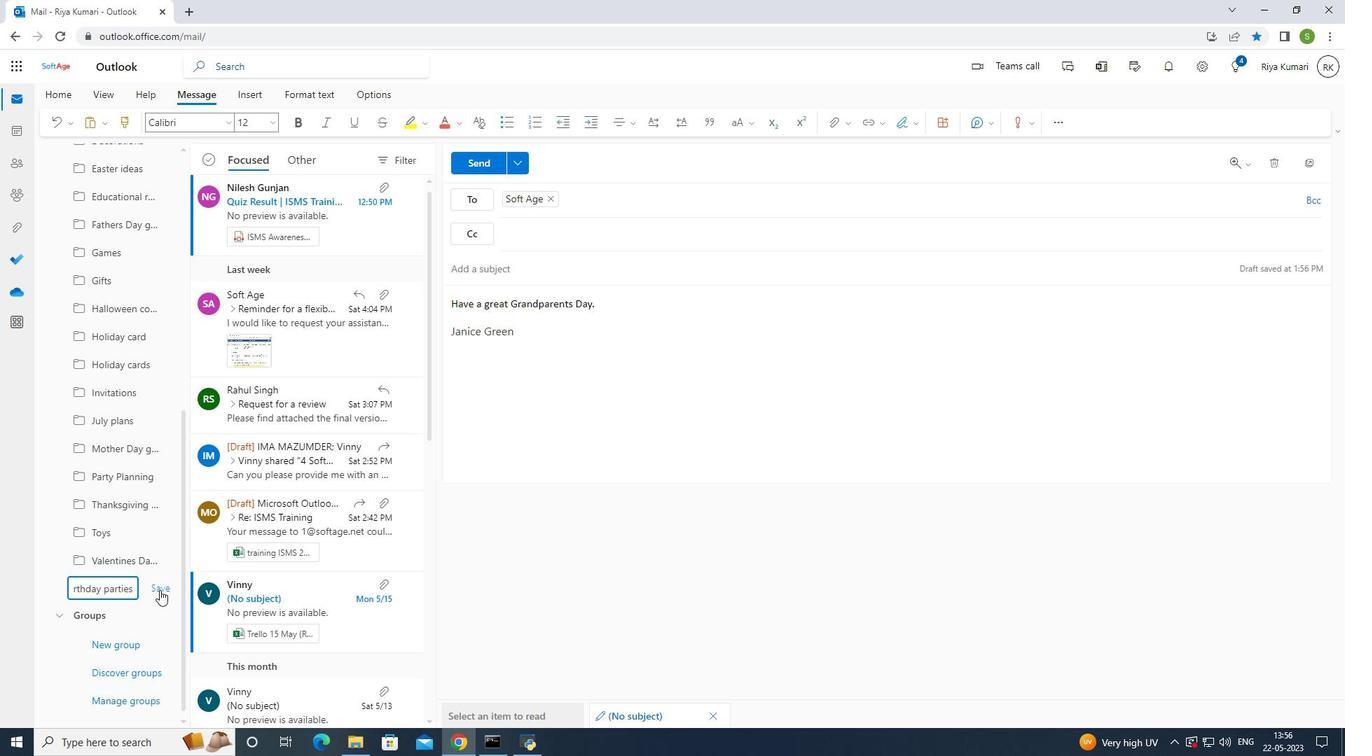 
Action: Mouse pressed left at (161, 589)
Screenshot: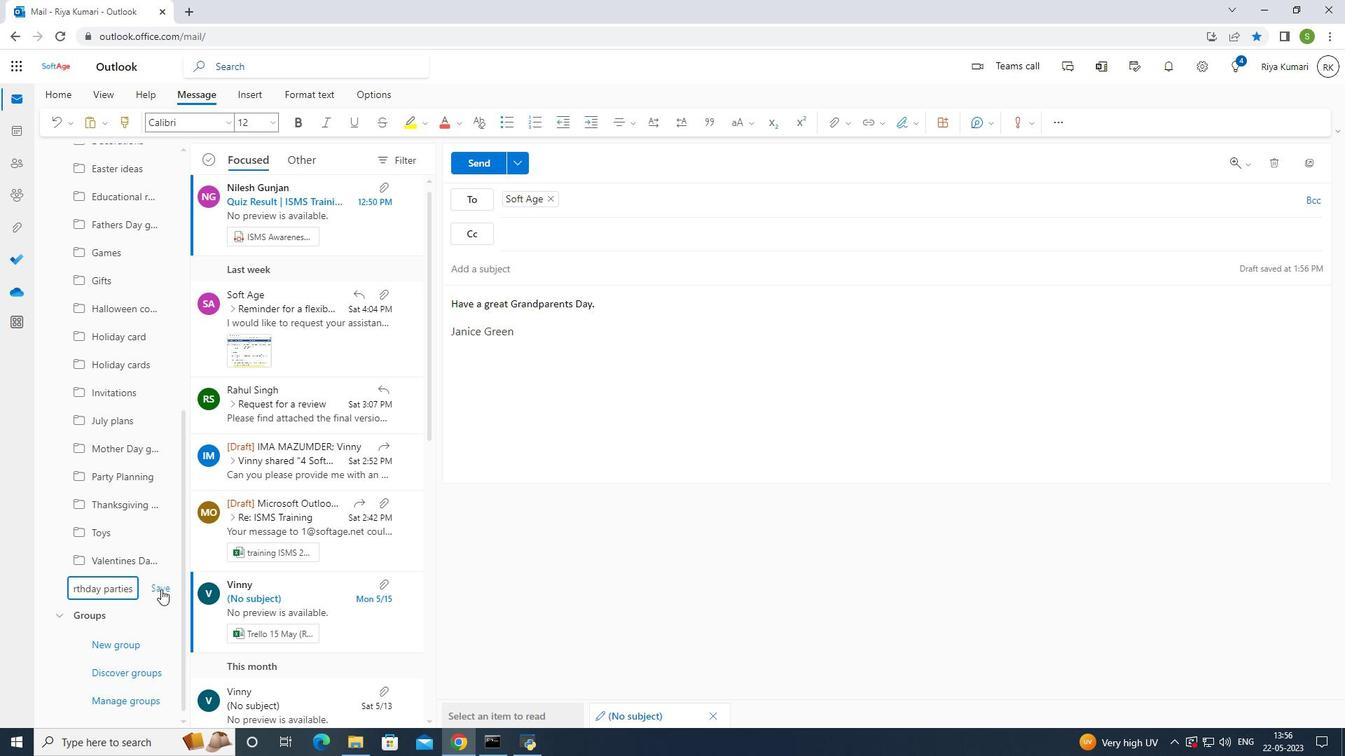 
Action: Mouse moved to (477, 167)
Screenshot: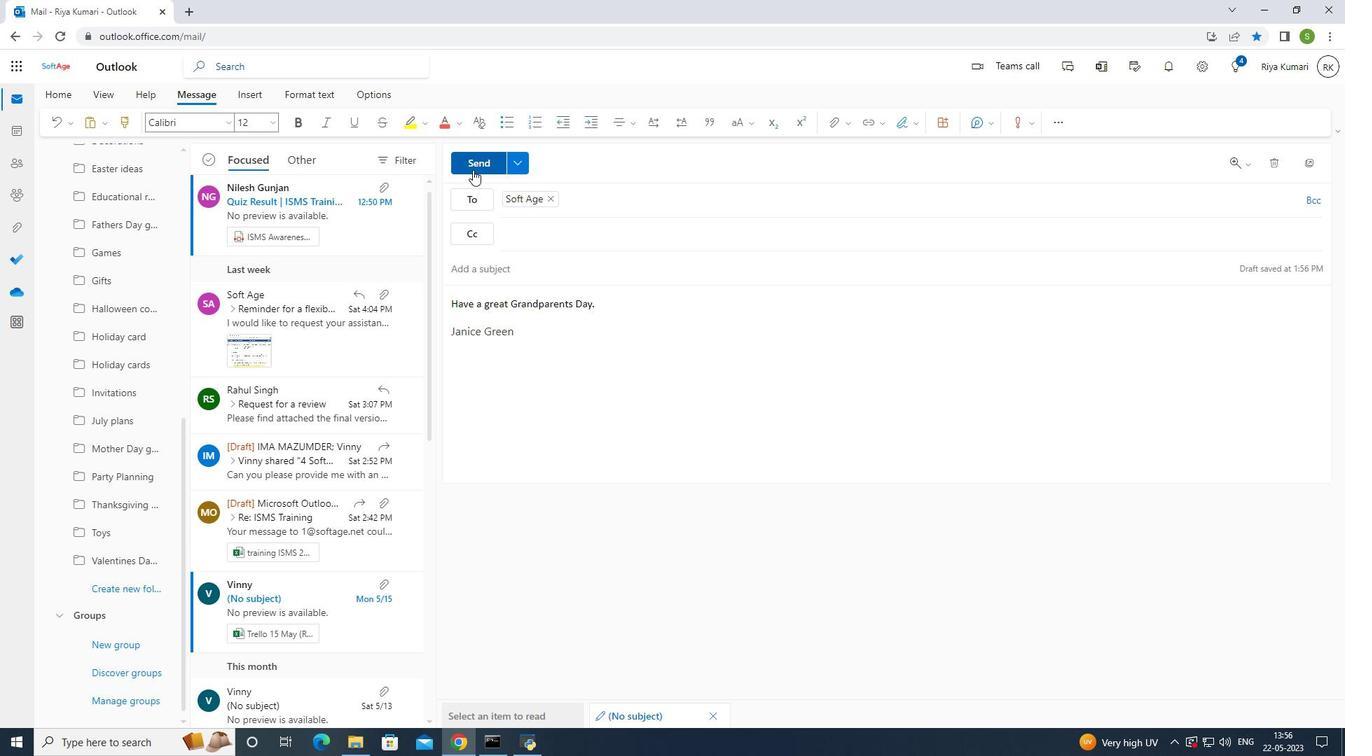 
Action: Mouse pressed left at (477, 167)
Screenshot: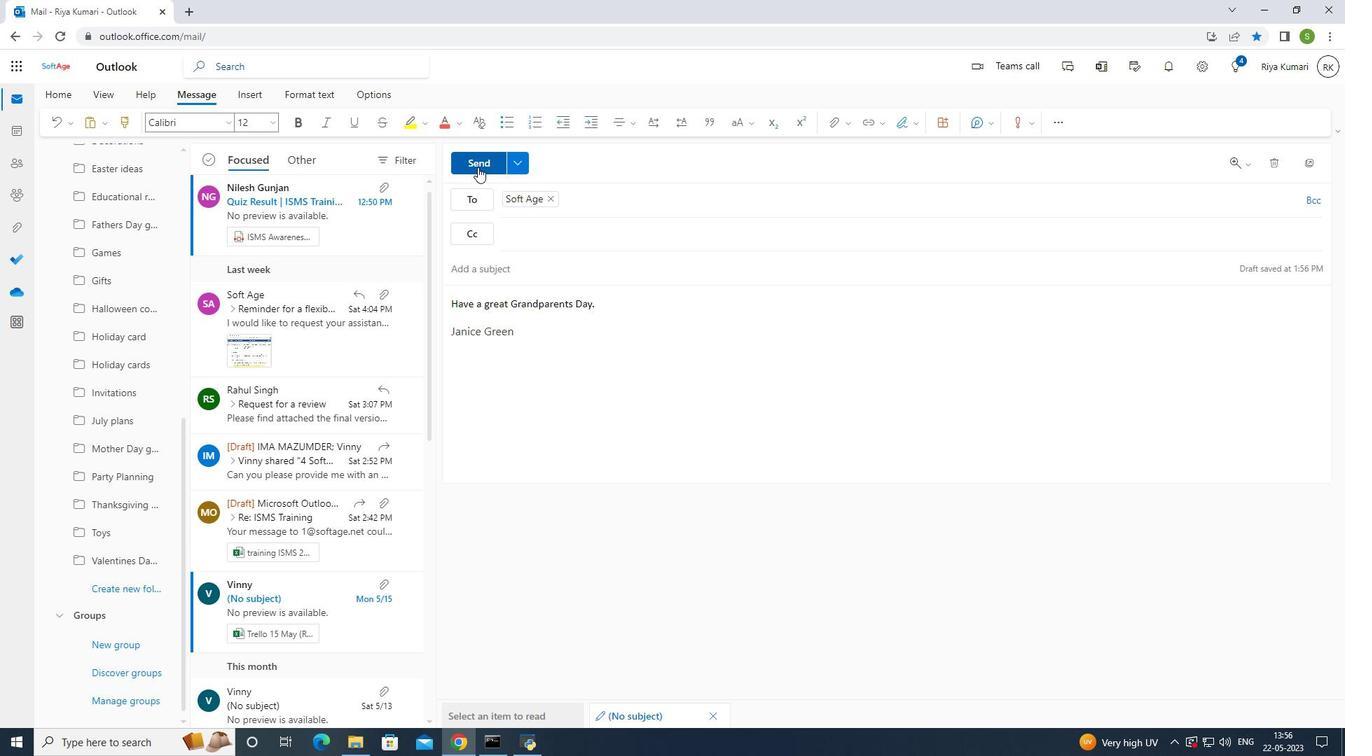 
Action: Mouse moved to (648, 427)
Screenshot: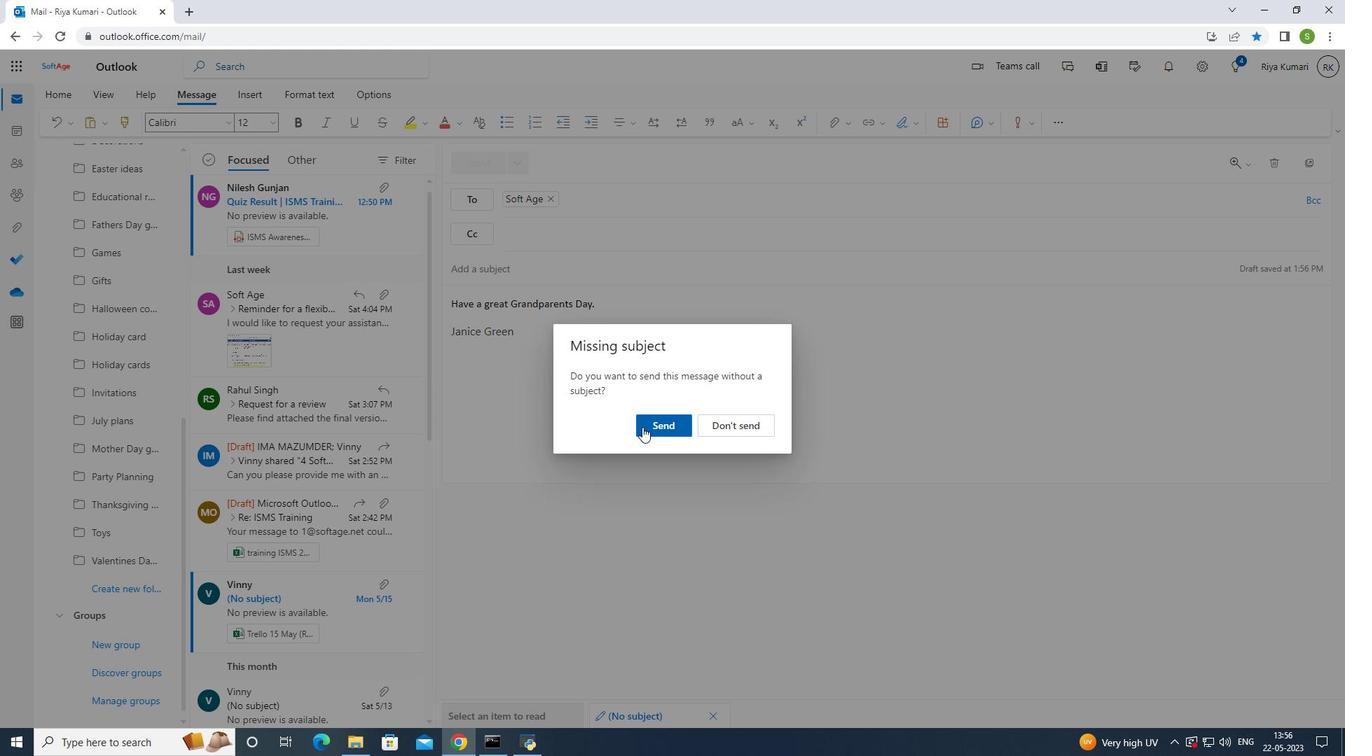 
Action: Mouse pressed left at (648, 427)
Screenshot: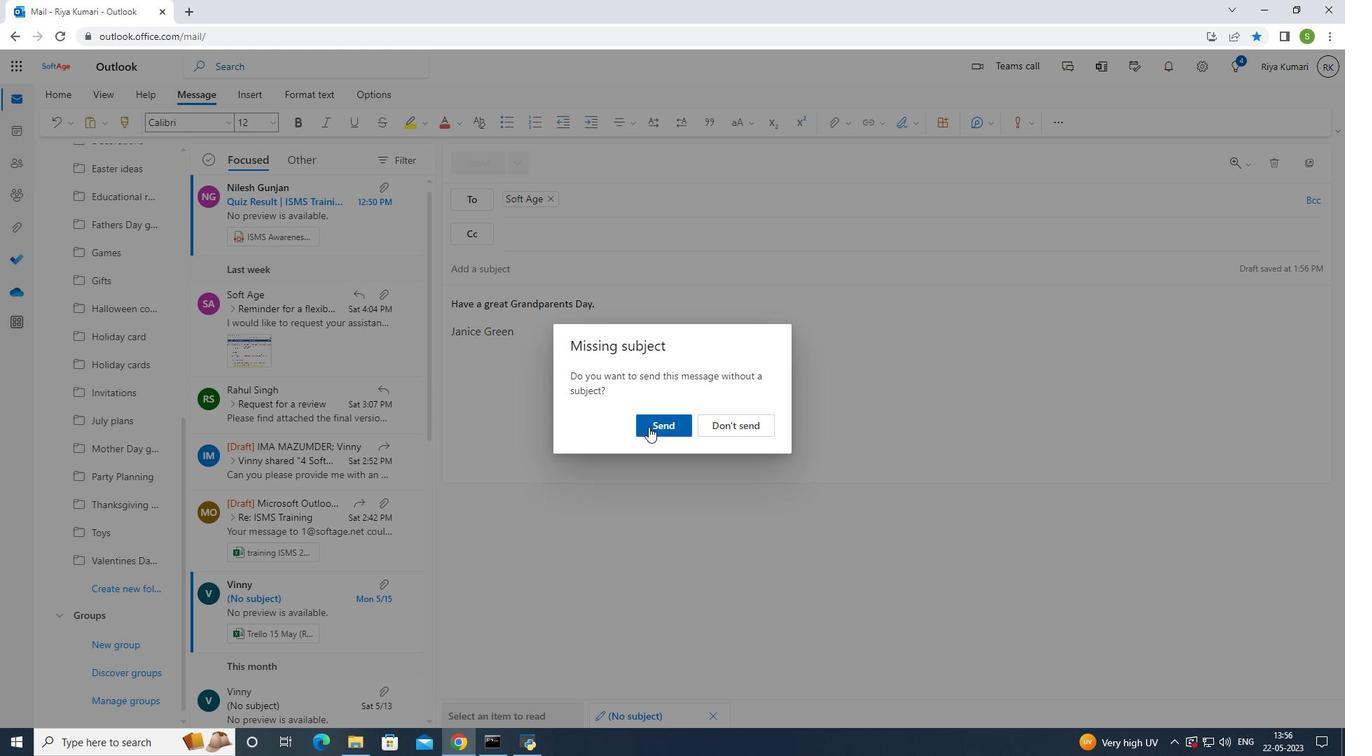 
Action: Mouse moved to (660, 428)
Screenshot: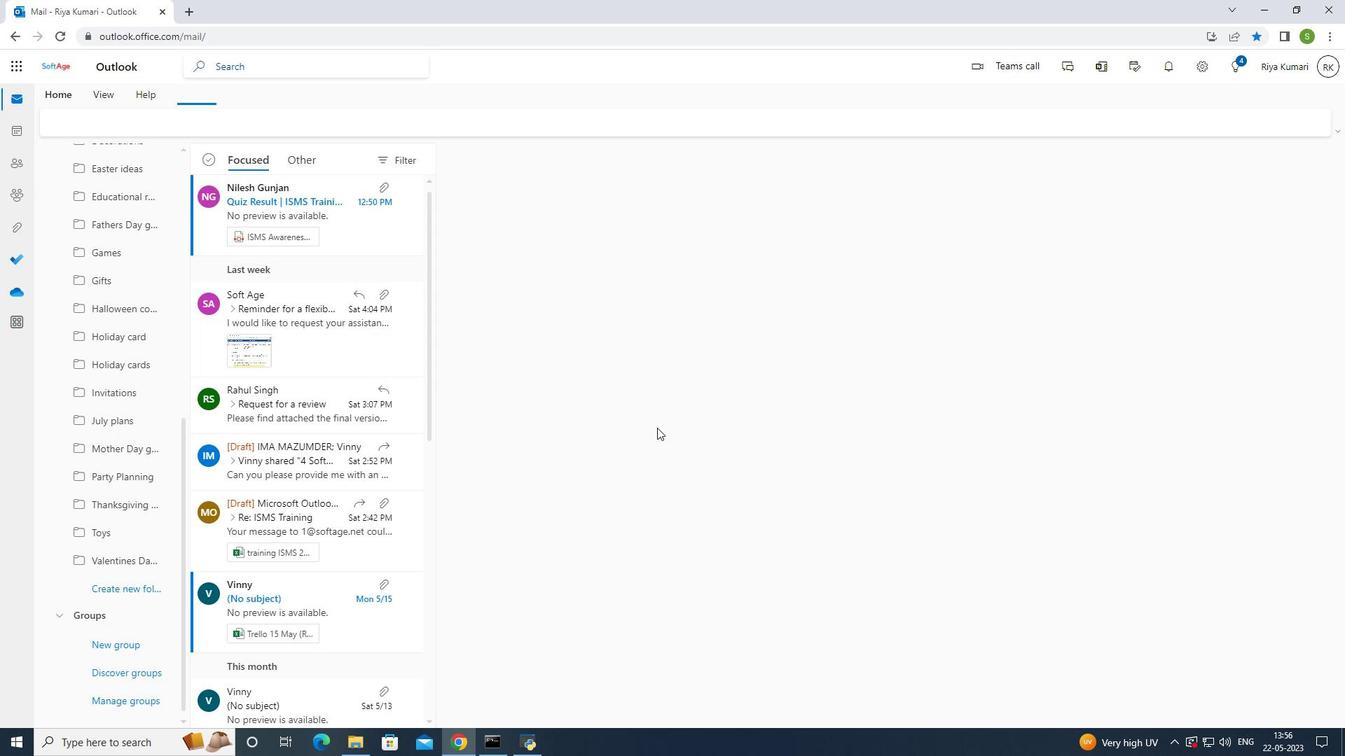 
